 Task: Send an email with the signature Kelvin Lee with the subject Feedback on a website and the message Could you please clarify the timeline for the project deliverables? from softage.9@softage.net to softage.7@softage.net and move the email from Sent Items to the folder Chemicals
Action: Mouse moved to (992, 69)
Screenshot: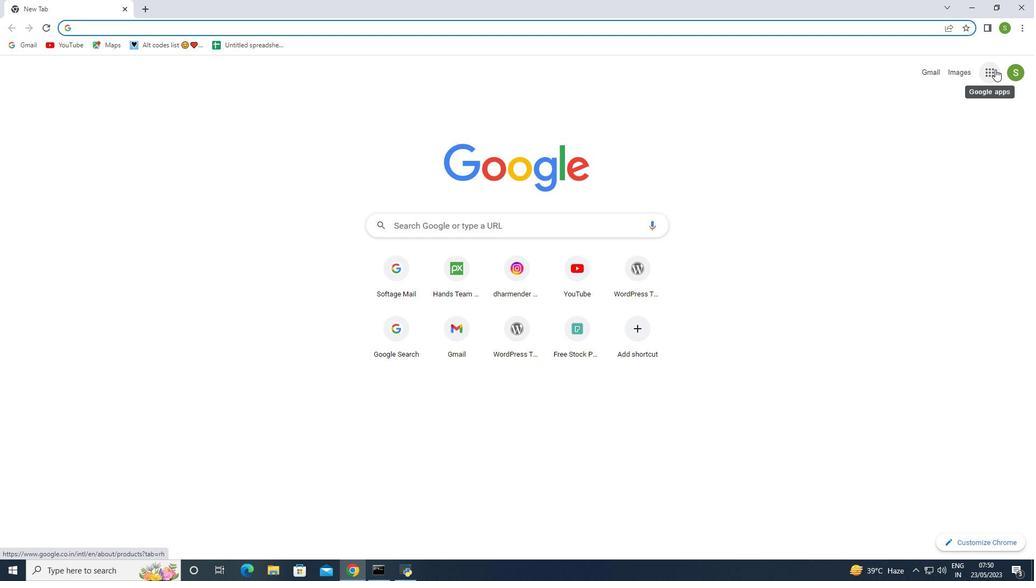 
Action: Mouse pressed left at (992, 69)
Screenshot: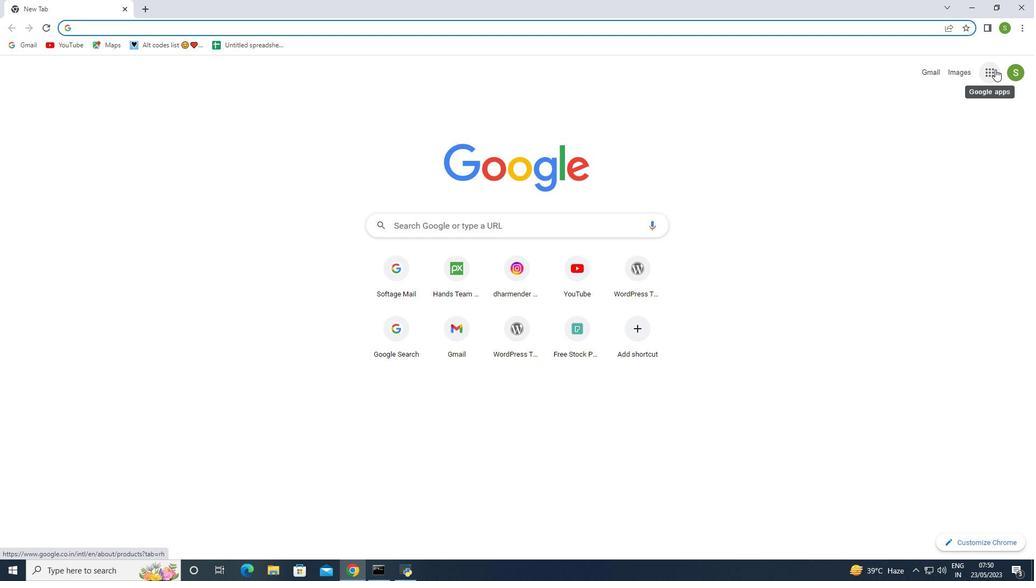 
Action: Mouse moved to (946, 111)
Screenshot: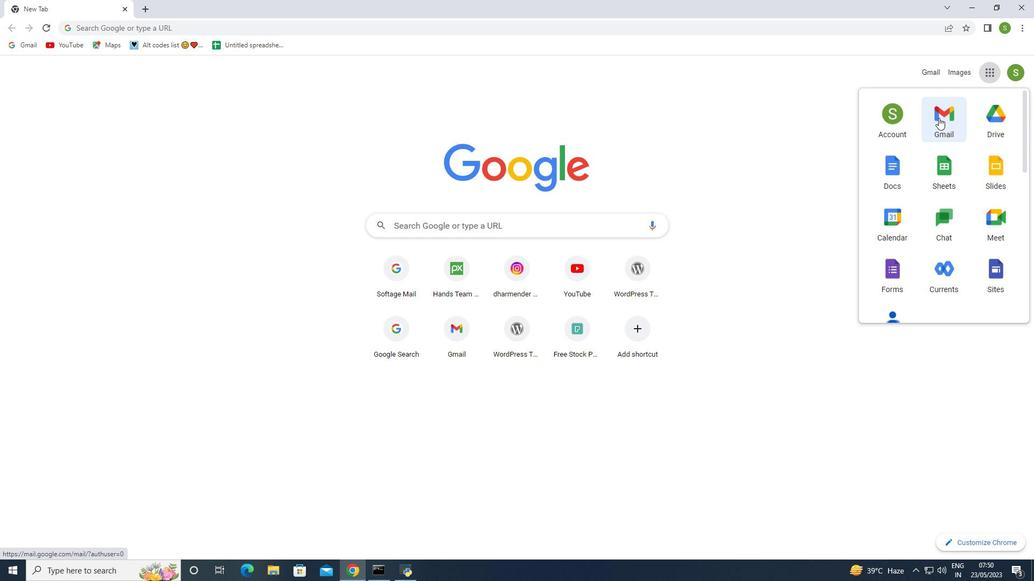 
Action: Mouse pressed left at (946, 111)
Screenshot: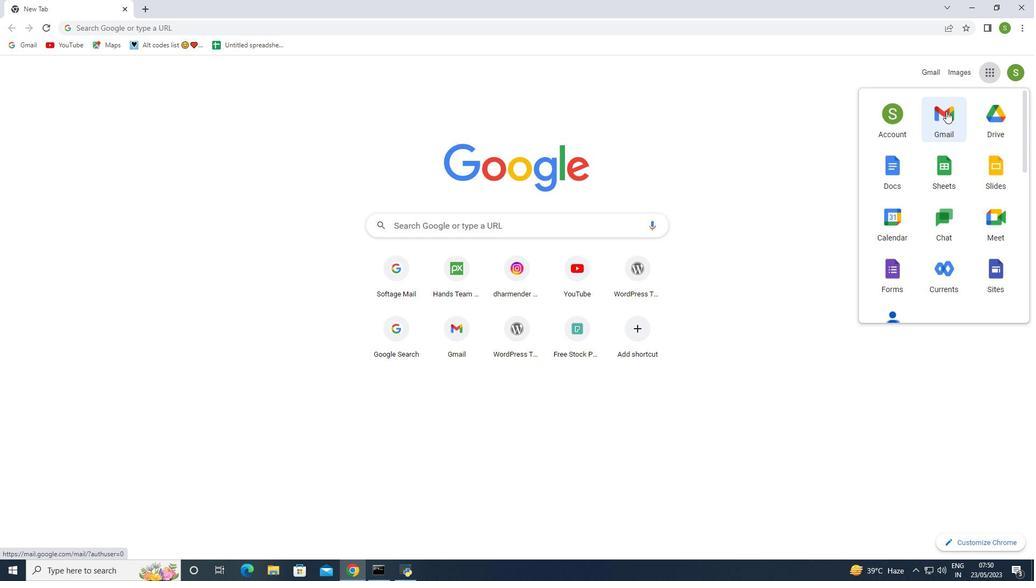 
Action: Mouse moved to (920, 75)
Screenshot: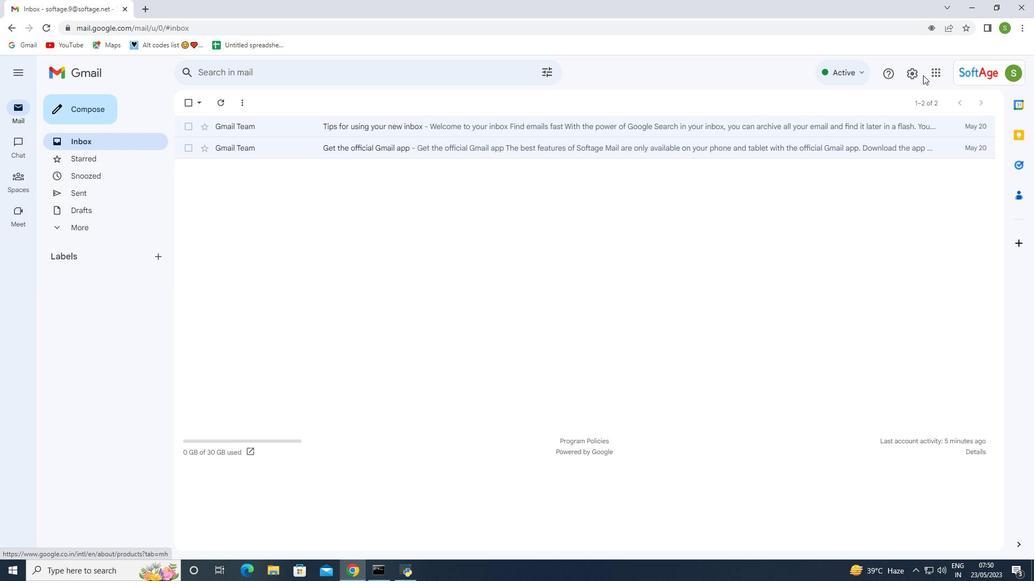 
Action: Mouse pressed left at (920, 75)
Screenshot: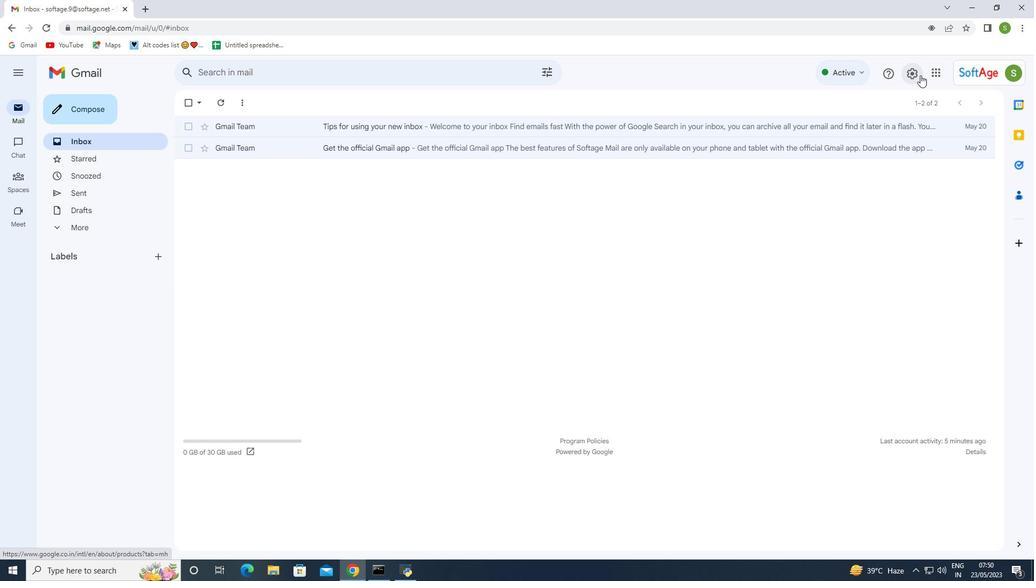 
Action: Mouse moved to (913, 124)
Screenshot: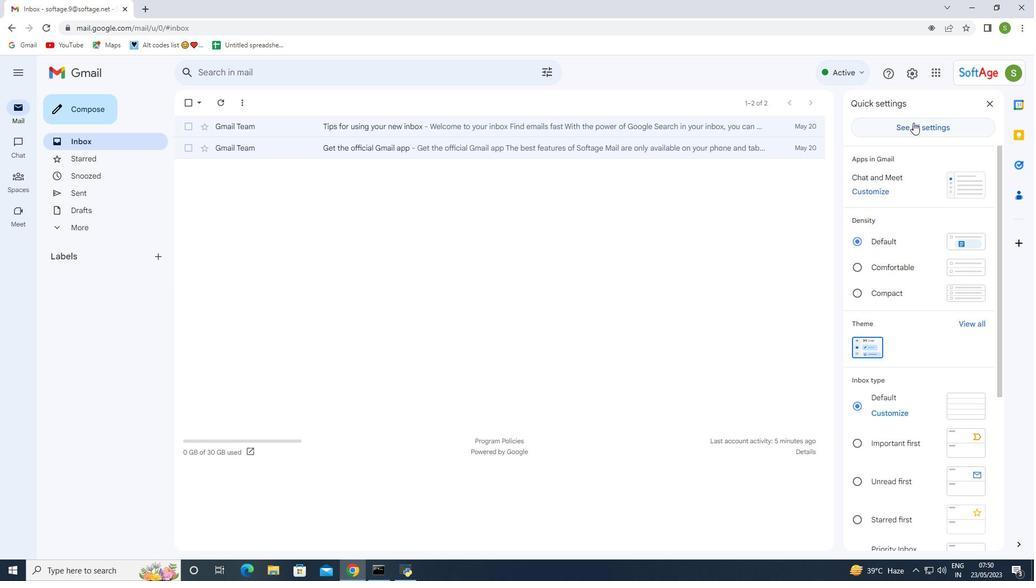 
Action: Mouse pressed left at (913, 124)
Screenshot: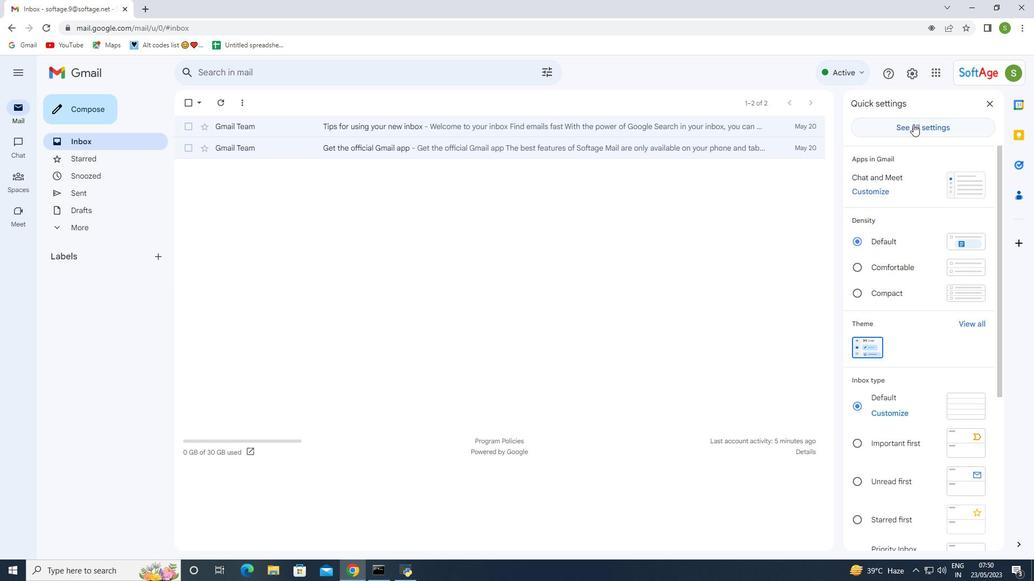 
Action: Mouse moved to (207, 146)
Screenshot: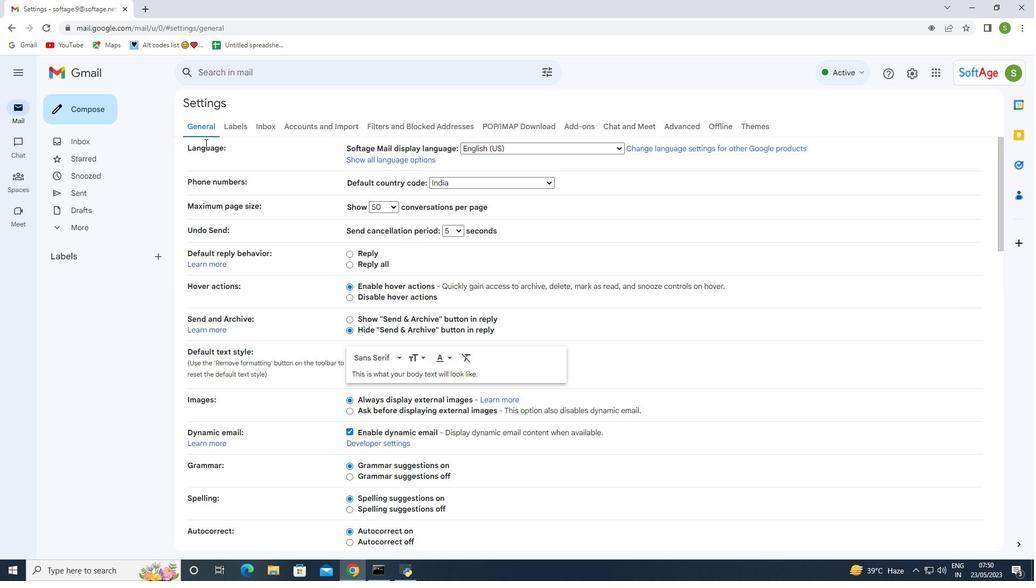 
Action: Mouse scrolled (207, 145) with delta (0, 0)
Screenshot: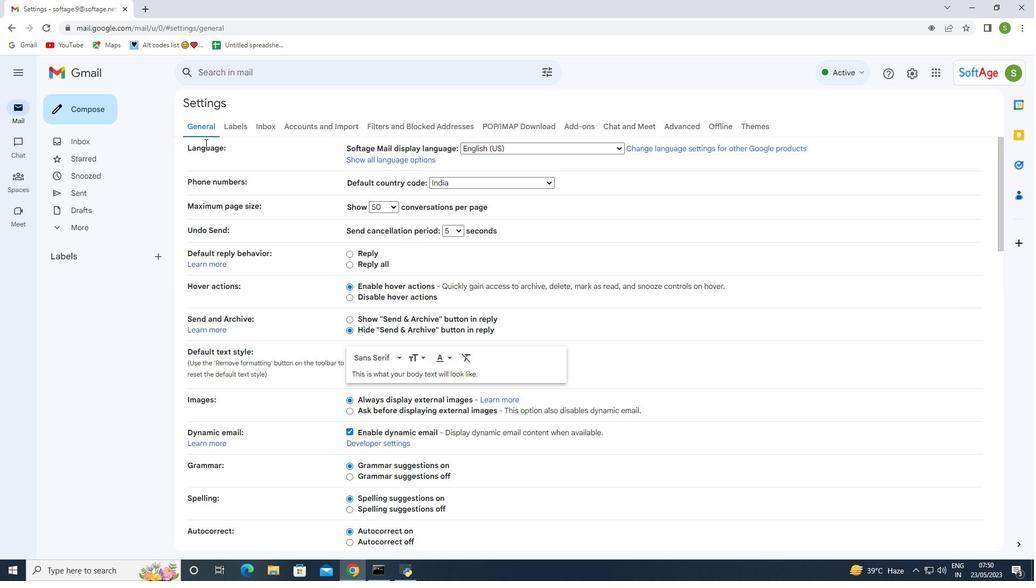 
Action: Mouse moved to (212, 154)
Screenshot: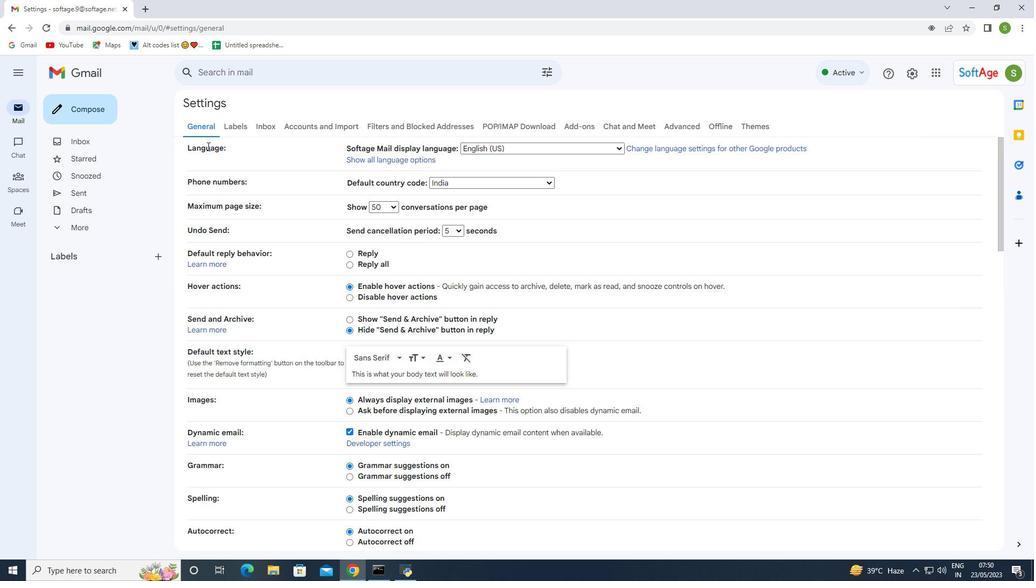 
Action: Mouse scrolled (211, 152) with delta (0, 0)
Screenshot: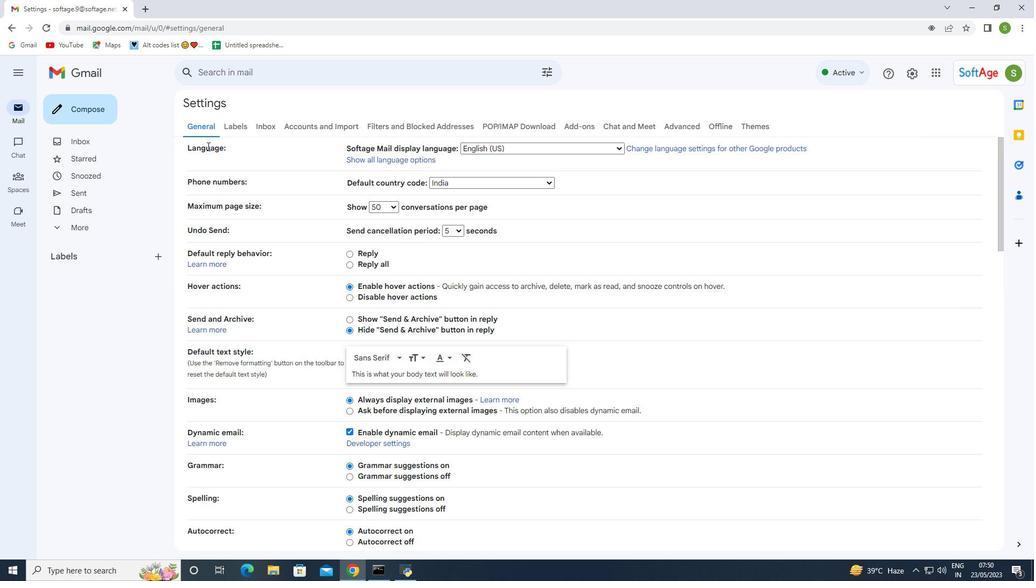 
Action: Mouse moved to (212, 156)
Screenshot: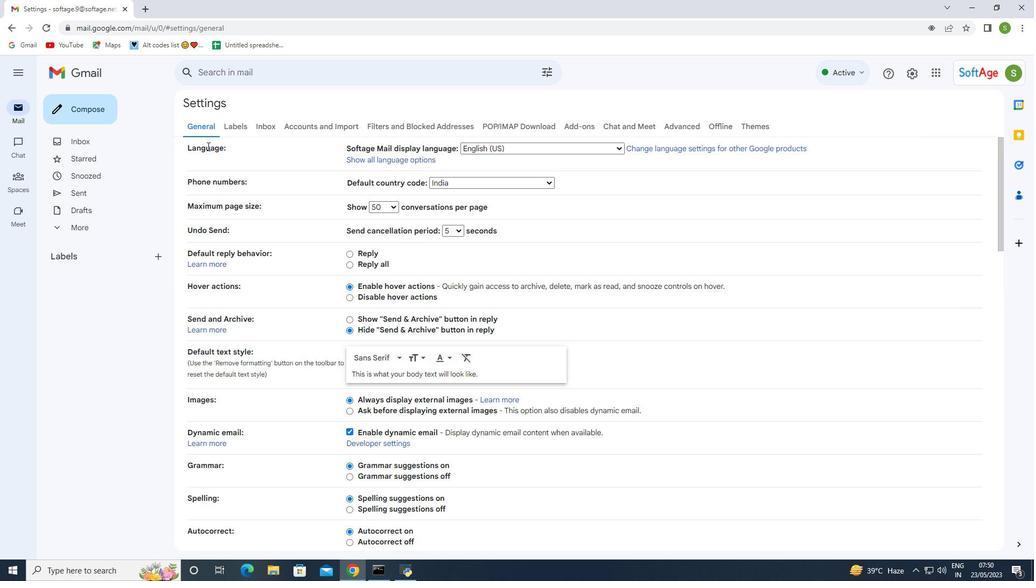 
Action: Mouse scrolled (212, 156) with delta (0, 0)
Screenshot: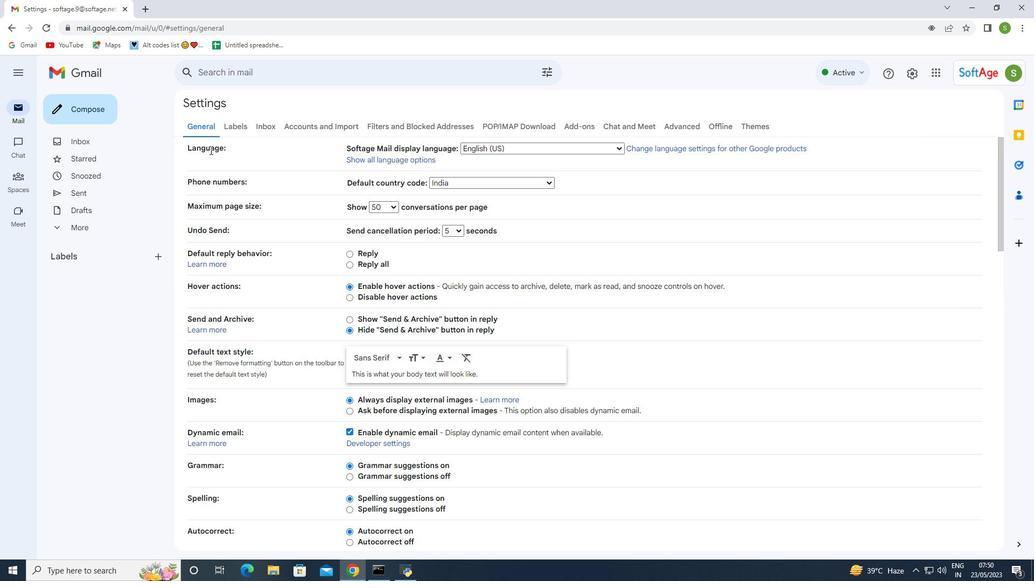 
Action: Mouse moved to (214, 159)
Screenshot: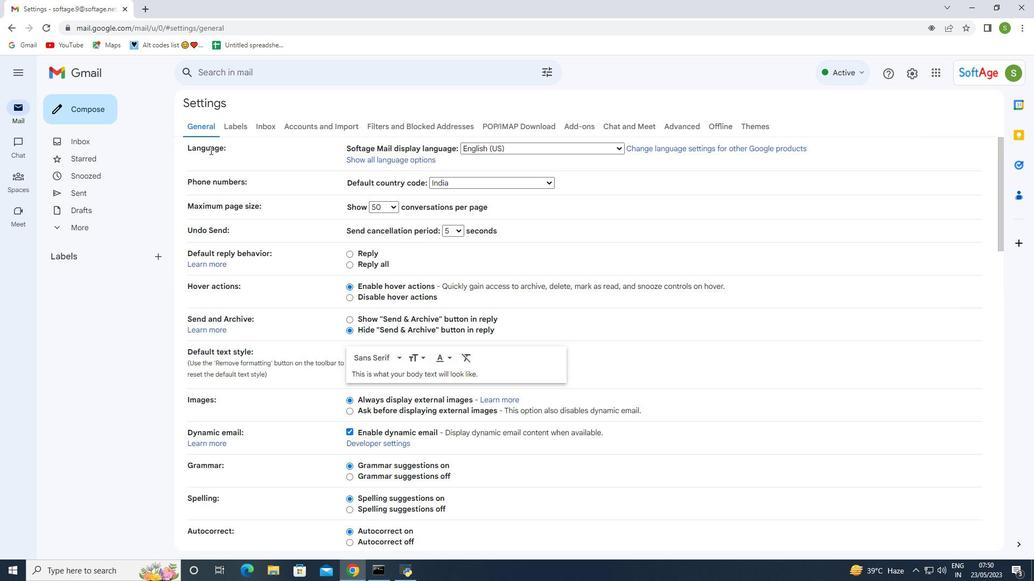 
Action: Mouse scrolled (213, 158) with delta (0, 0)
Screenshot: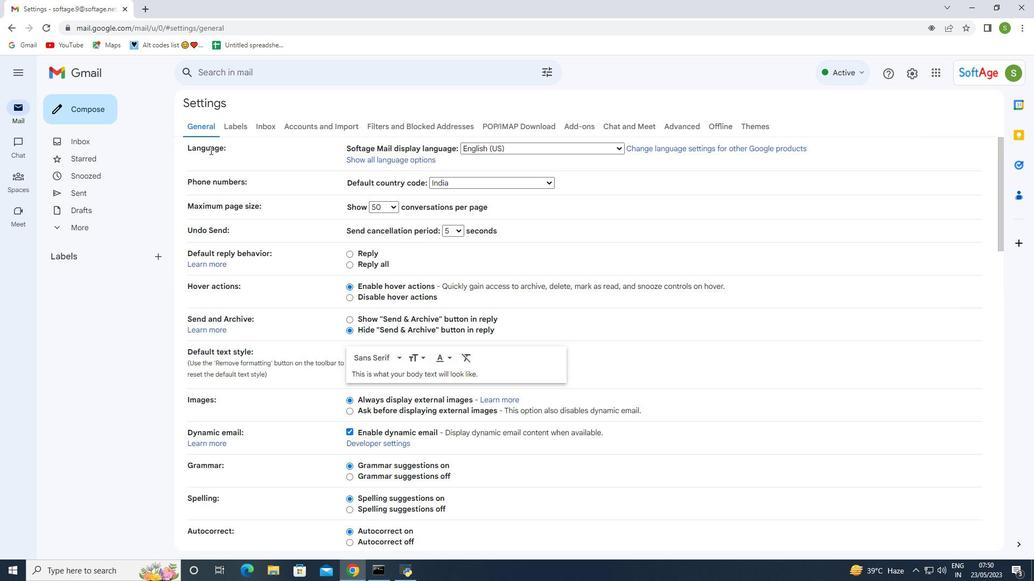 
Action: Mouse moved to (215, 162)
Screenshot: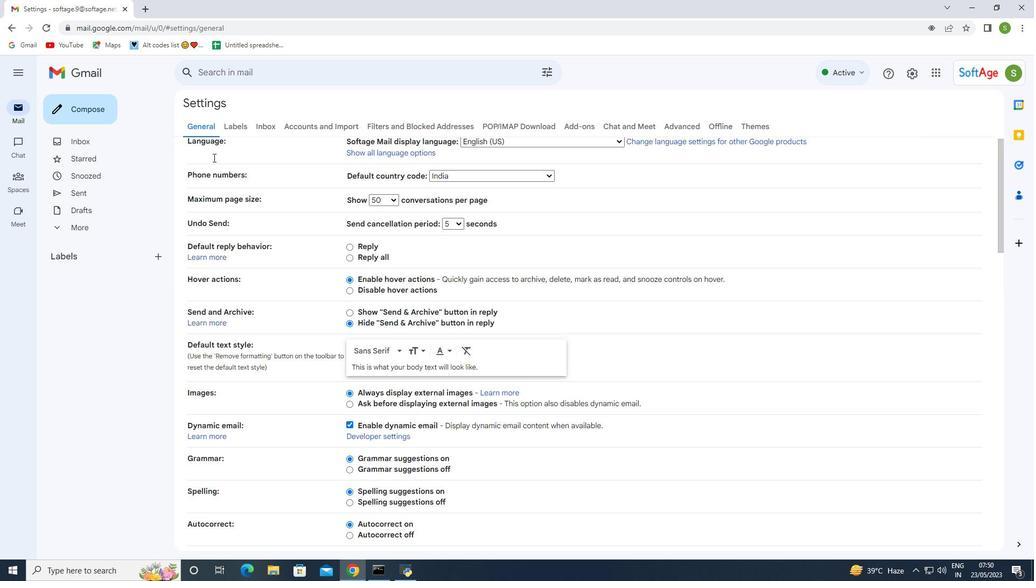 
Action: Mouse scrolled (215, 161) with delta (0, 0)
Screenshot: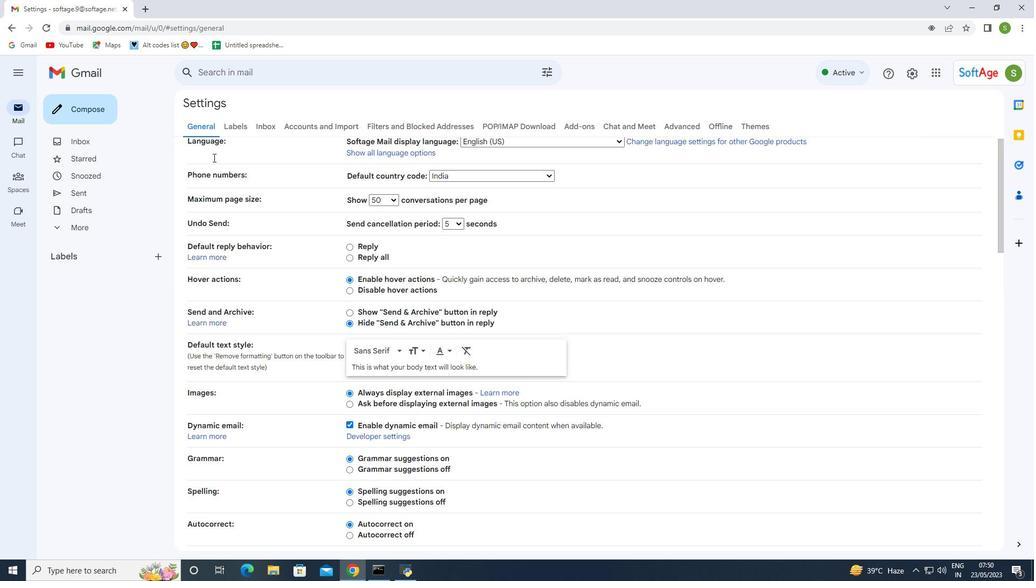 
Action: Mouse moved to (325, 273)
Screenshot: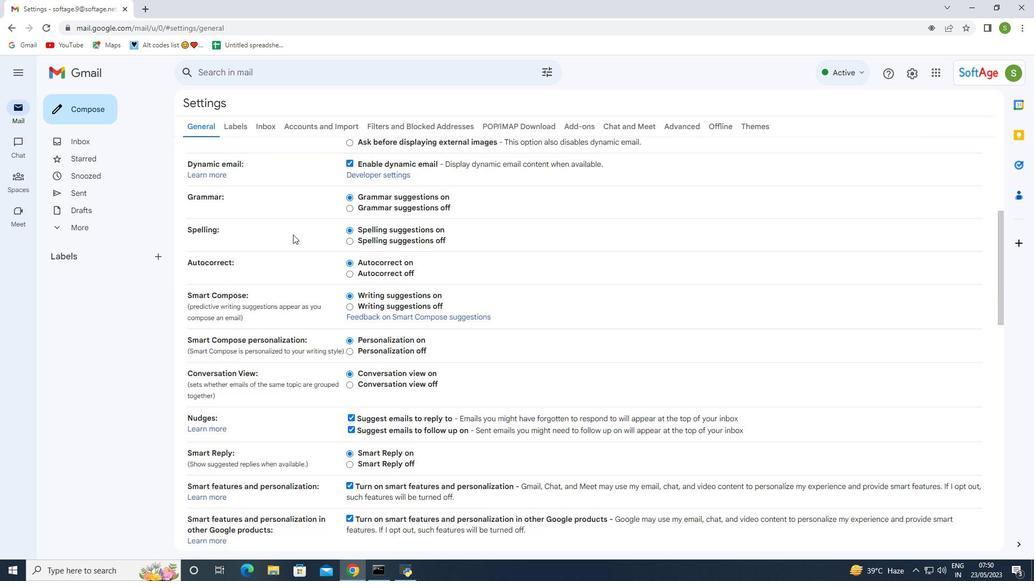 
Action: Mouse scrolled (325, 272) with delta (0, 0)
Screenshot: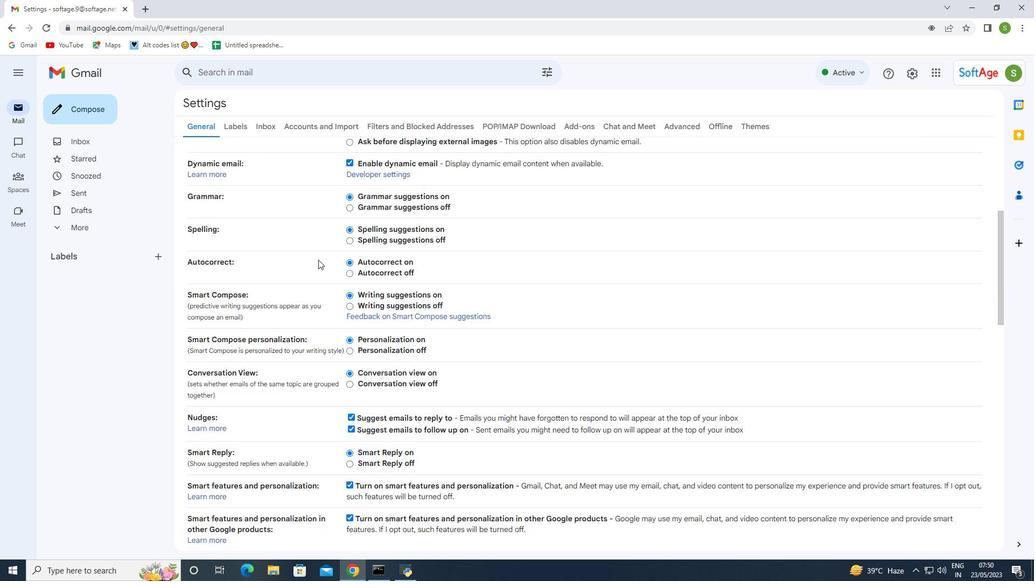 
Action: Mouse moved to (326, 279)
Screenshot: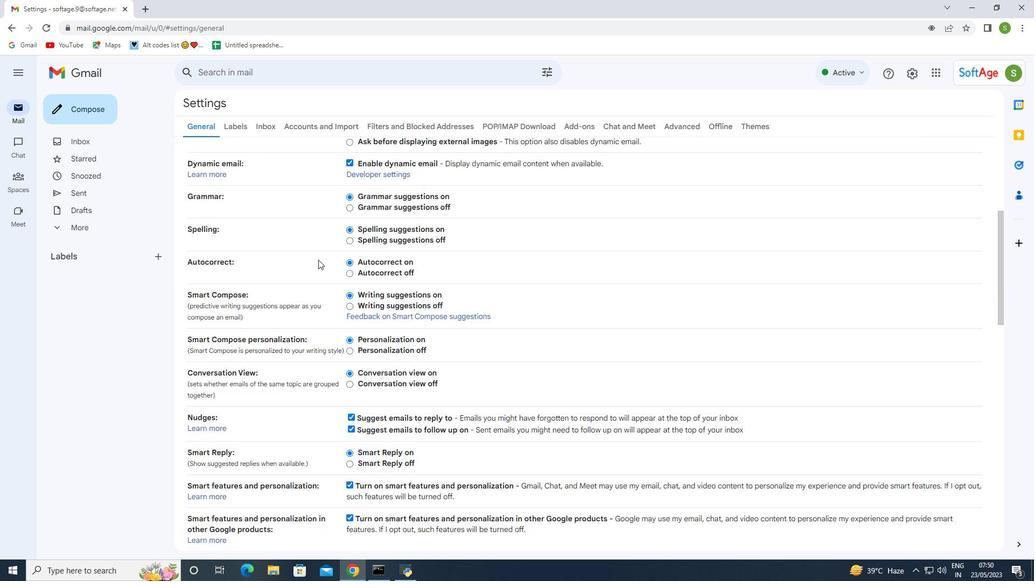 
Action: Mouse scrolled (326, 278) with delta (0, 0)
Screenshot: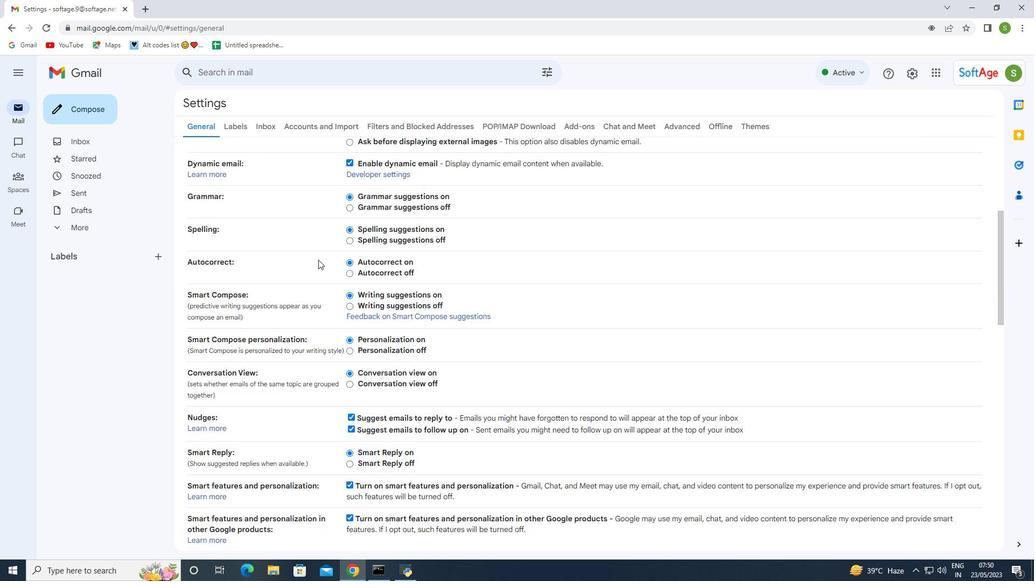 
Action: Mouse moved to (327, 285)
Screenshot: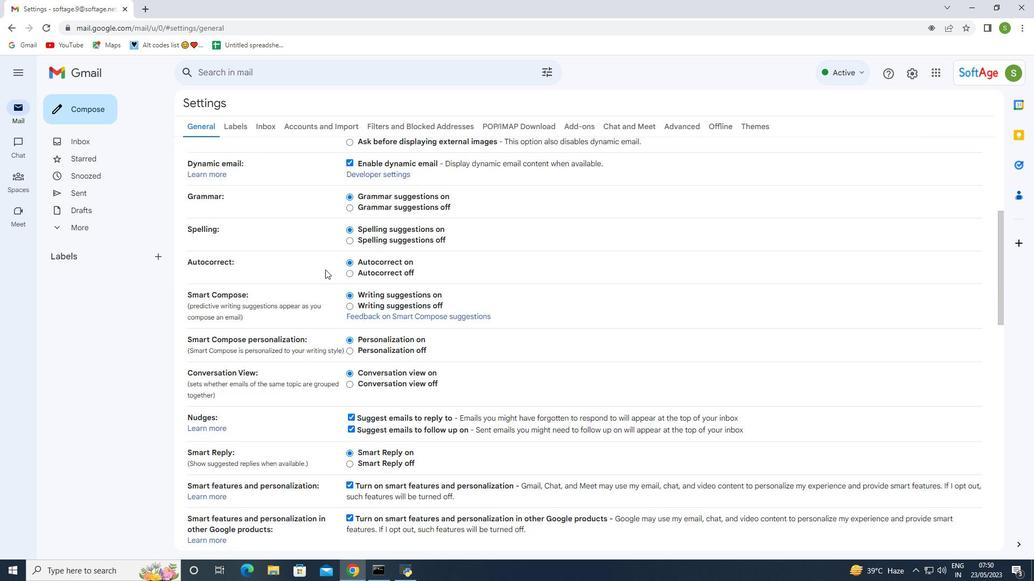 
Action: Mouse scrolled (327, 284) with delta (0, 0)
Screenshot: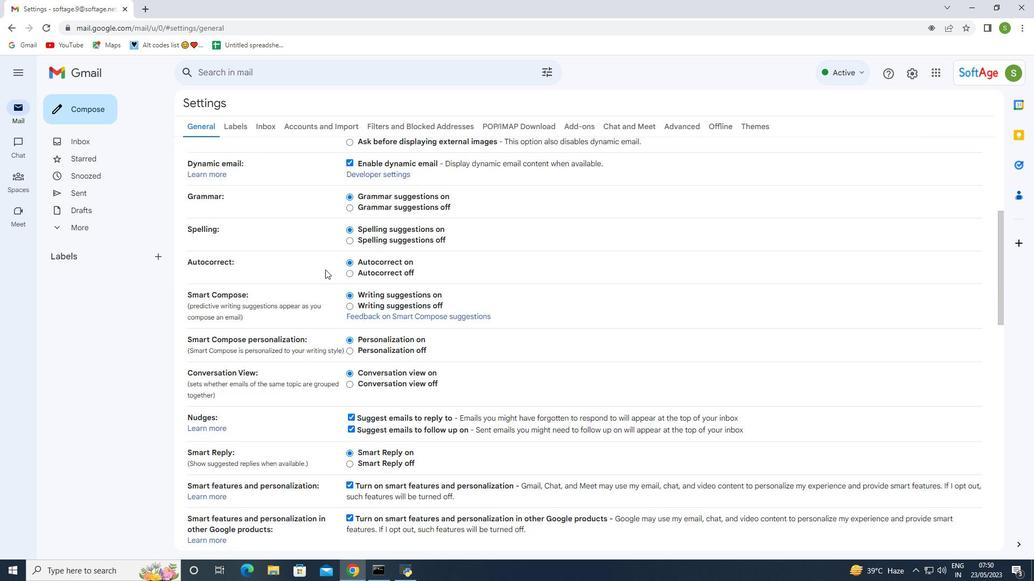 
Action: Mouse moved to (329, 288)
Screenshot: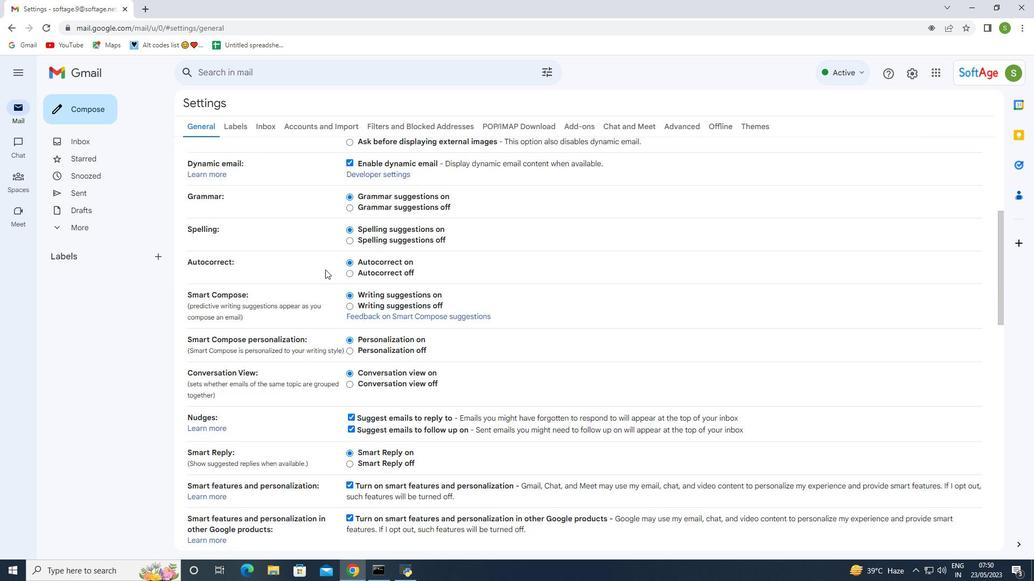 
Action: Mouse scrolled (329, 288) with delta (0, 0)
Screenshot: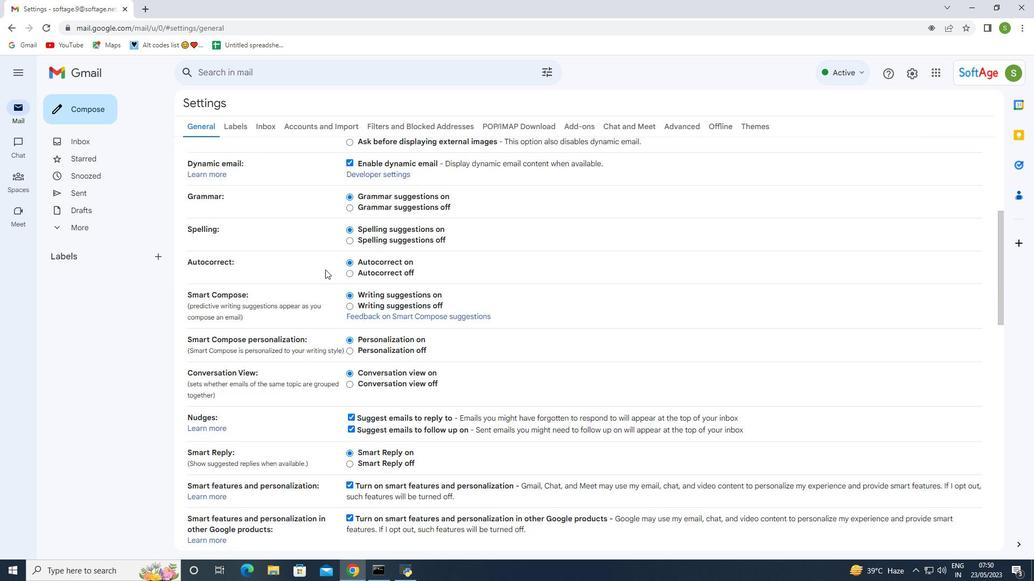 
Action: Mouse moved to (330, 291)
Screenshot: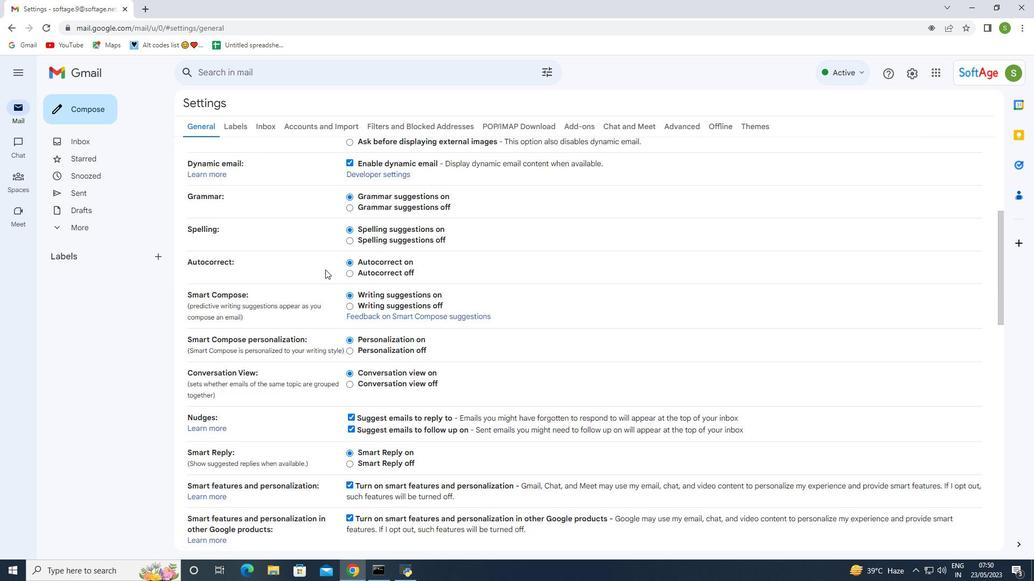 
Action: Mouse scrolled (330, 291) with delta (0, 0)
Screenshot: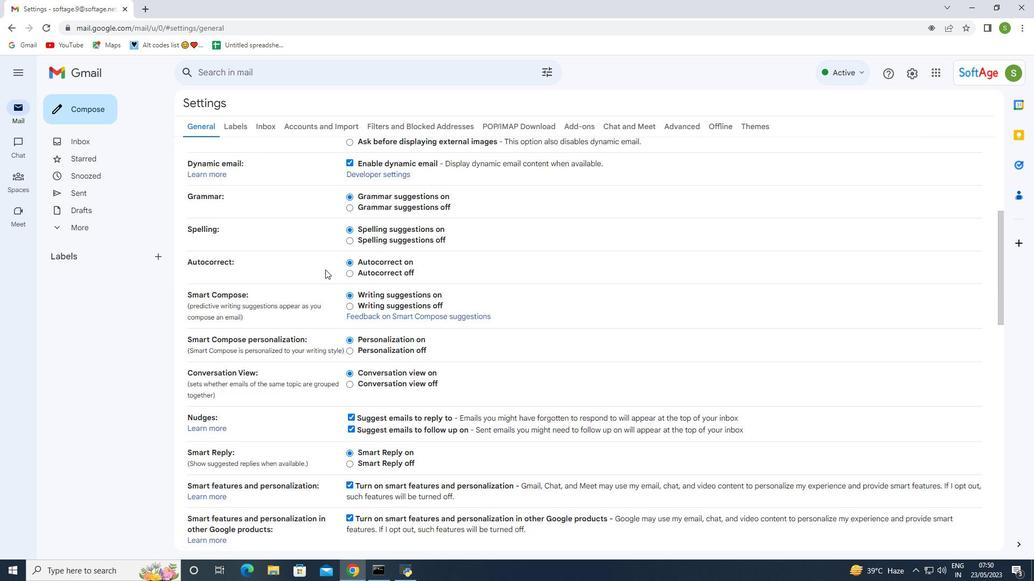 
Action: Mouse moved to (332, 298)
Screenshot: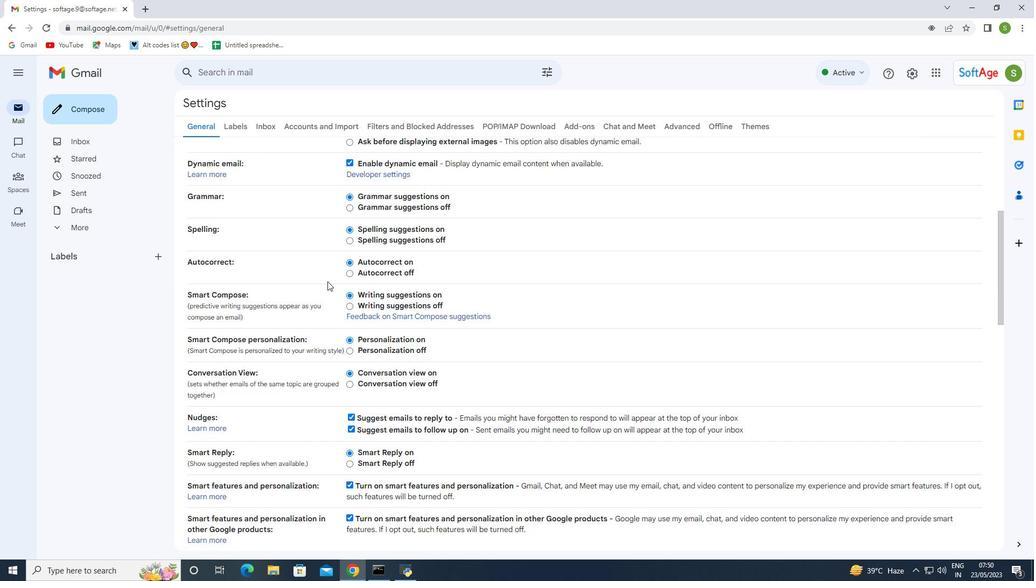 
Action: Mouse scrolled (332, 297) with delta (0, 0)
Screenshot: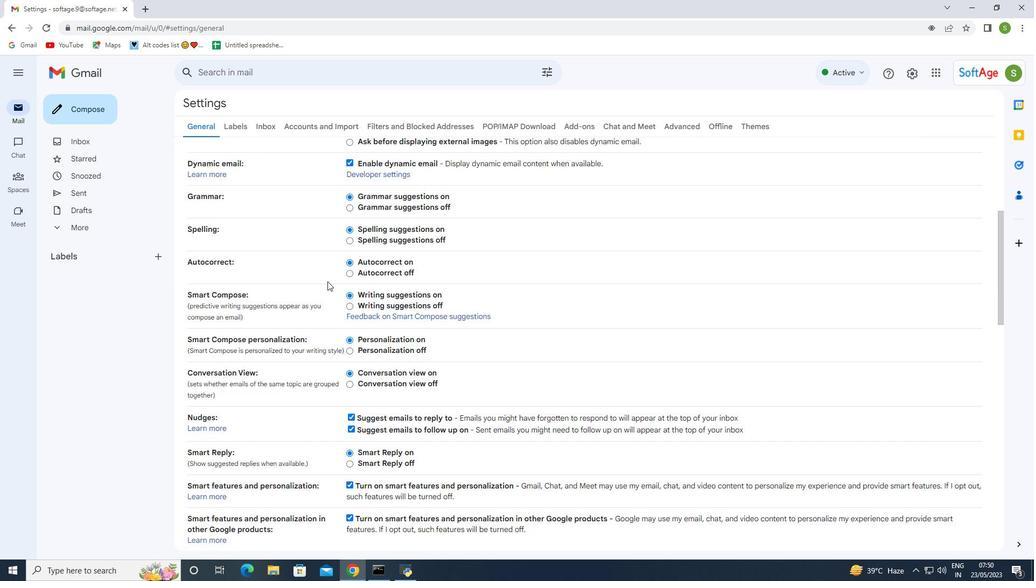 
Action: Mouse moved to (337, 322)
Screenshot: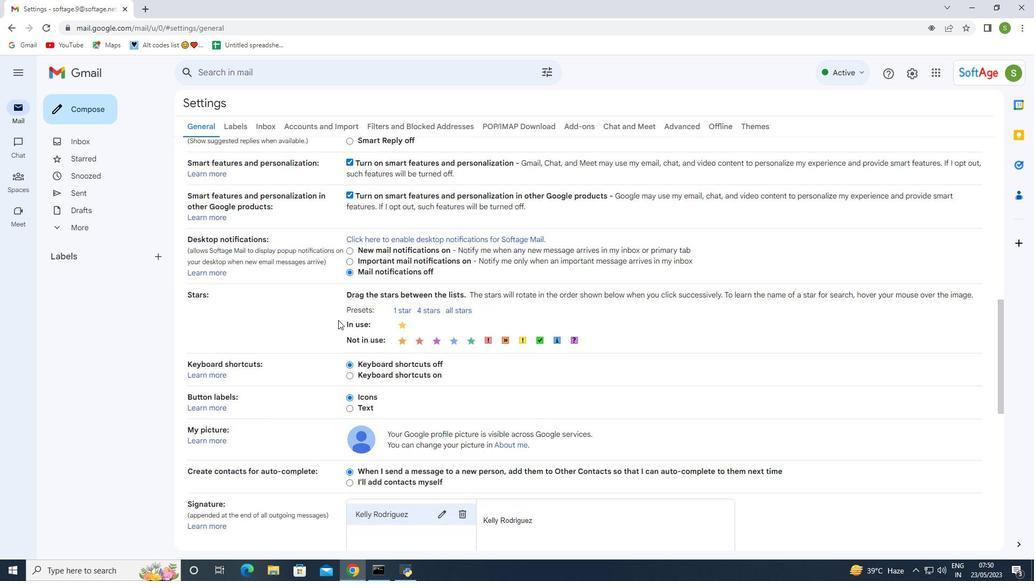 
Action: Mouse scrolled (337, 321) with delta (0, 0)
Screenshot: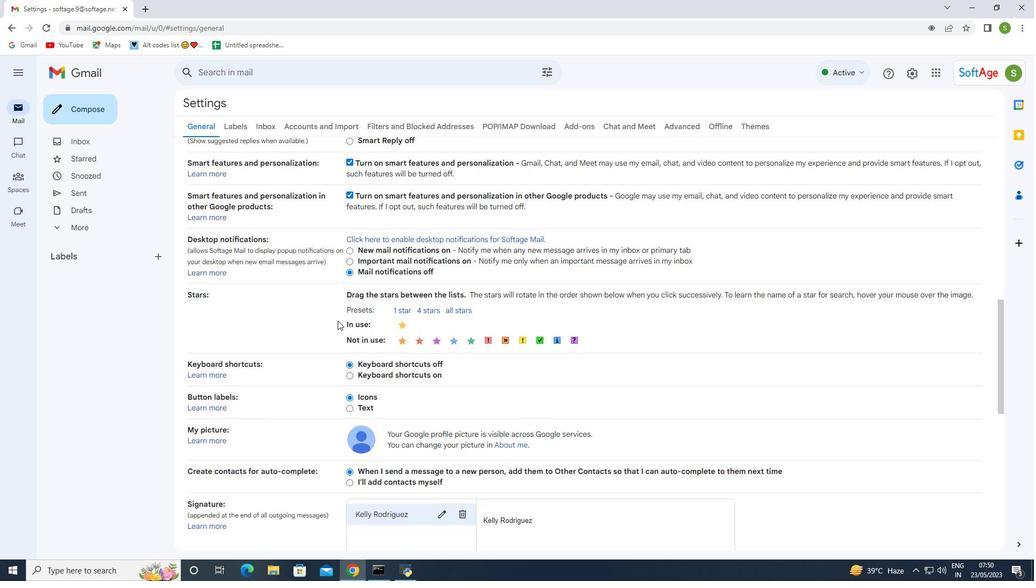
Action: Mouse moved to (337, 322)
Screenshot: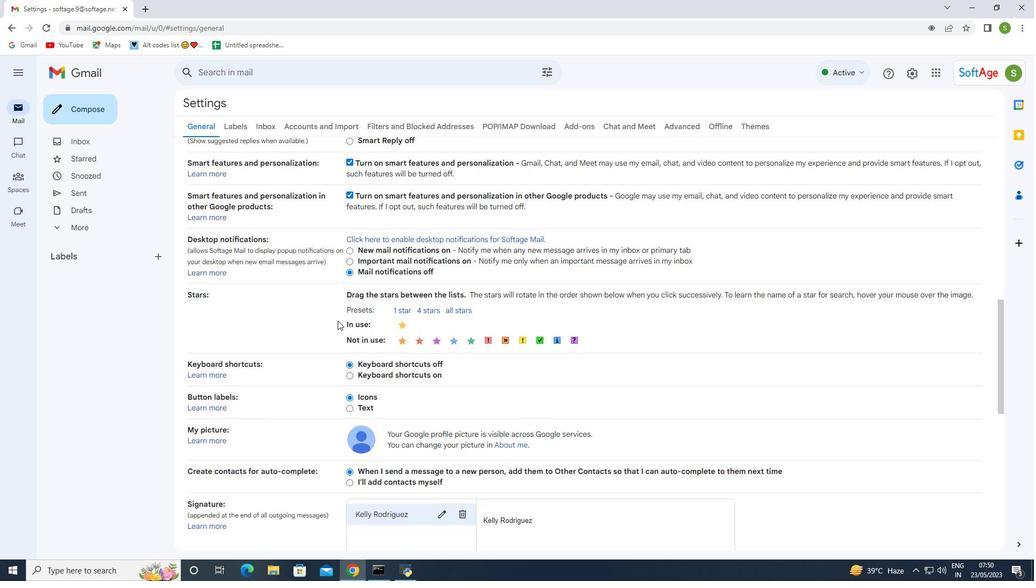 
Action: Mouse scrolled (337, 322) with delta (0, 0)
Screenshot: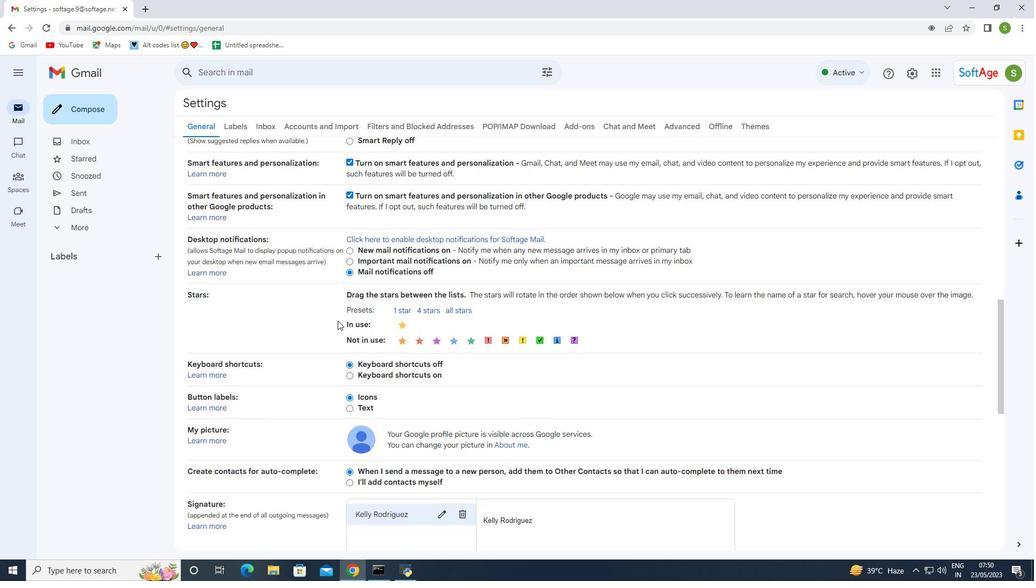 
Action: Mouse moved to (337, 322)
Screenshot: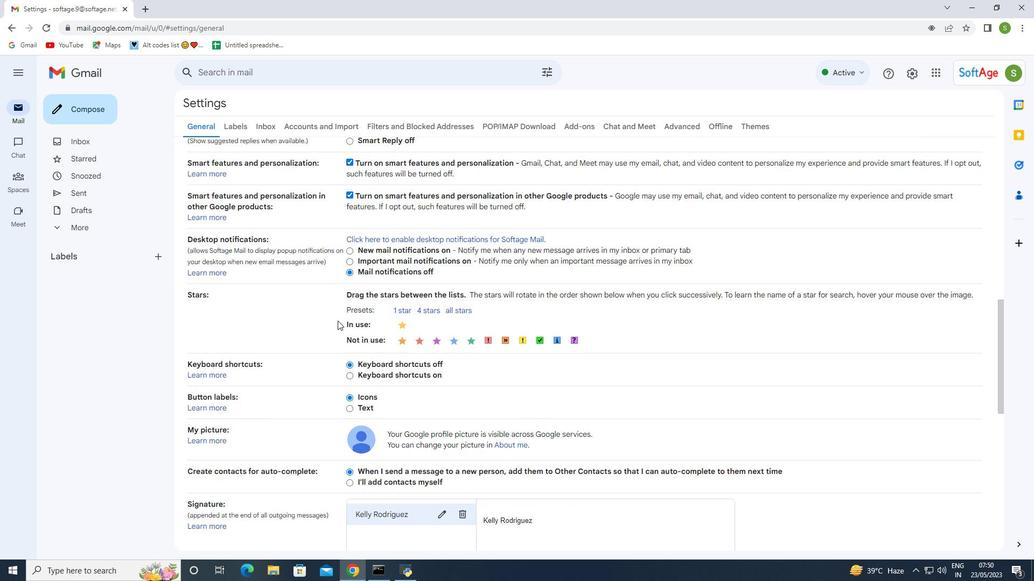 
Action: Mouse scrolled (337, 322) with delta (0, 0)
Screenshot: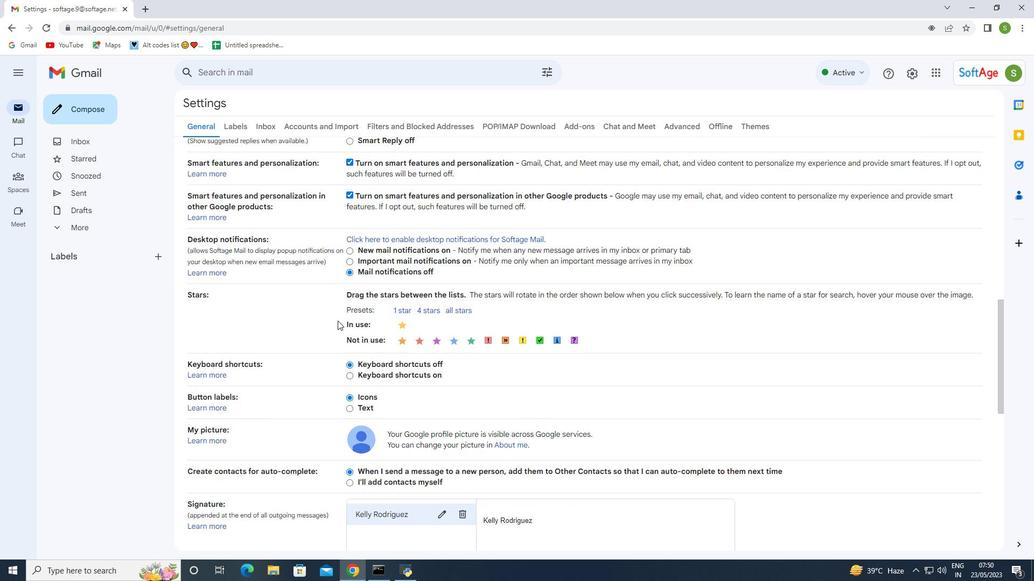 
Action: Mouse scrolled (337, 322) with delta (0, 0)
Screenshot: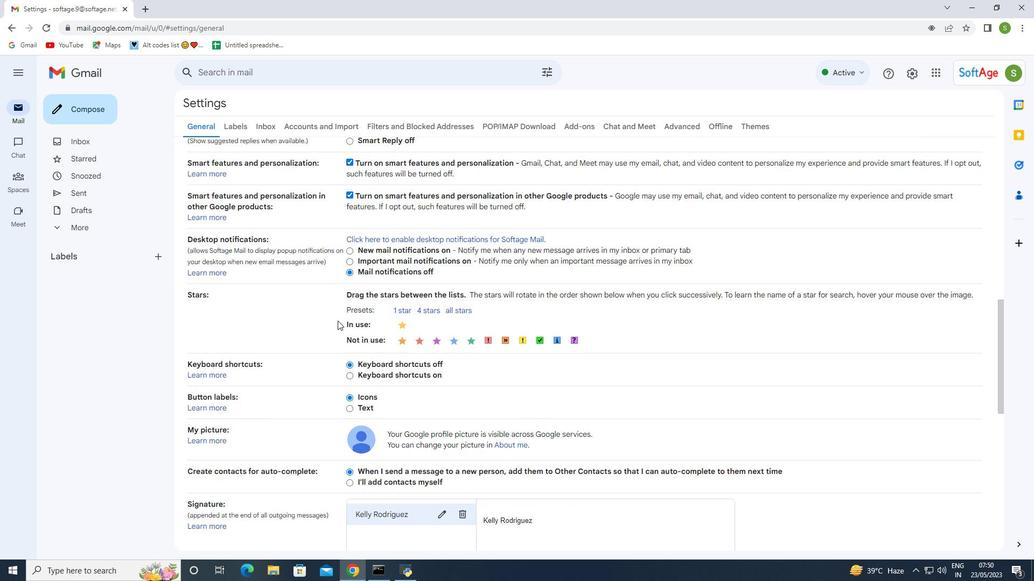 
Action: Mouse moved to (337, 323)
Screenshot: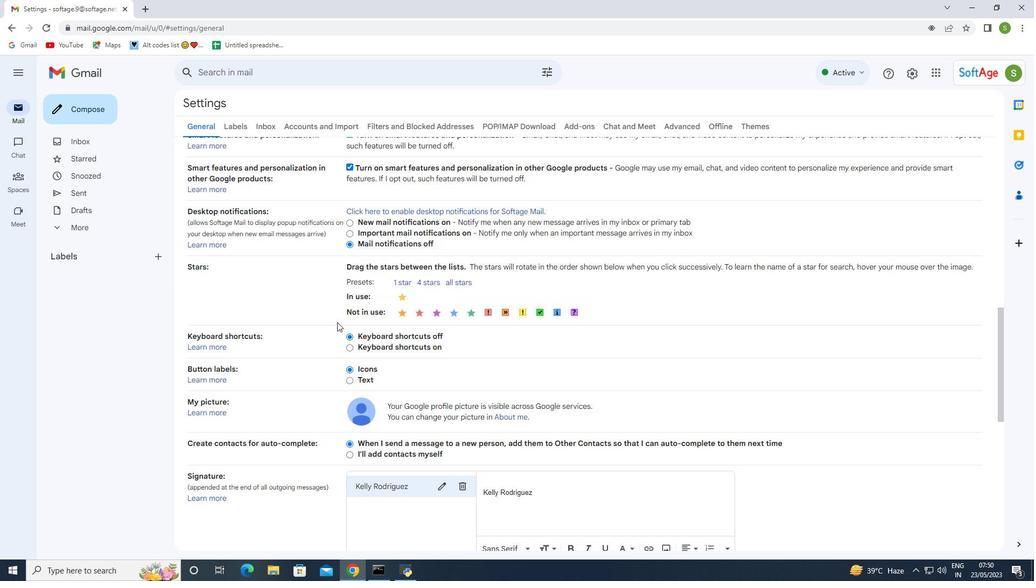 
Action: Mouse scrolled (337, 322) with delta (0, 0)
Screenshot: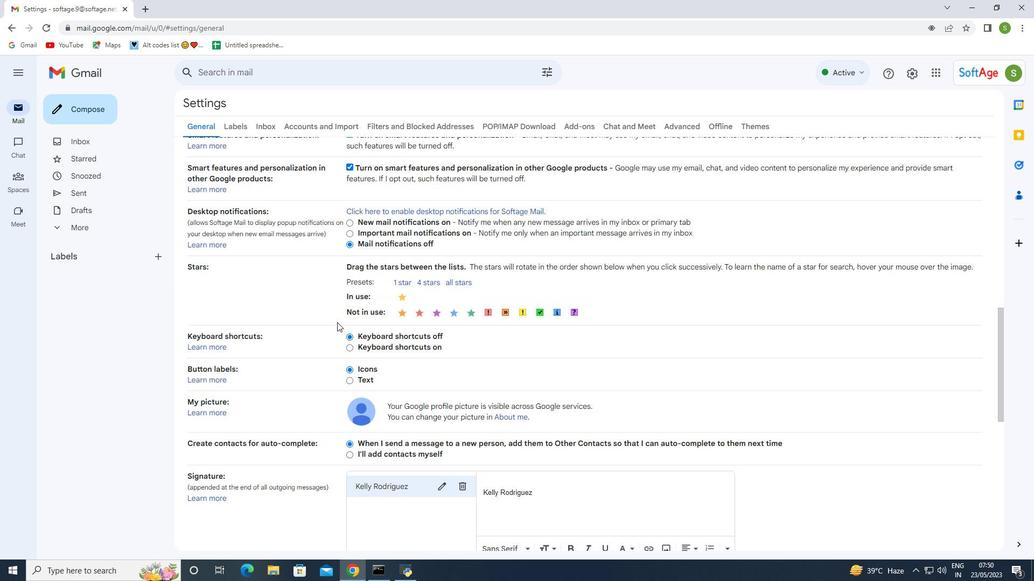 
Action: Mouse moved to (457, 243)
Screenshot: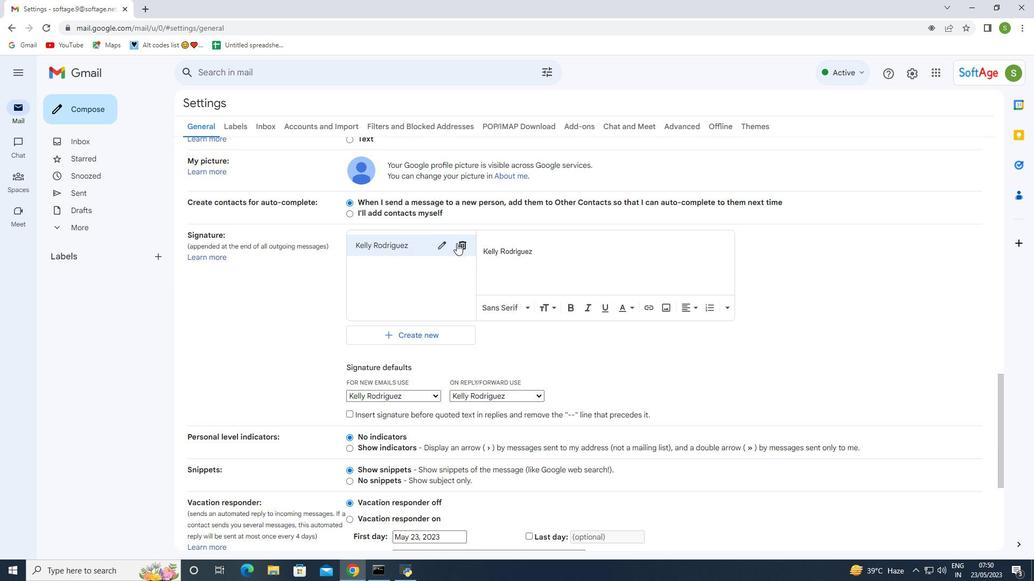 
Action: Mouse pressed left at (457, 243)
Screenshot: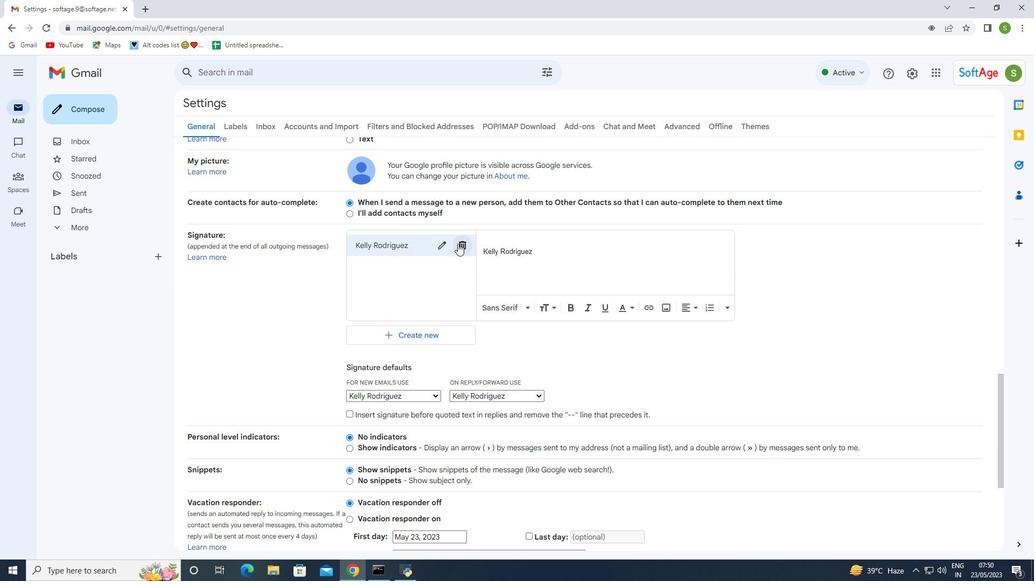 
Action: Mouse moved to (630, 330)
Screenshot: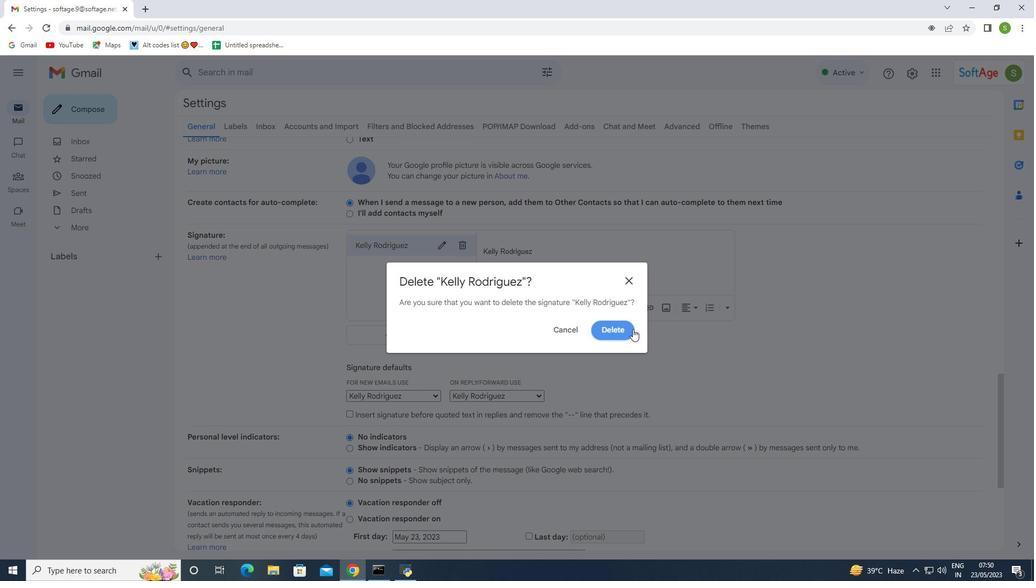 
Action: Mouse pressed left at (630, 330)
Screenshot: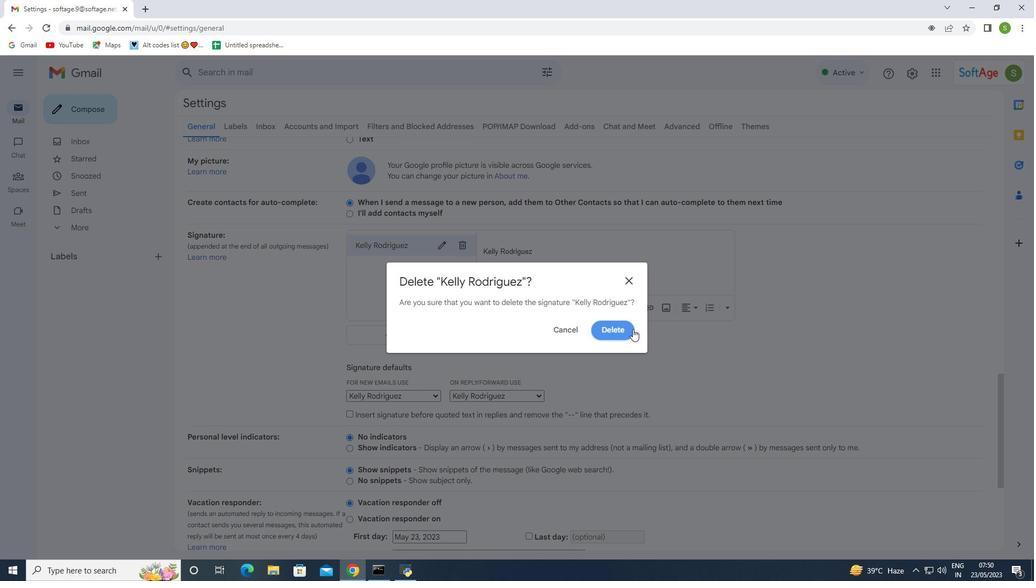 
Action: Mouse moved to (400, 255)
Screenshot: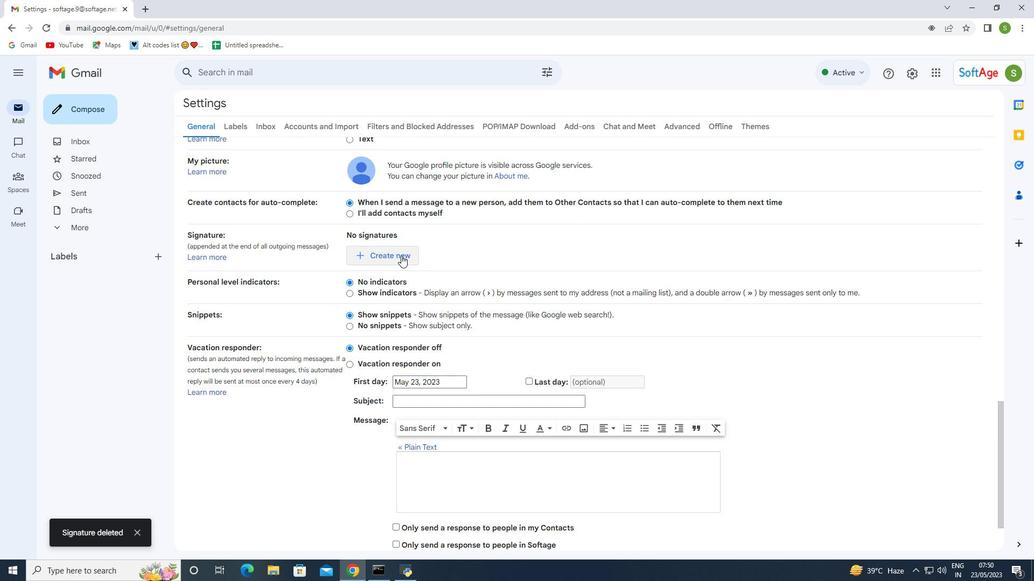 
Action: Mouse pressed left at (400, 255)
Screenshot: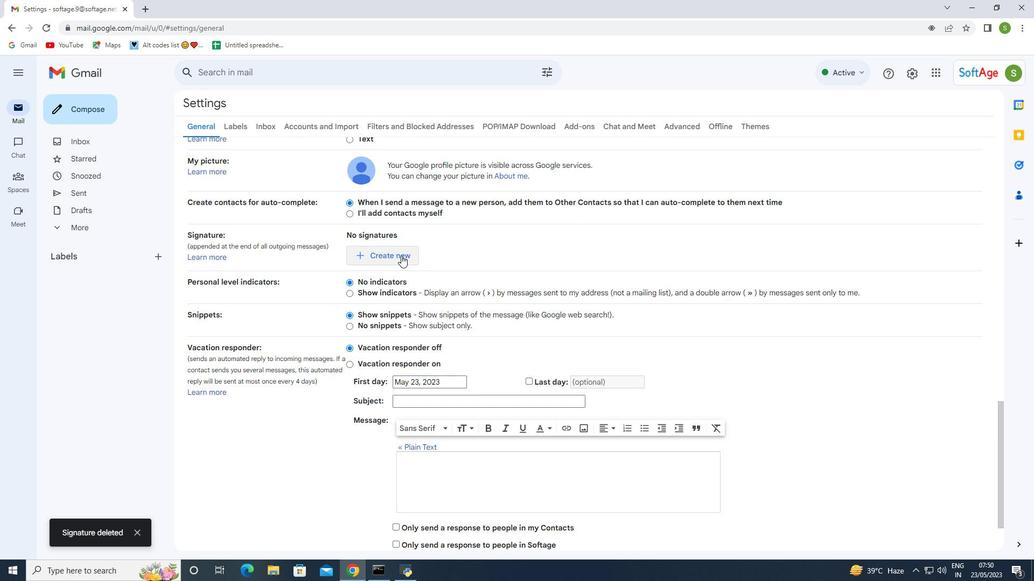 
Action: Mouse moved to (438, 307)
Screenshot: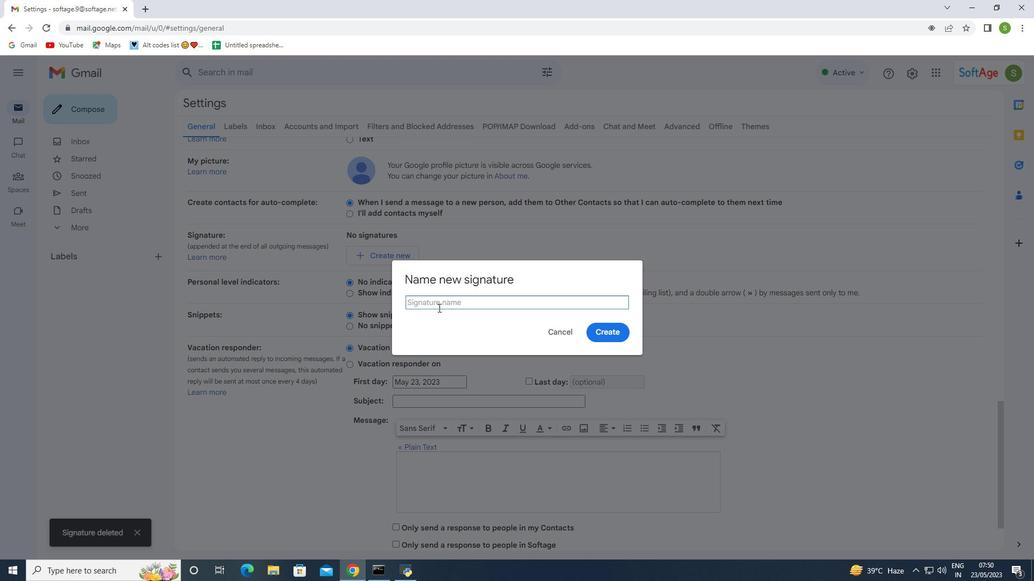 
Action: Mouse pressed left at (438, 307)
Screenshot: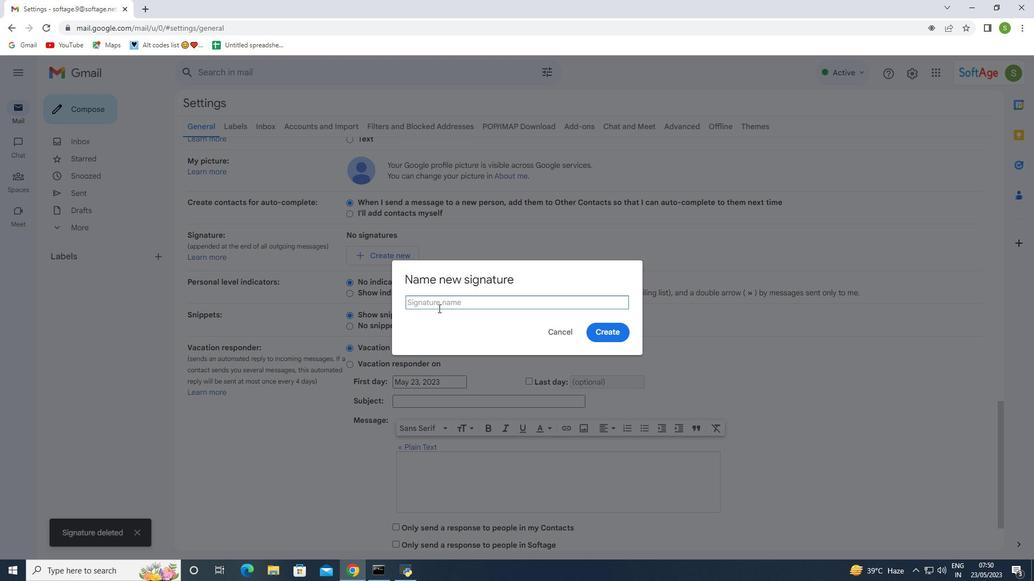 
Action: Key pressed <Key.caps_lock><Key.backspace><Key.shift>kELVIN<Key.backspace><Key.backspace><Key.backspace><Key.backspace><Key.backspace><Key.backspace><Key.backspace><Key.backspace><Key.shift><Key.caps_lock><Key.shift><Key.shift>Kelvin<Key.space><Key.shift>Lee
Screenshot: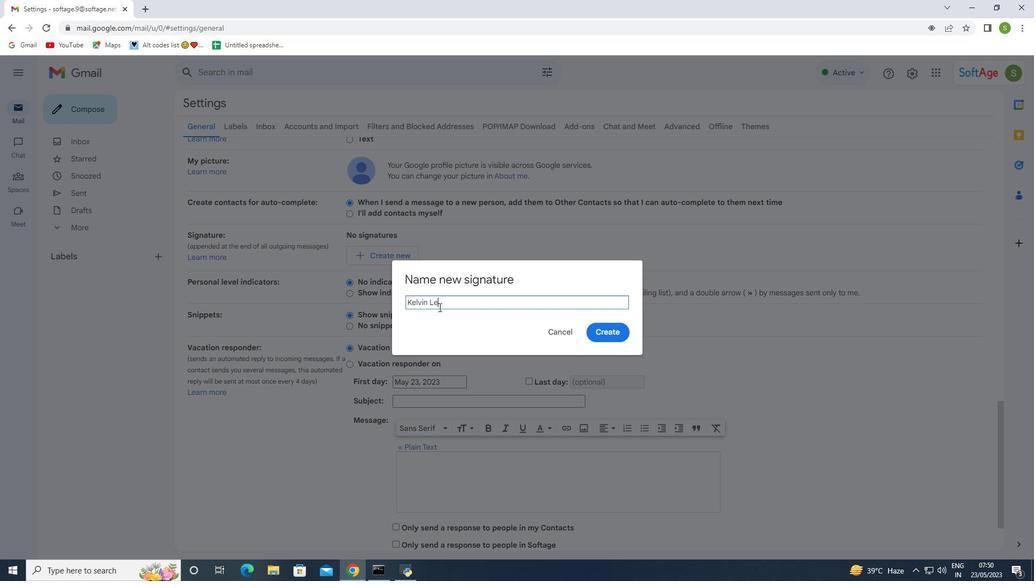 
Action: Mouse moved to (612, 337)
Screenshot: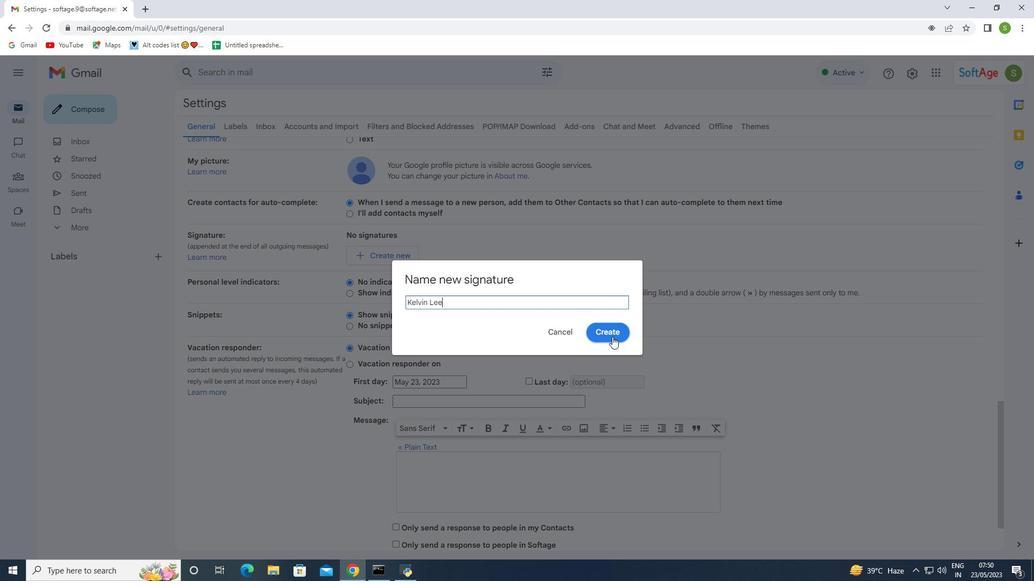 
Action: Mouse pressed left at (612, 337)
Screenshot: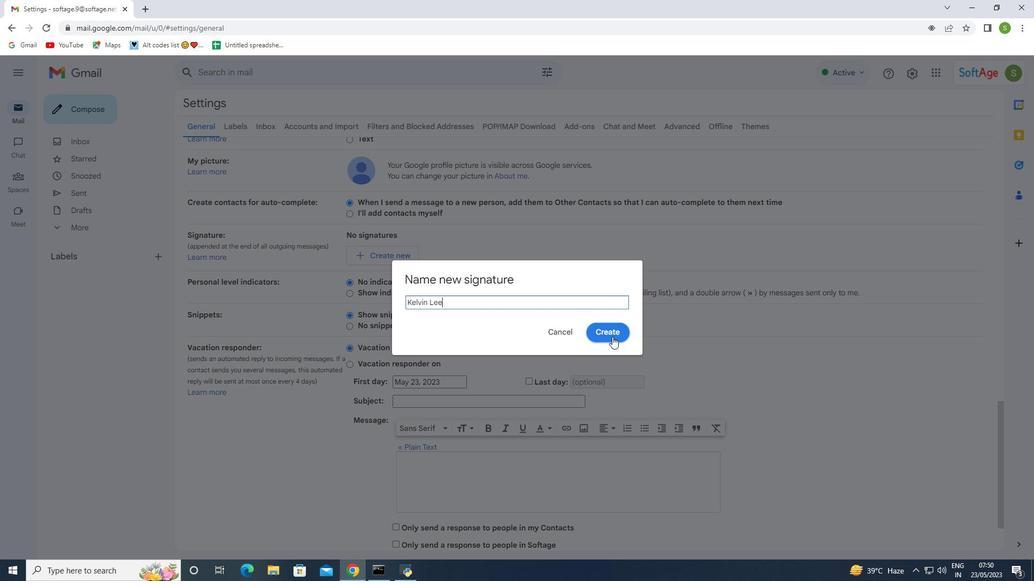 
Action: Mouse moved to (505, 264)
Screenshot: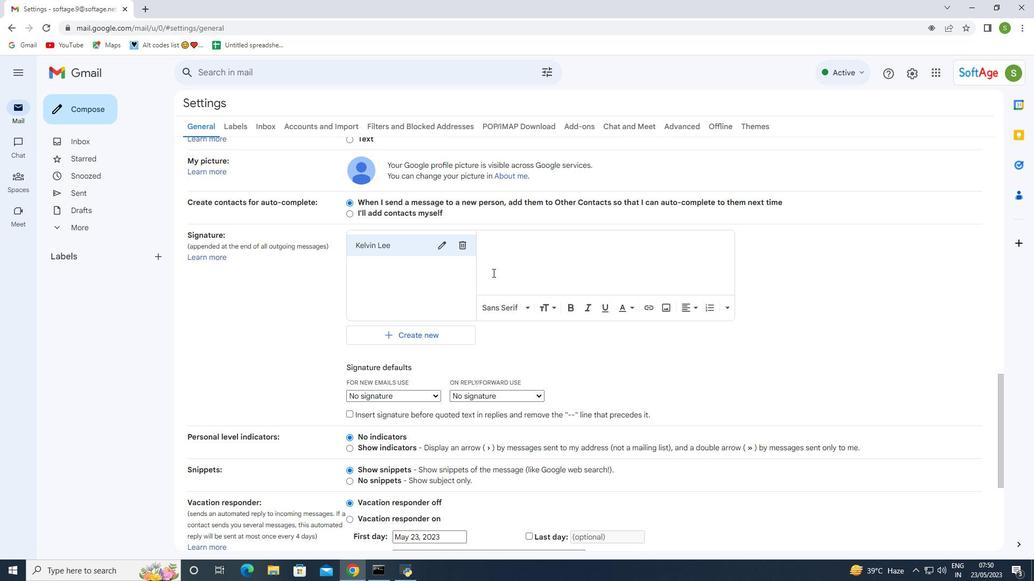 
Action: Mouse pressed left at (505, 264)
Screenshot: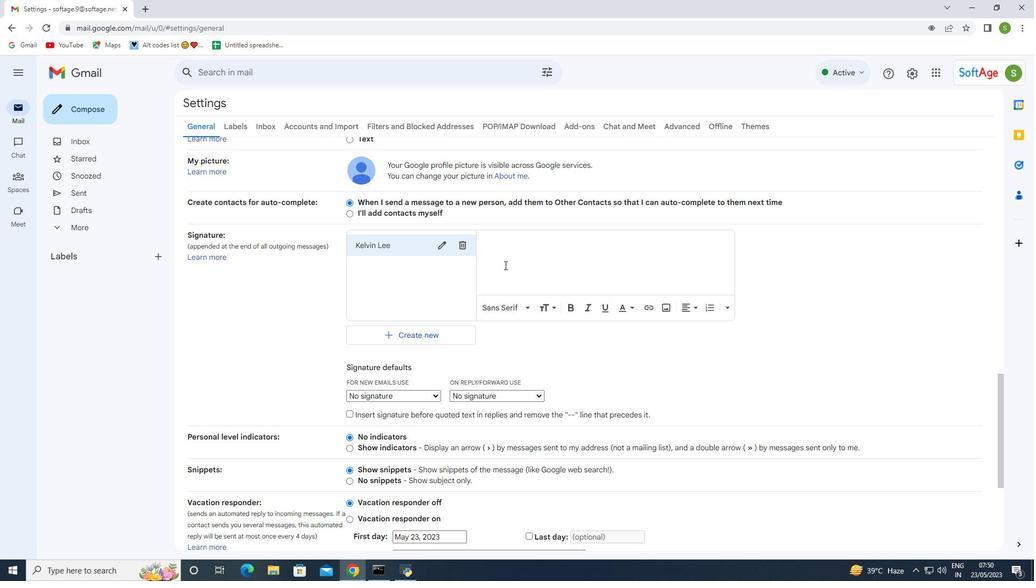 
Action: Mouse moved to (504, 265)
Screenshot: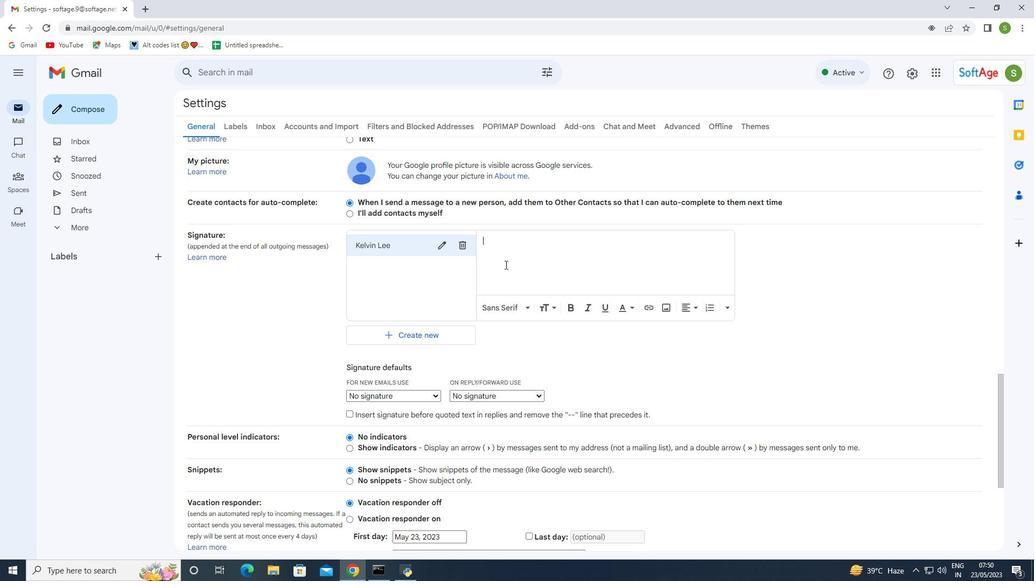 
Action: Key pressed <Key.enter><Key.shift>Kelvin<Key.space><Key.shift>Lee
Screenshot: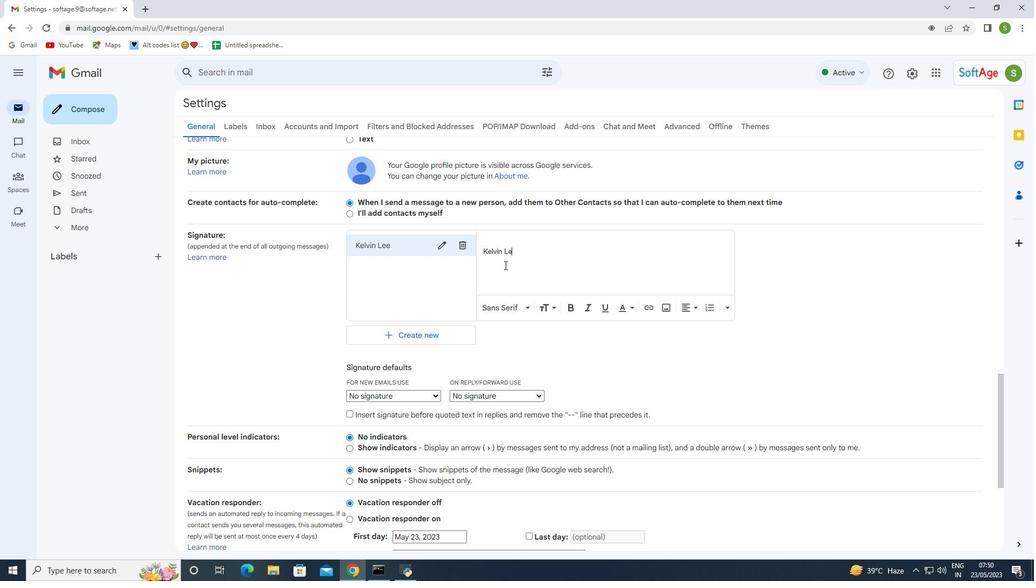
Action: Mouse moved to (412, 391)
Screenshot: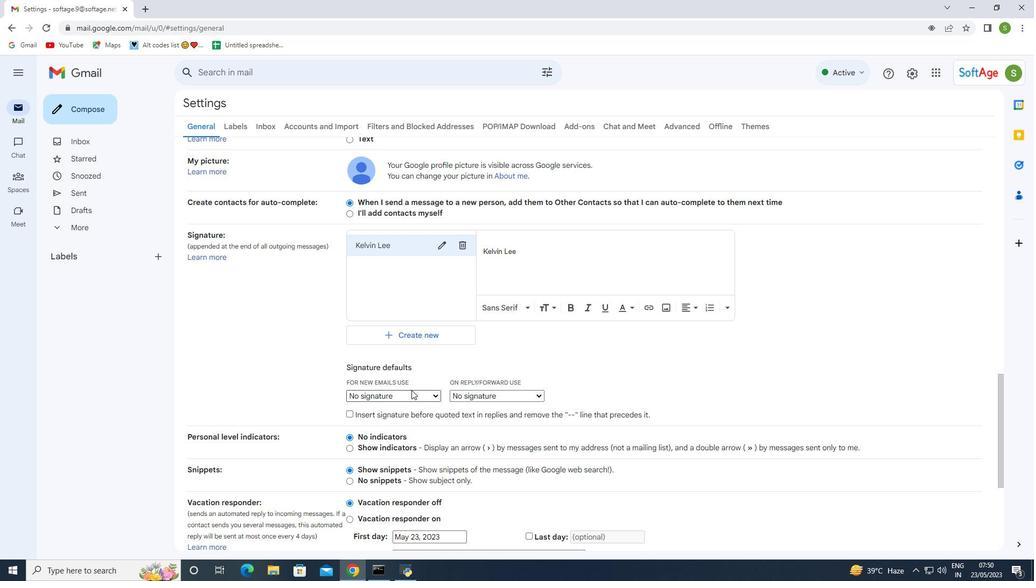 
Action: Mouse pressed left at (412, 391)
Screenshot: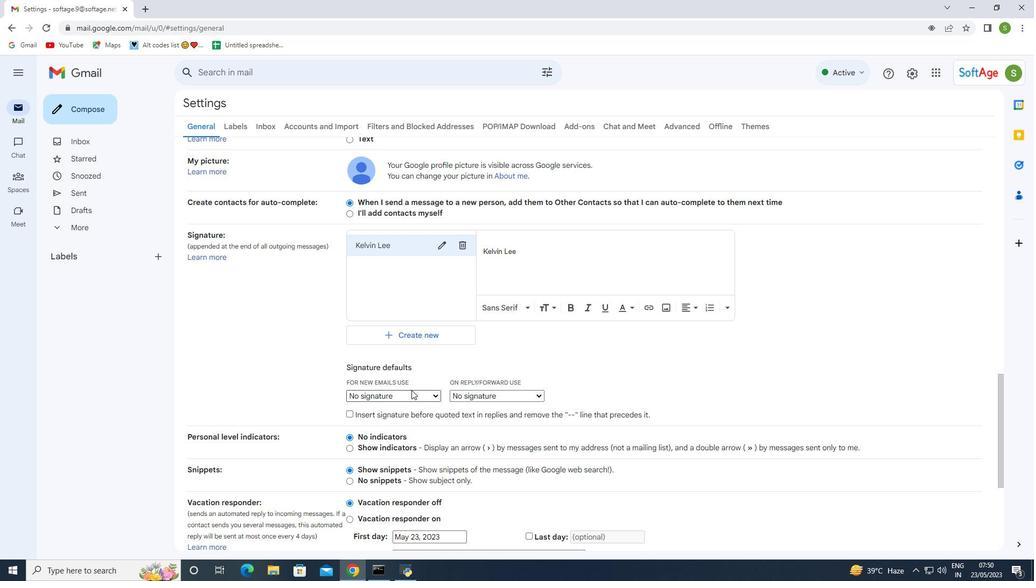 
Action: Mouse moved to (415, 410)
Screenshot: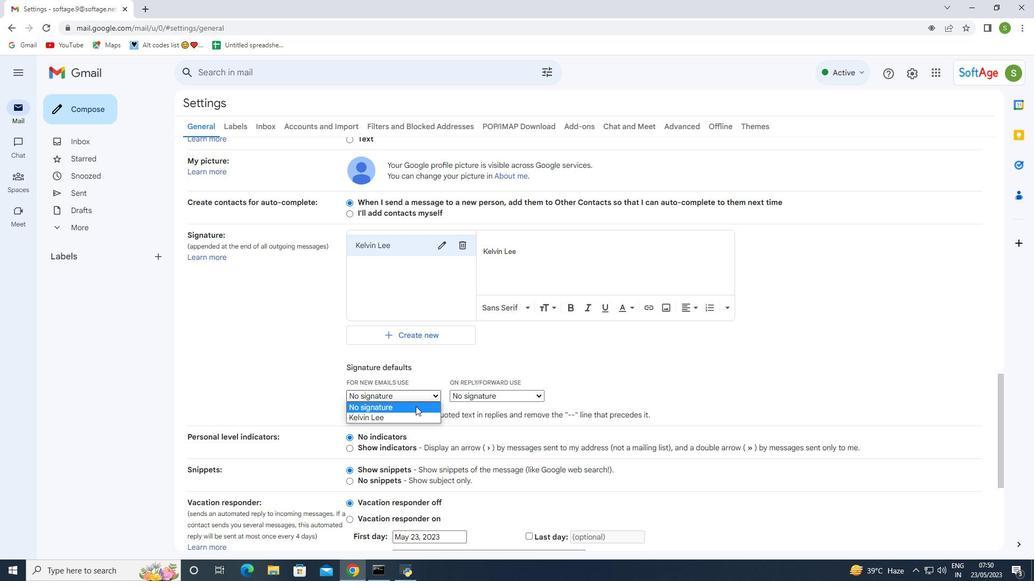 
Action: Mouse pressed left at (415, 410)
Screenshot: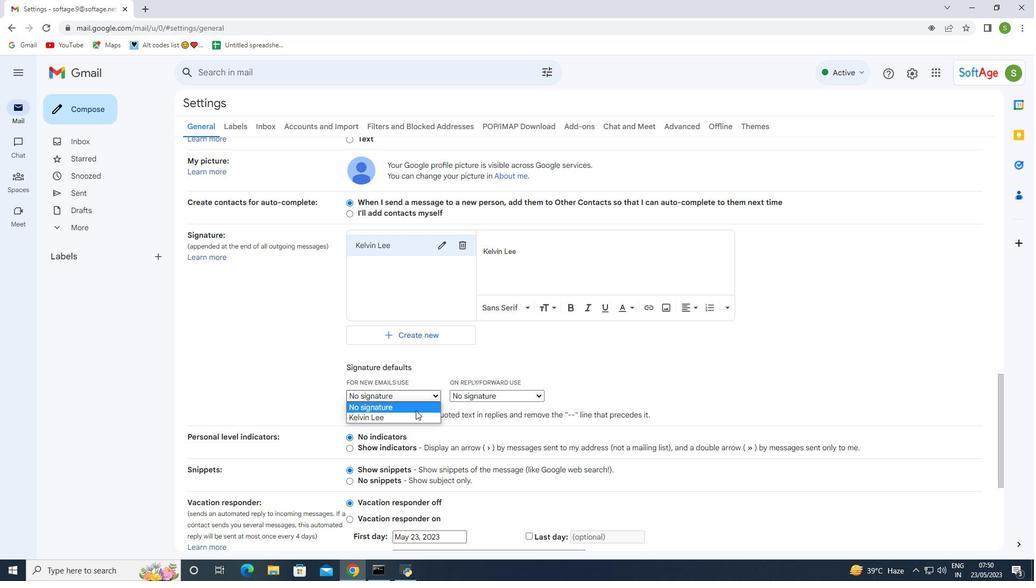 
Action: Mouse moved to (412, 392)
Screenshot: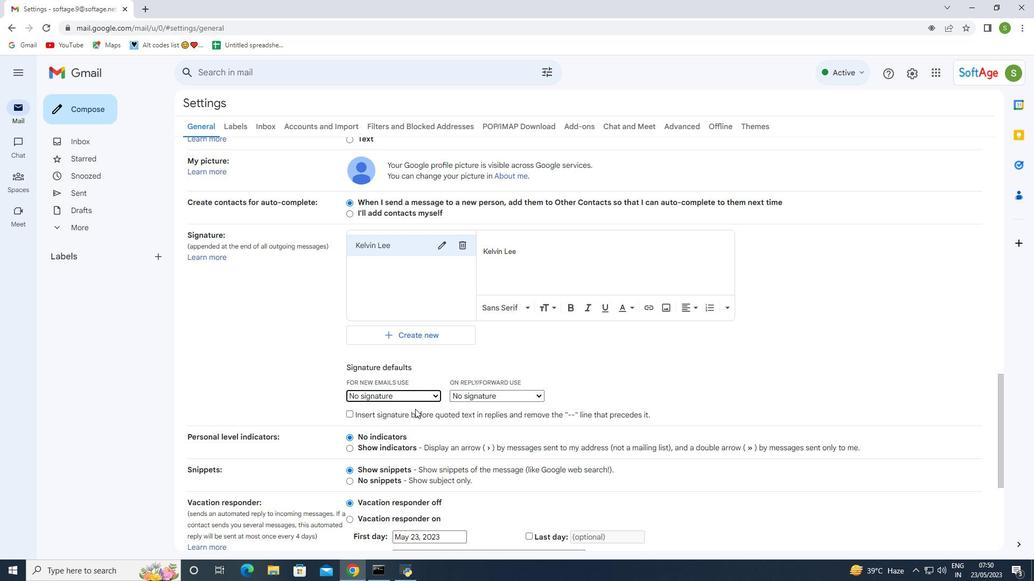 
Action: Mouse pressed left at (412, 392)
Screenshot: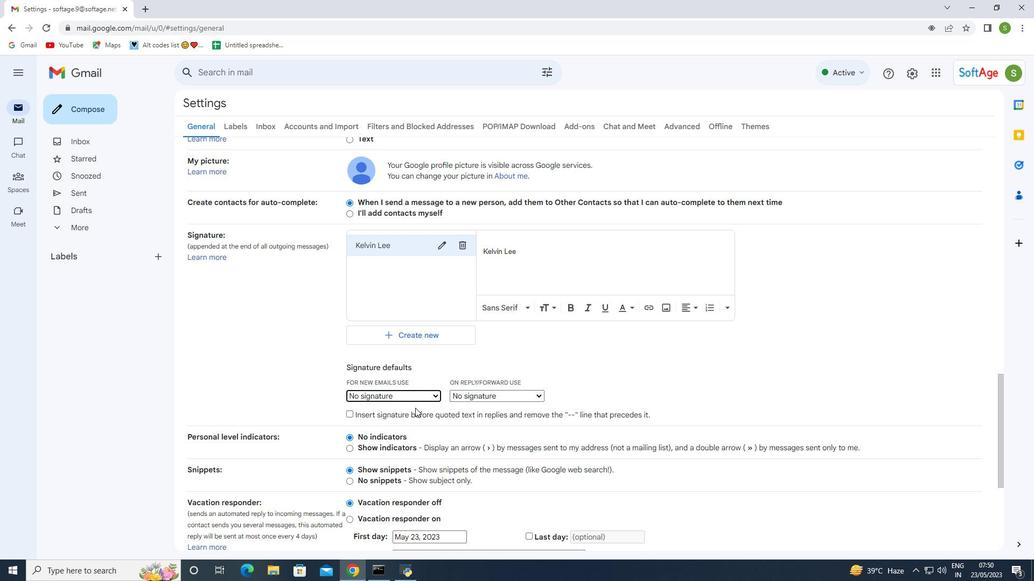 
Action: Mouse moved to (412, 419)
Screenshot: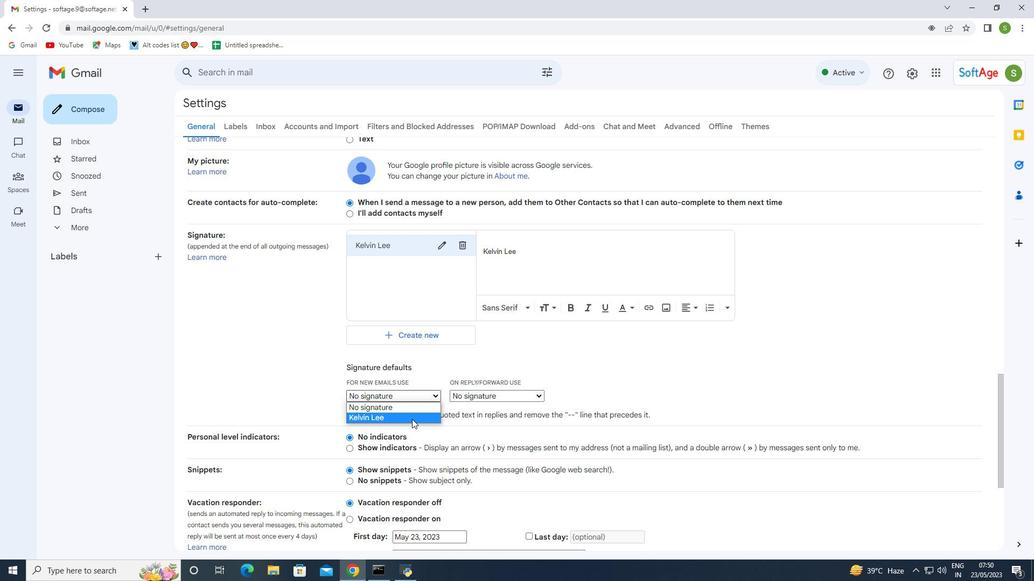 
Action: Mouse pressed left at (412, 419)
Screenshot: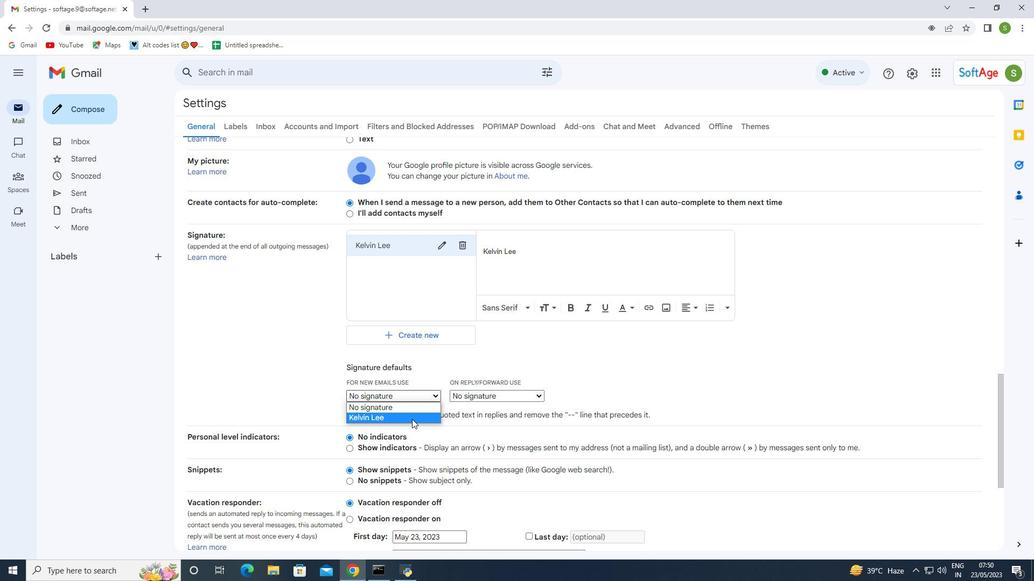 
Action: Mouse moved to (453, 392)
Screenshot: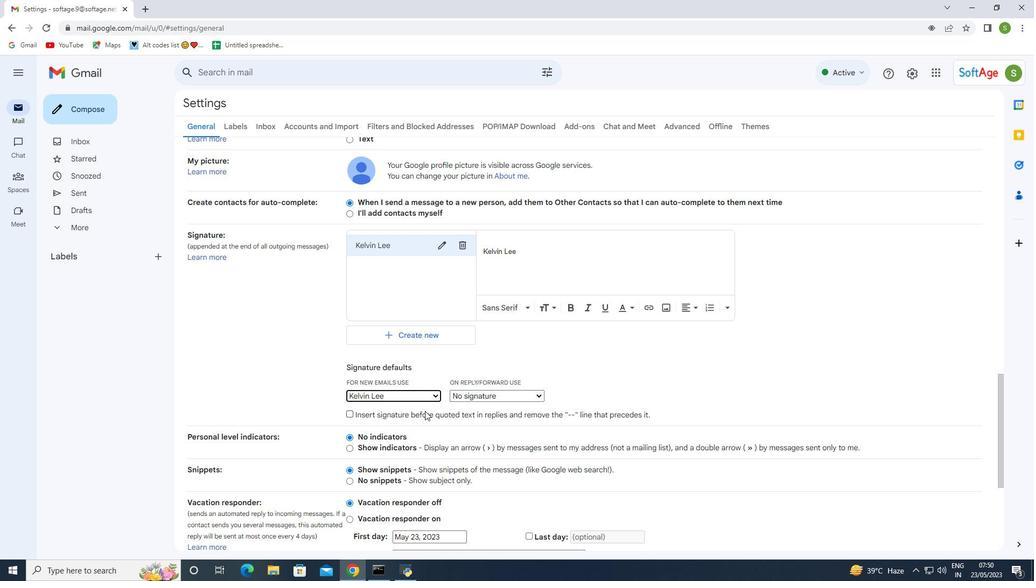 
Action: Mouse pressed left at (453, 392)
Screenshot: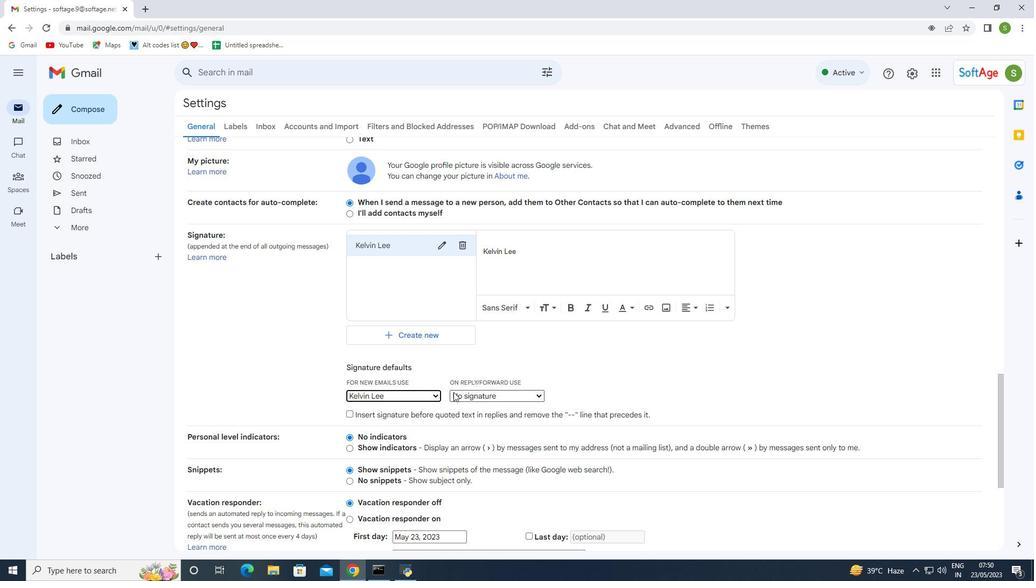 
Action: Mouse moved to (459, 417)
Screenshot: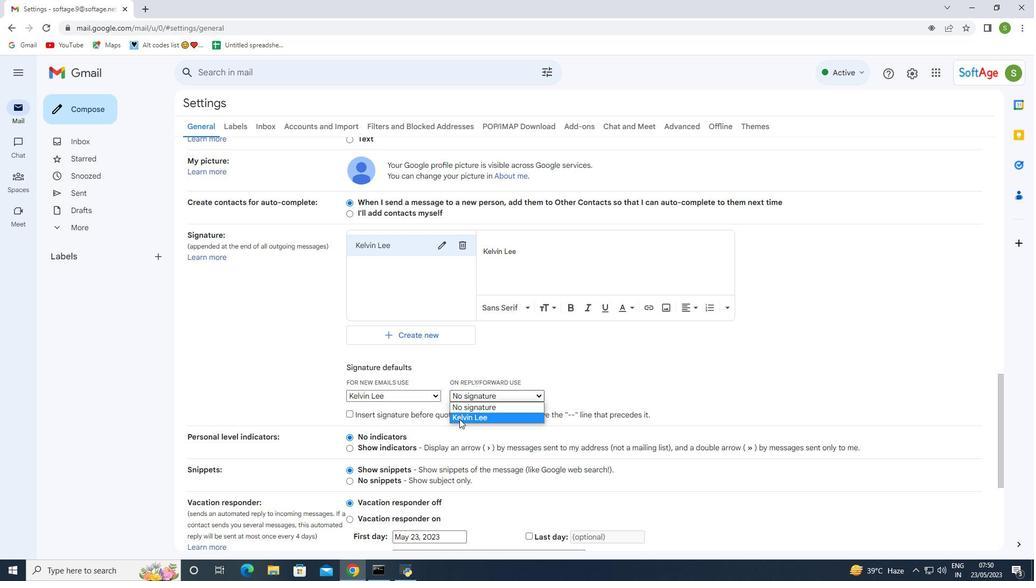 
Action: Mouse pressed left at (459, 417)
Screenshot: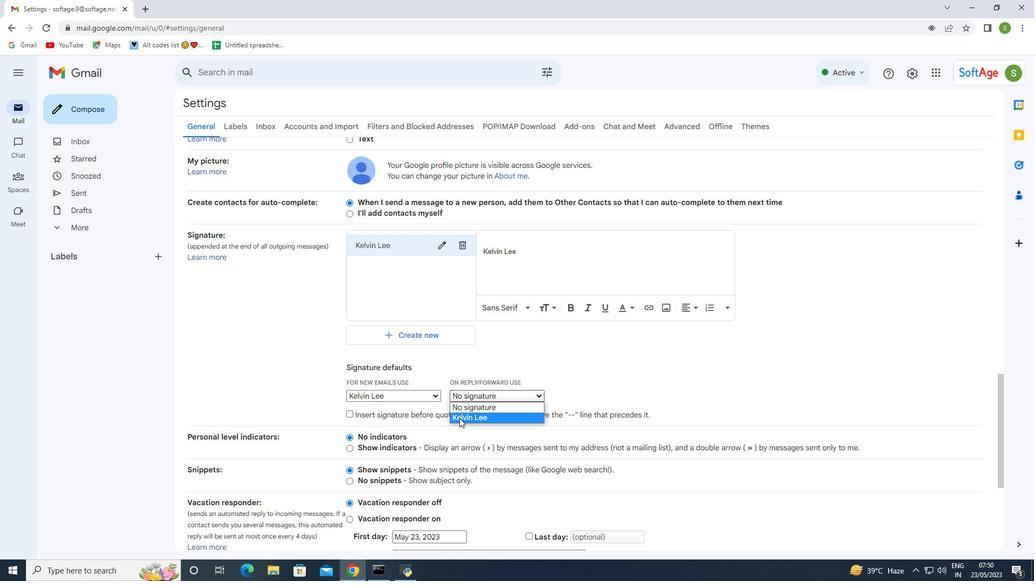 
Action: Mouse moved to (405, 373)
Screenshot: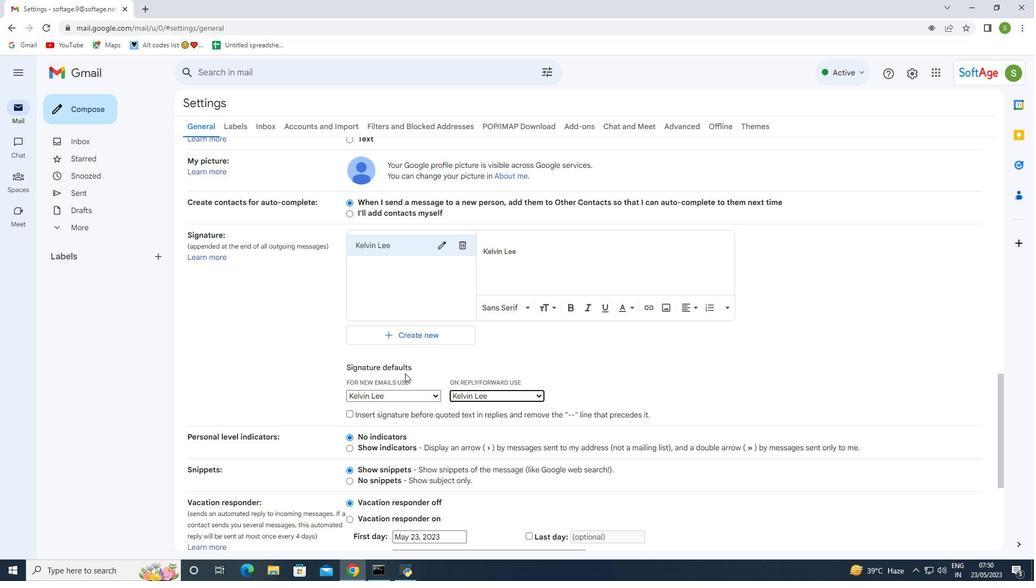 
Action: Mouse scrolled (405, 373) with delta (0, 0)
Screenshot: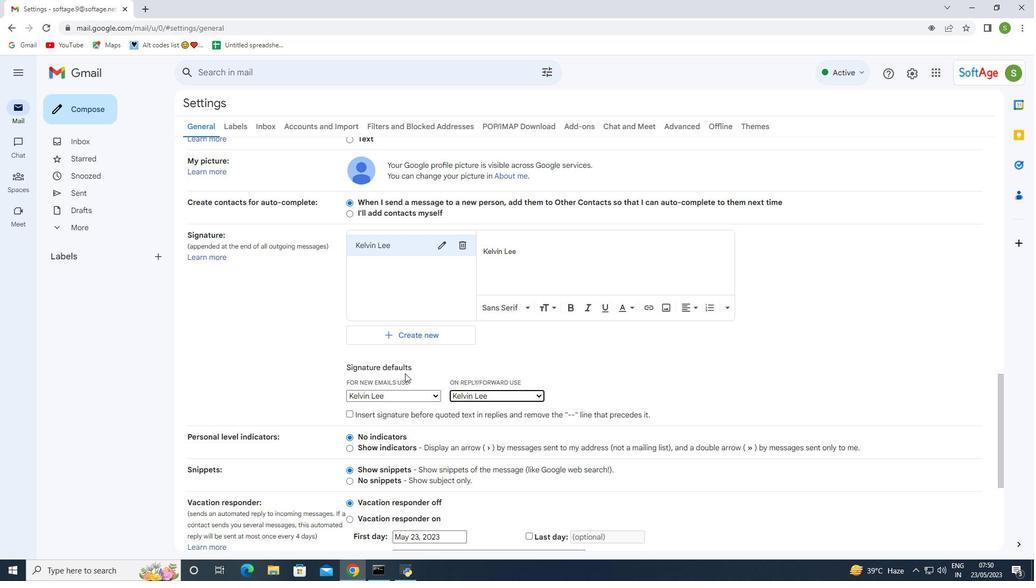 
Action: Mouse moved to (405, 373)
Screenshot: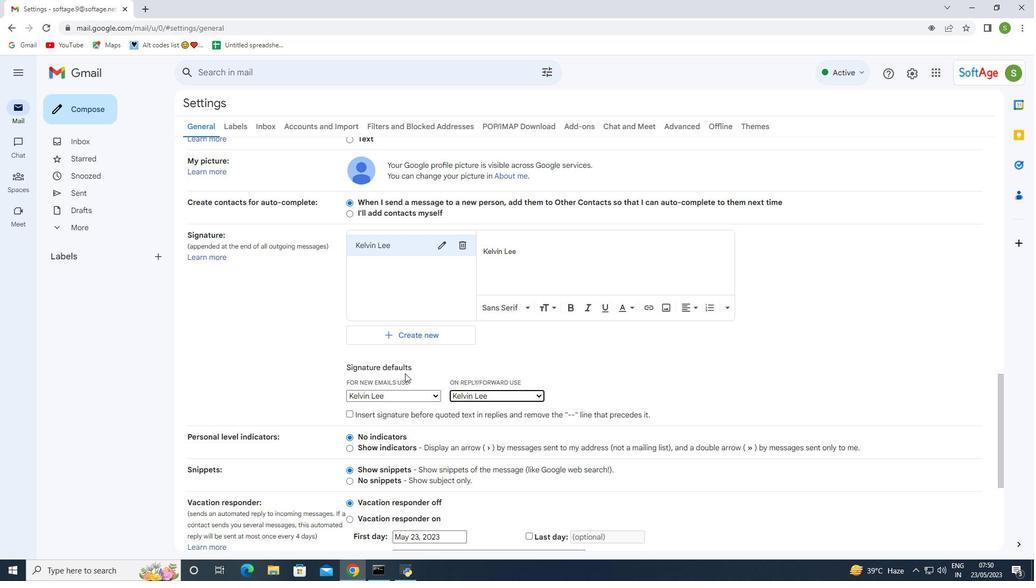 
Action: Mouse scrolled (405, 373) with delta (0, 0)
Screenshot: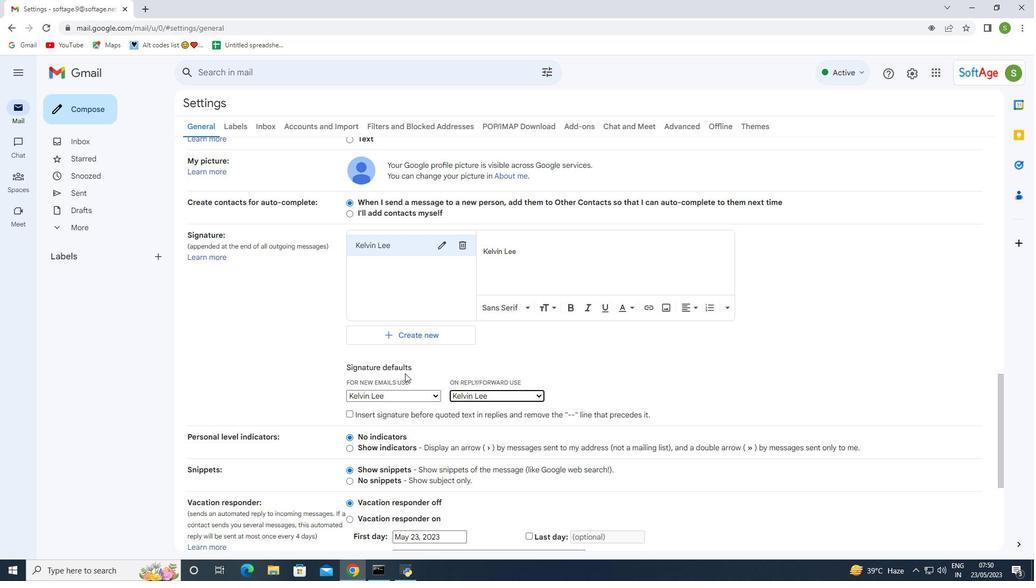 
Action: Mouse scrolled (405, 373) with delta (0, 0)
Screenshot: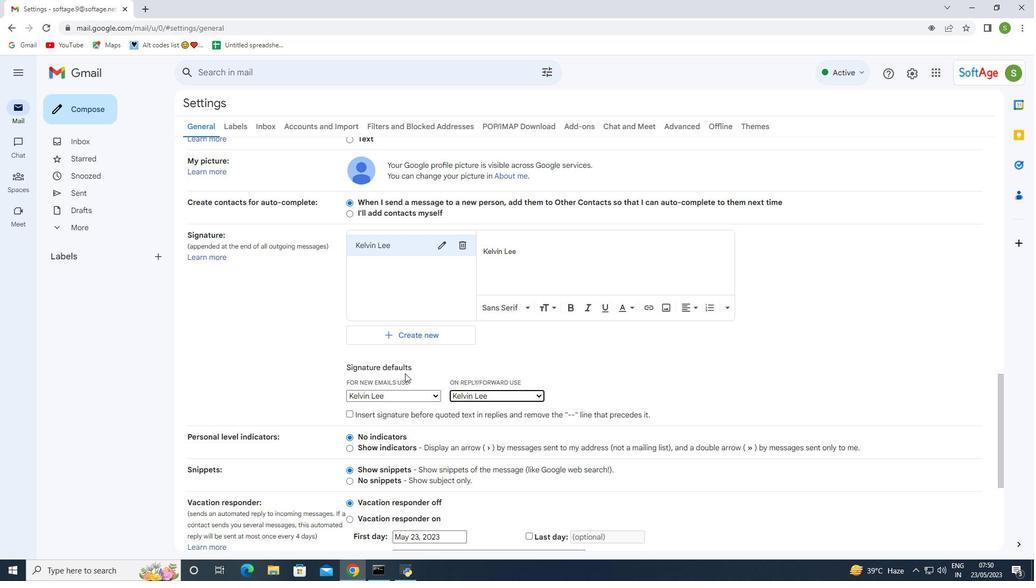 
Action: Mouse scrolled (405, 373) with delta (0, 0)
Screenshot: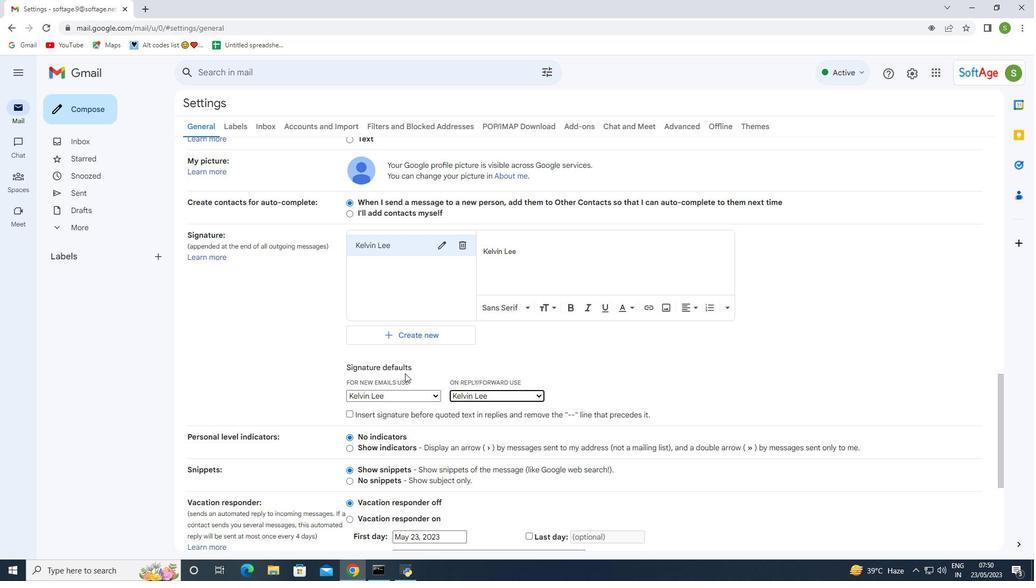 
Action: Mouse moved to (416, 386)
Screenshot: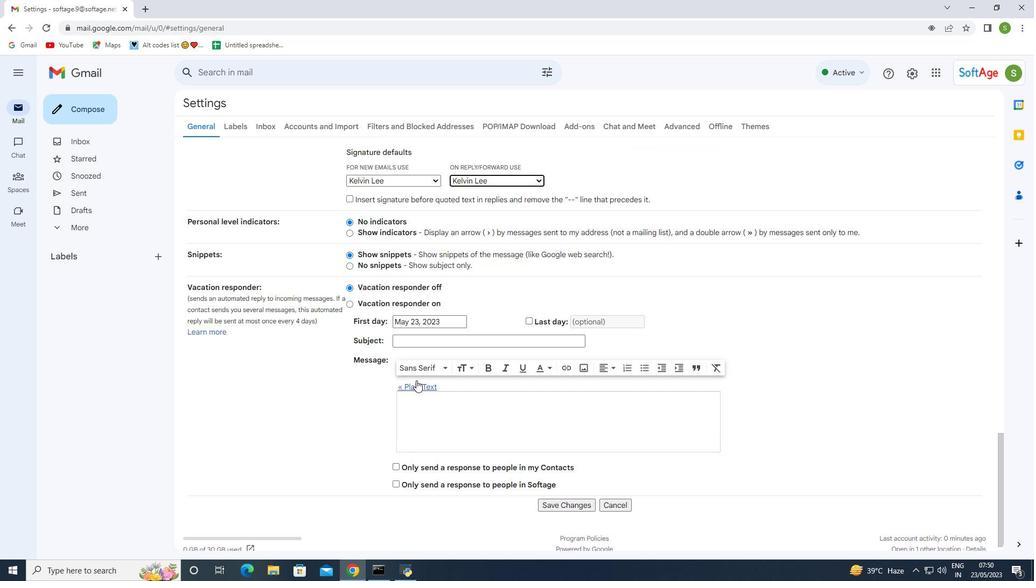 
Action: Mouse scrolled (416, 386) with delta (0, 0)
Screenshot: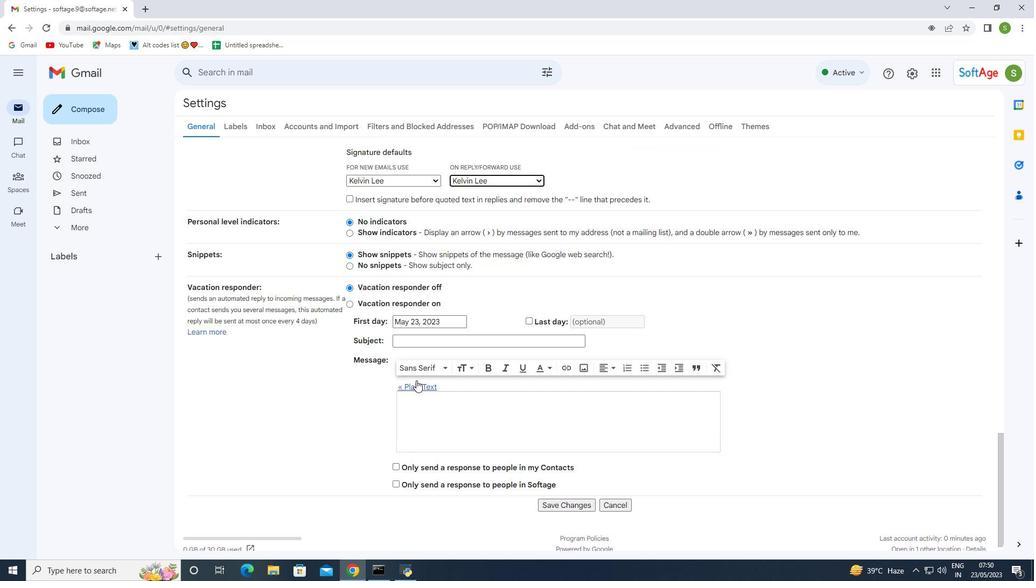 
Action: Mouse moved to (416, 388)
Screenshot: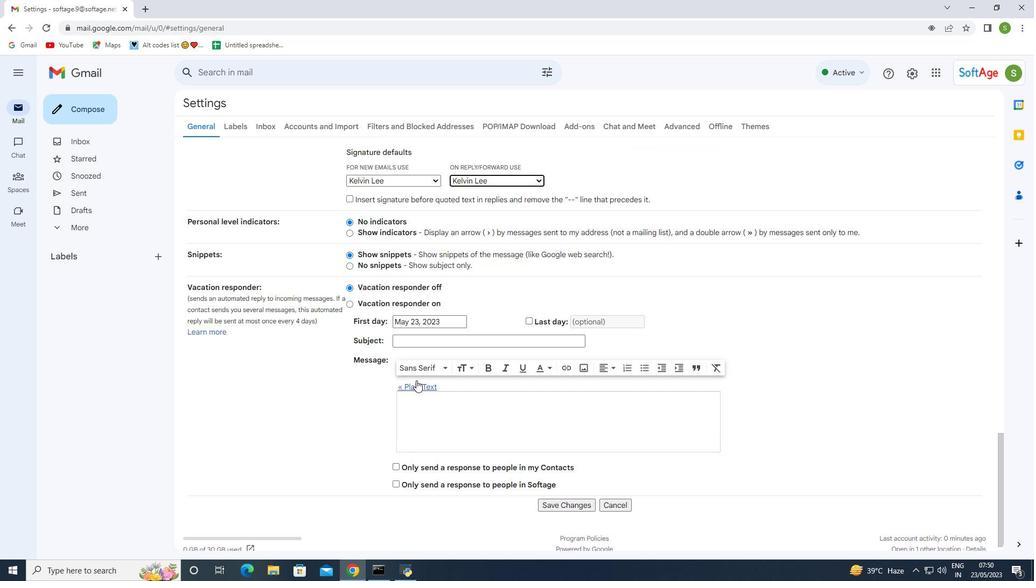 
Action: Mouse scrolled (416, 387) with delta (0, 0)
Screenshot: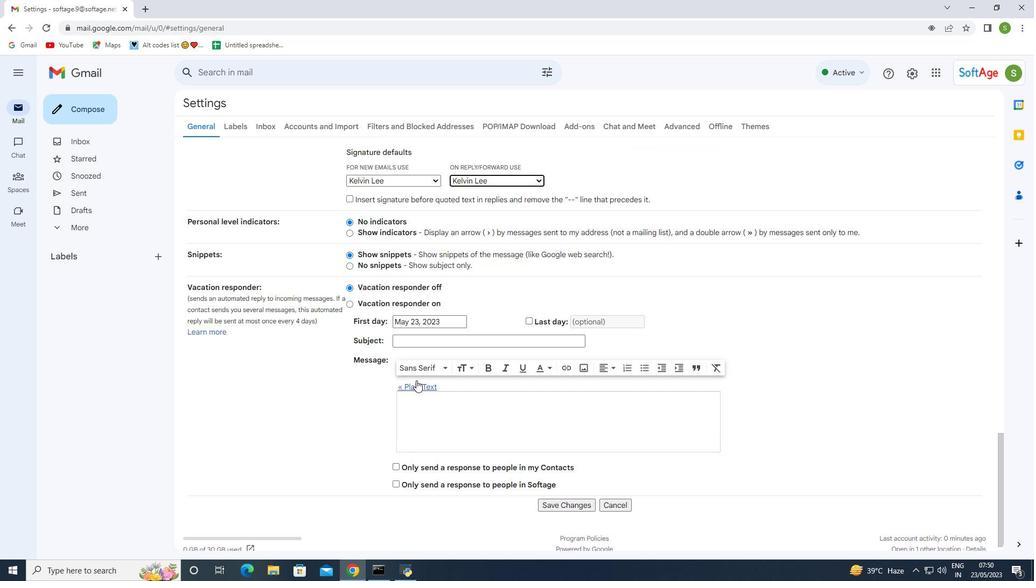 
Action: Mouse moved to (416, 390)
Screenshot: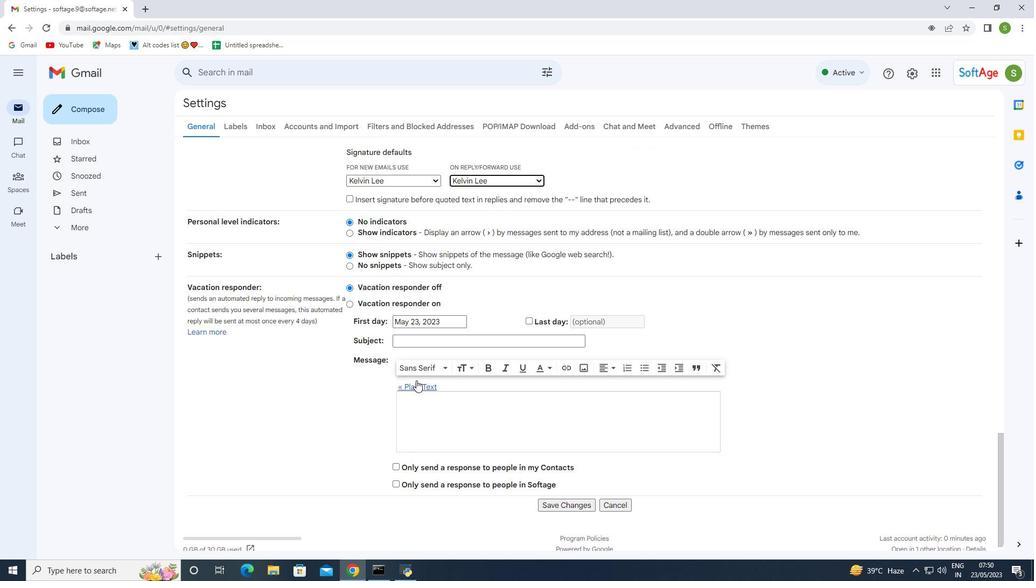 
Action: Mouse scrolled (416, 389) with delta (0, 0)
Screenshot: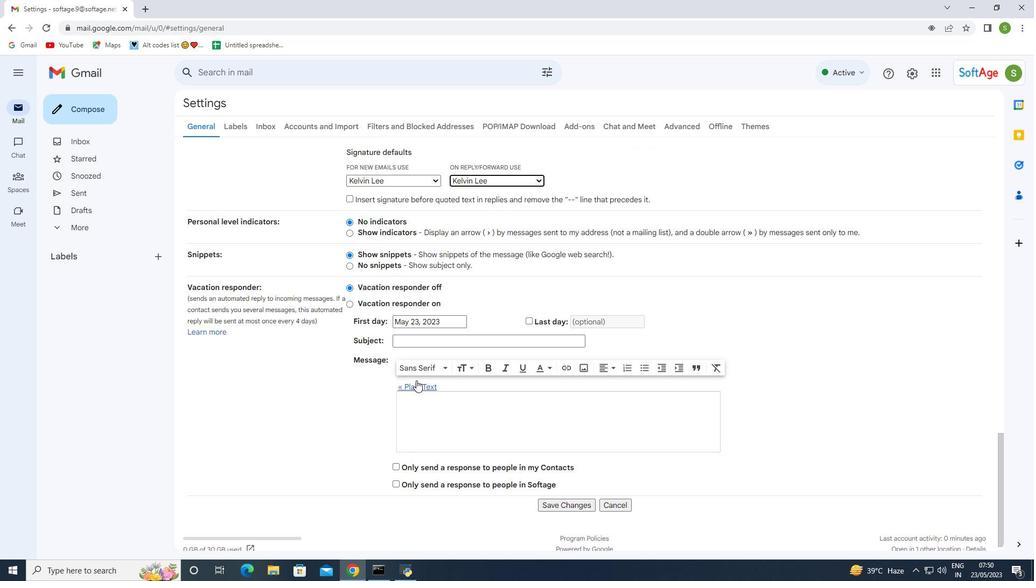 
Action: Mouse moved to (417, 393)
Screenshot: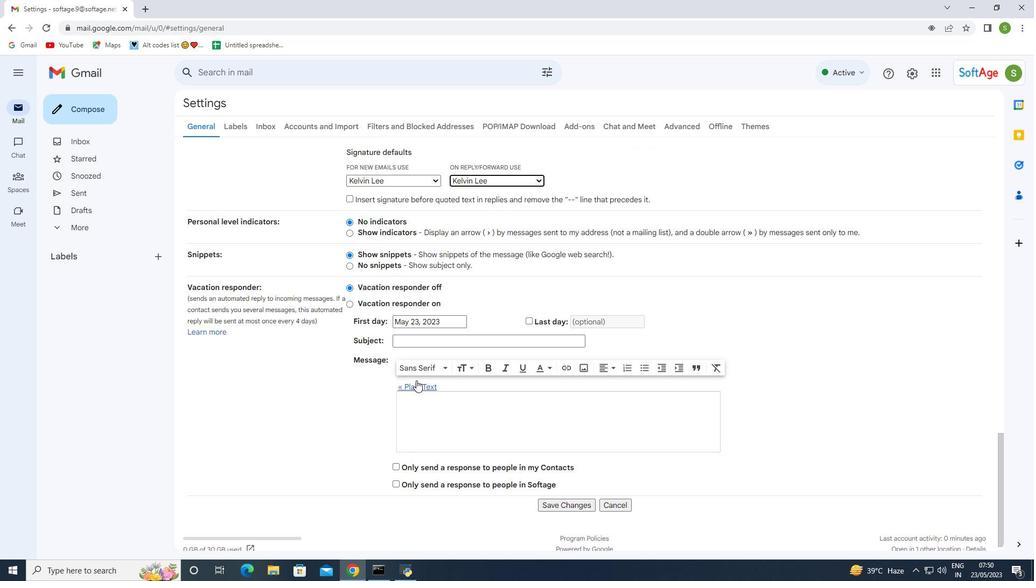 
Action: Mouse scrolled (417, 393) with delta (0, 0)
Screenshot: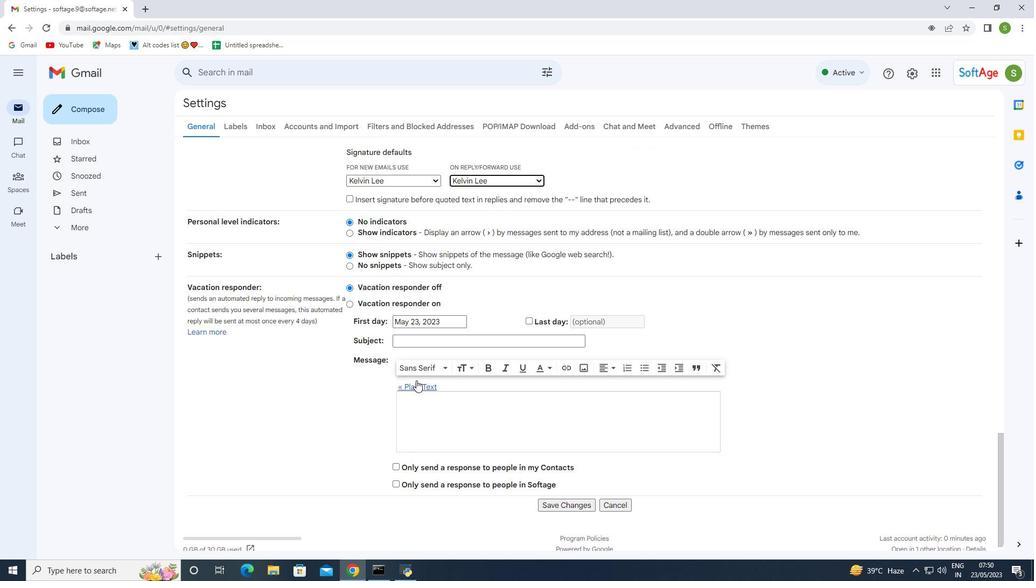 
Action: Mouse moved to (419, 400)
Screenshot: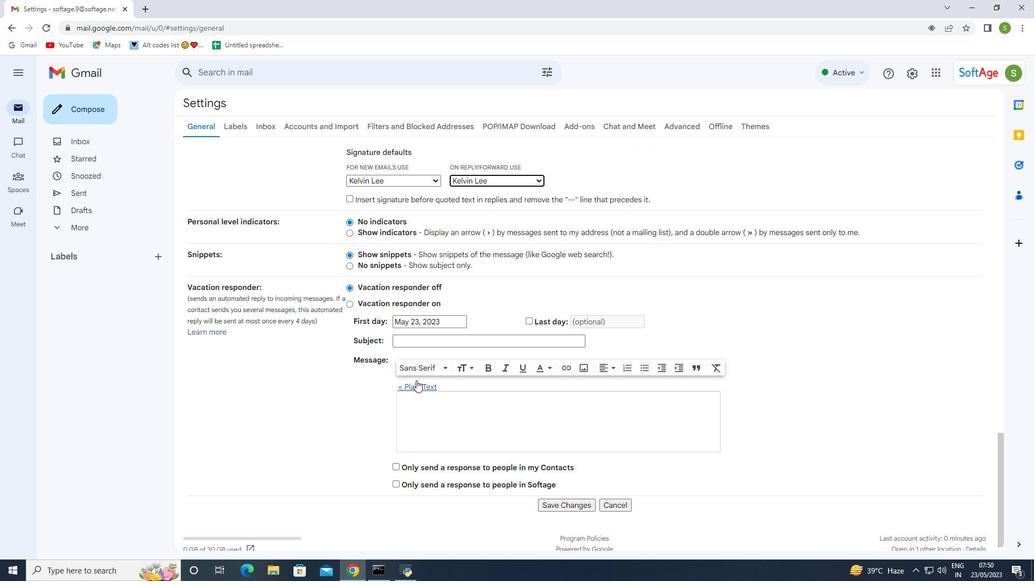 
Action: Mouse scrolled (418, 398) with delta (0, 0)
Screenshot: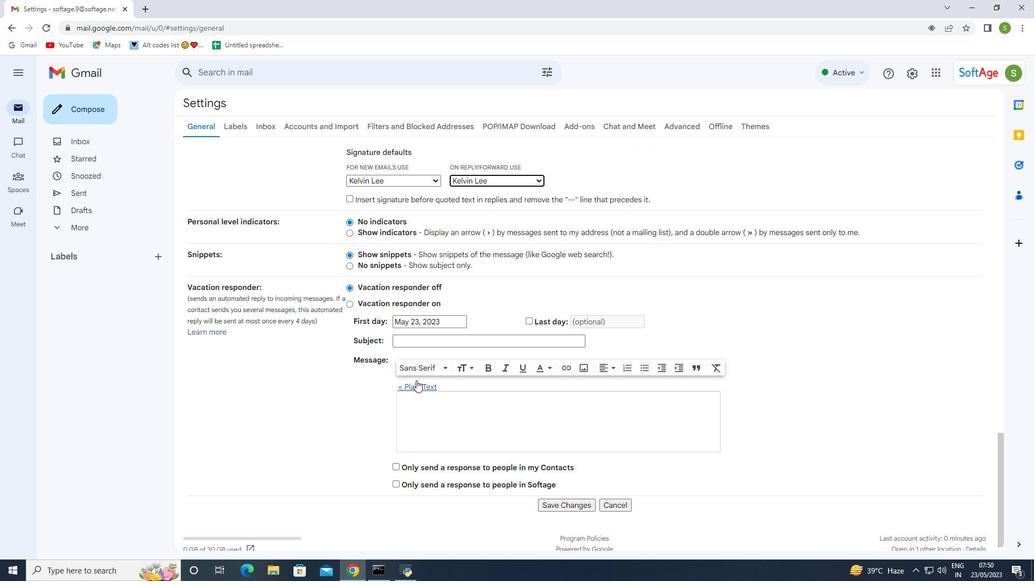 
Action: Mouse moved to (573, 496)
Screenshot: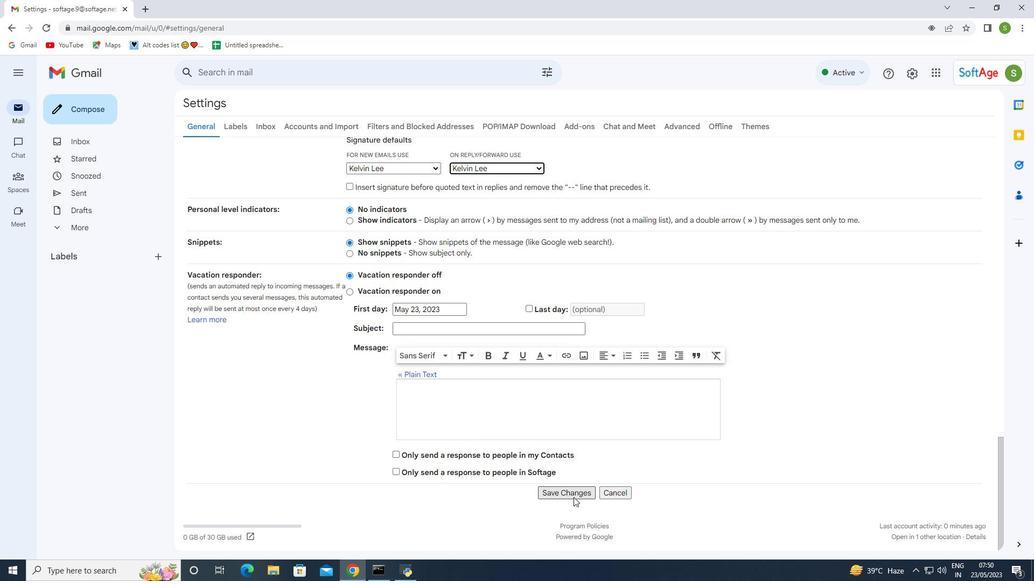 
Action: Mouse pressed left at (573, 496)
Screenshot: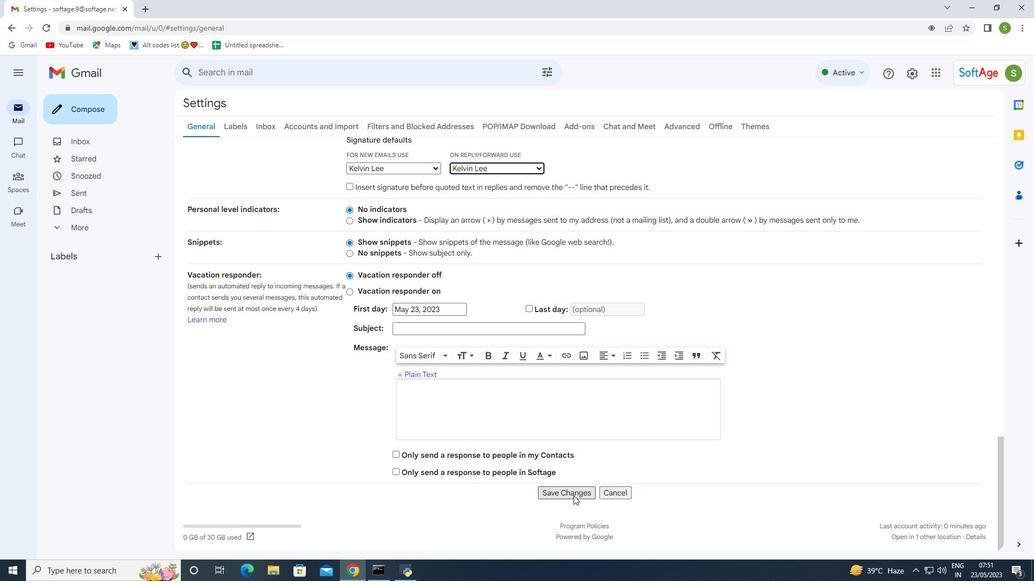 
Action: Mouse moved to (89, 100)
Screenshot: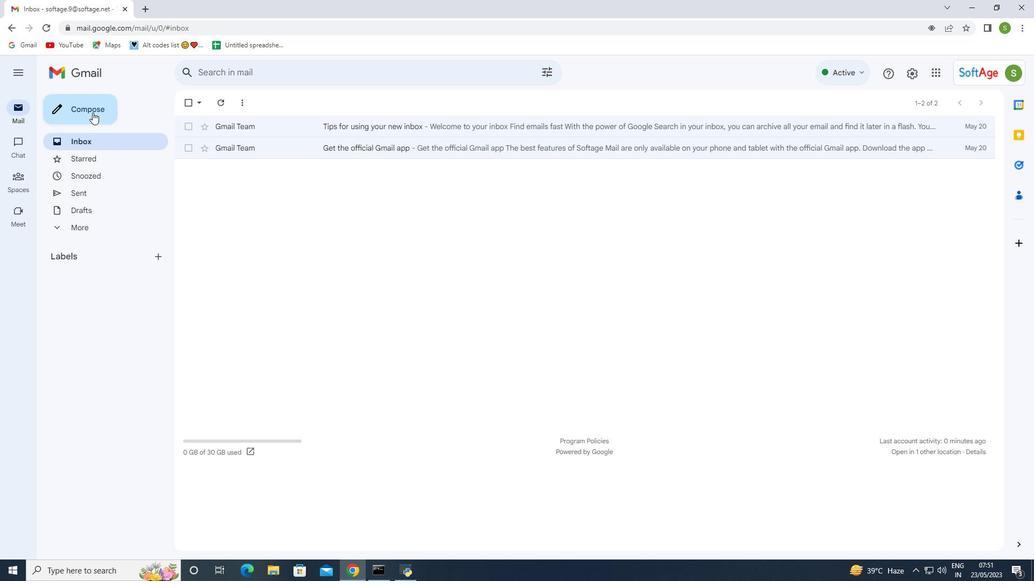 
Action: Mouse pressed left at (89, 100)
Screenshot: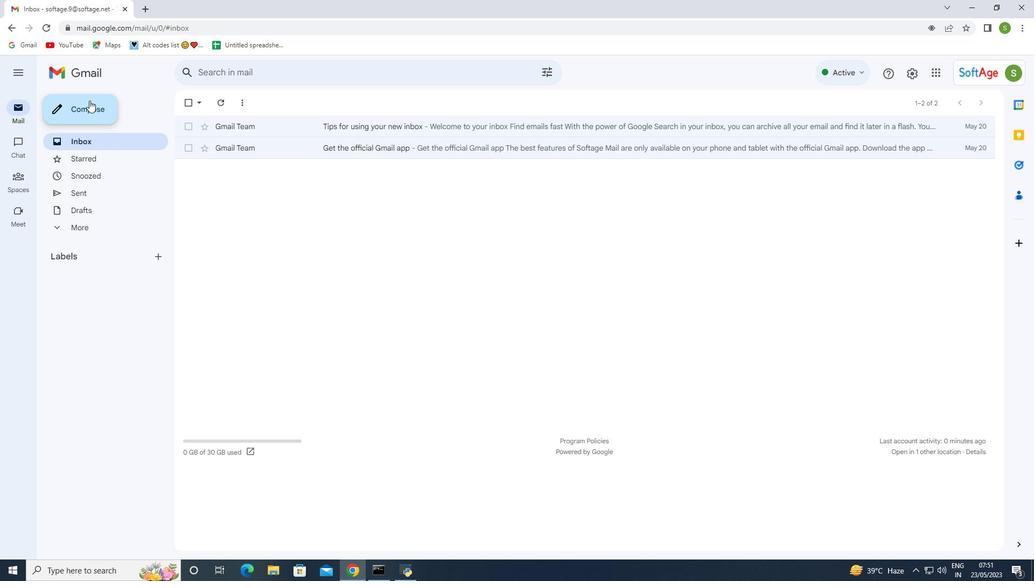 
Action: Mouse moved to (705, 283)
Screenshot: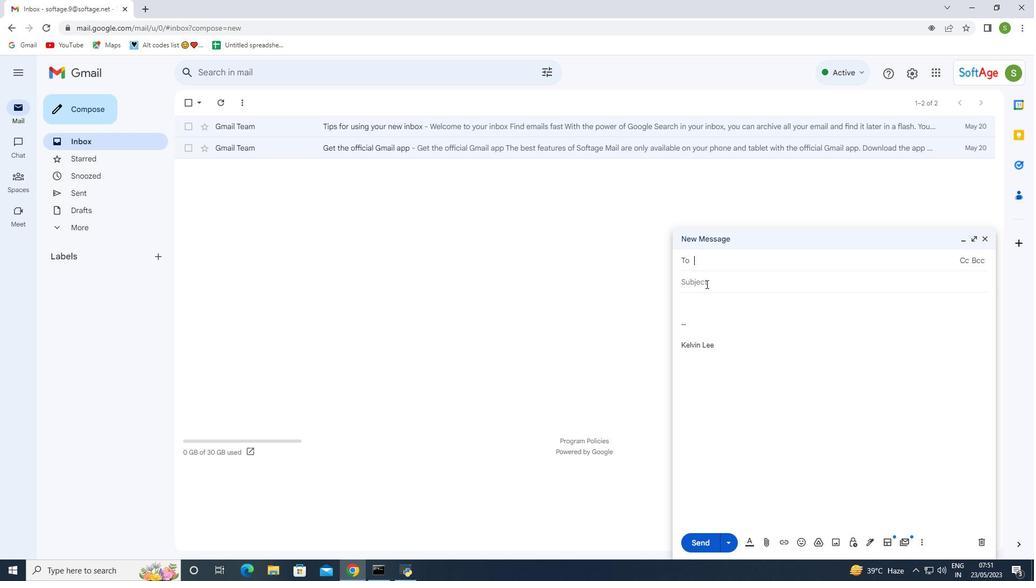 
Action: Mouse pressed left at (705, 283)
Screenshot: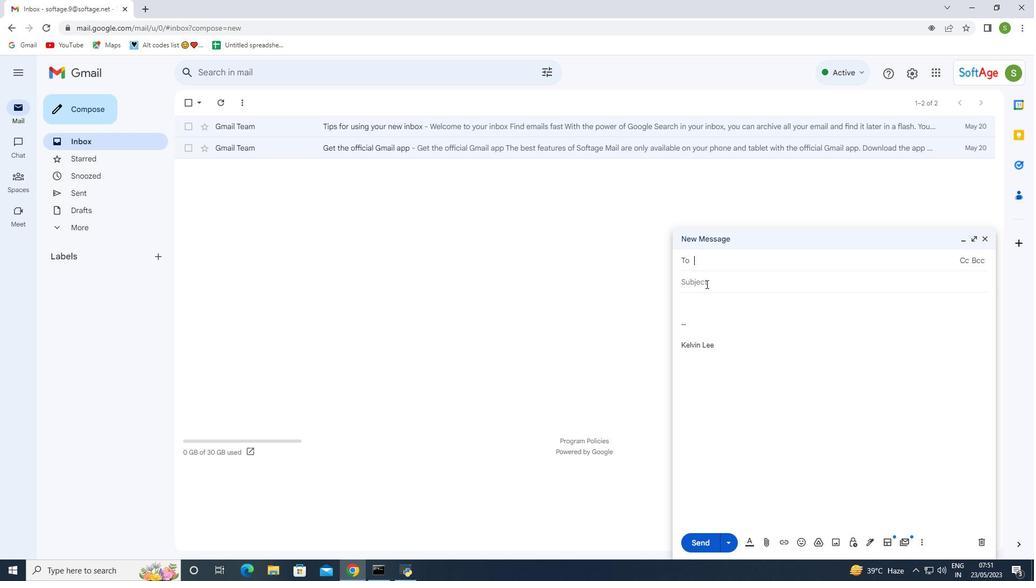 
Action: Mouse moved to (707, 259)
Screenshot: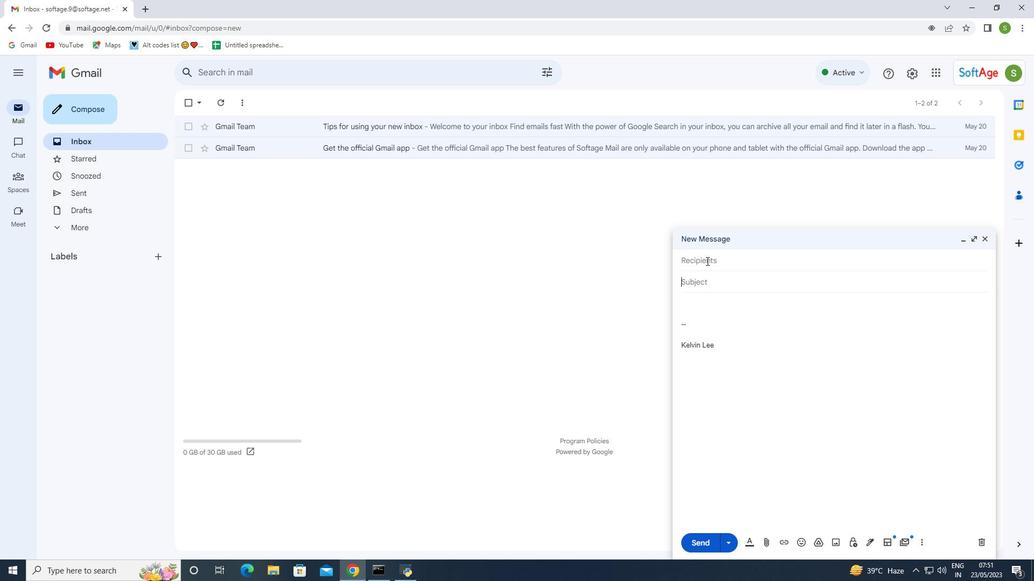 
Action: Mouse pressed left at (707, 259)
Screenshot: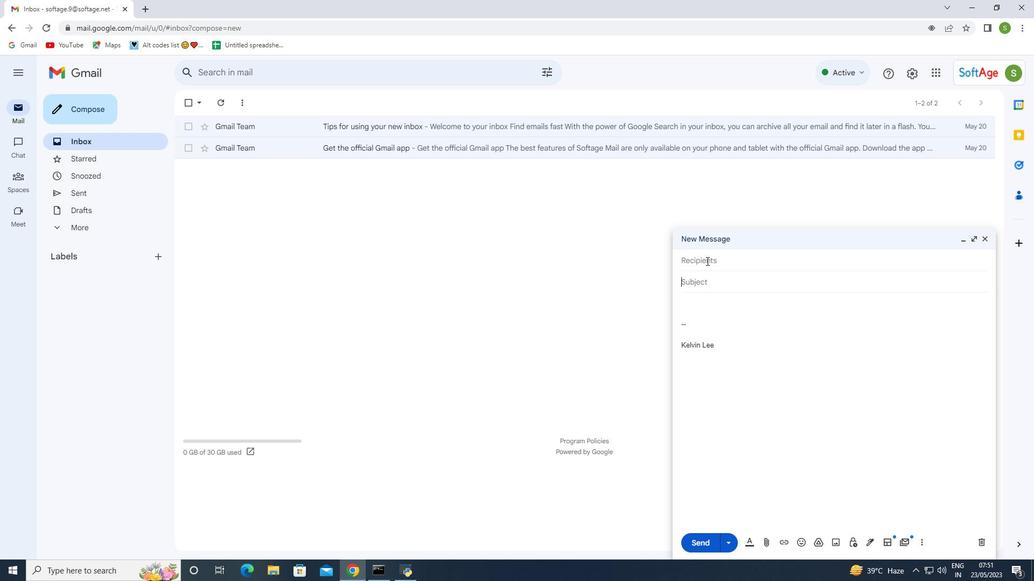 
Action: Mouse moved to (707, 276)
Screenshot: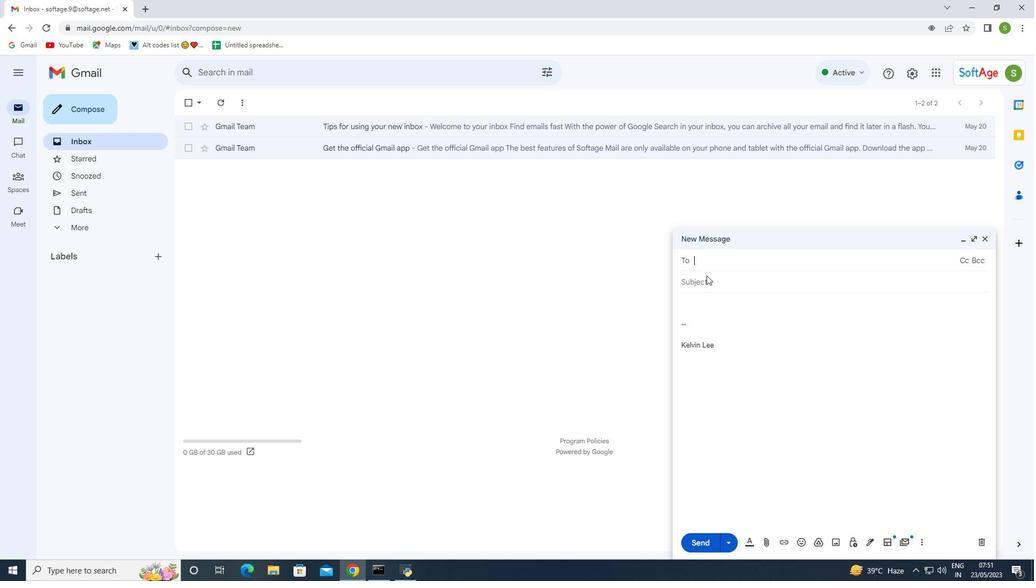 
Action: Mouse pressed left at (707, 276)
Screenshot: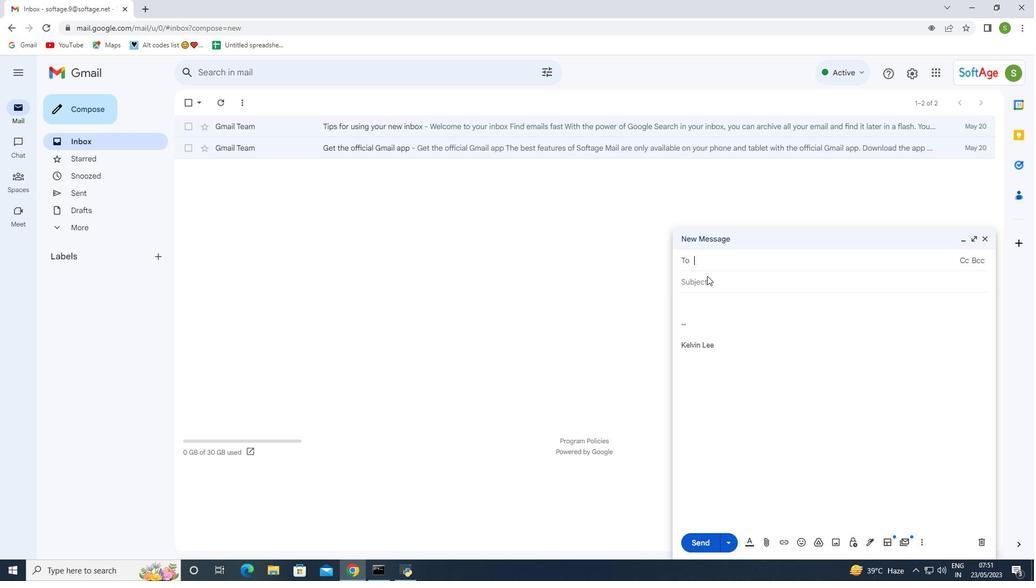 
Action: Mouse moved to (707, 280)
Screenshot: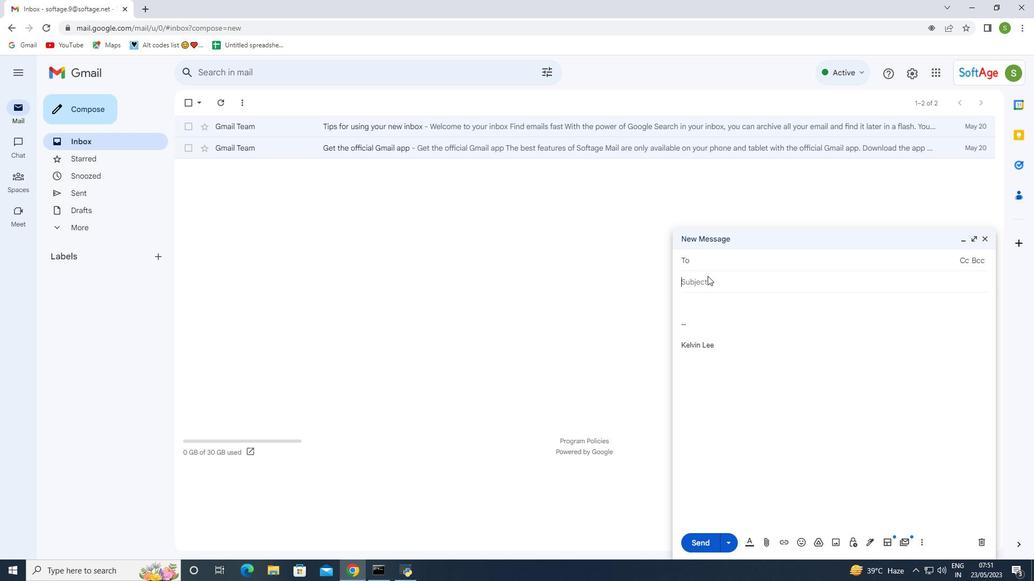 
Action: Mouse pressed left at (707, 280)
Screenshot: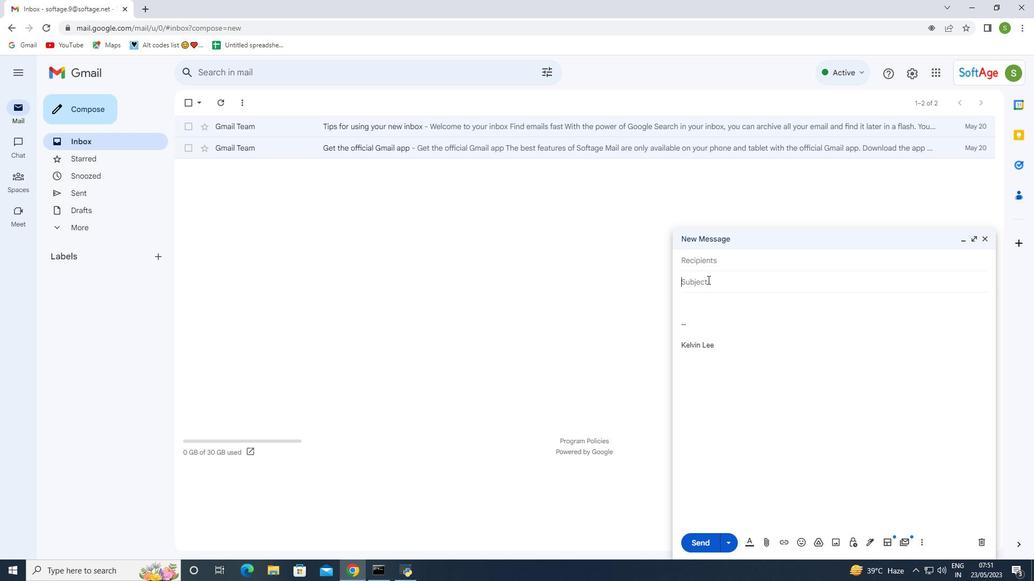 
Action: Key pressed <Key.shift><Key.shift>Feedback<Key.space>on<Key.space>a<Key.space>website<Key.space>
Screenshot: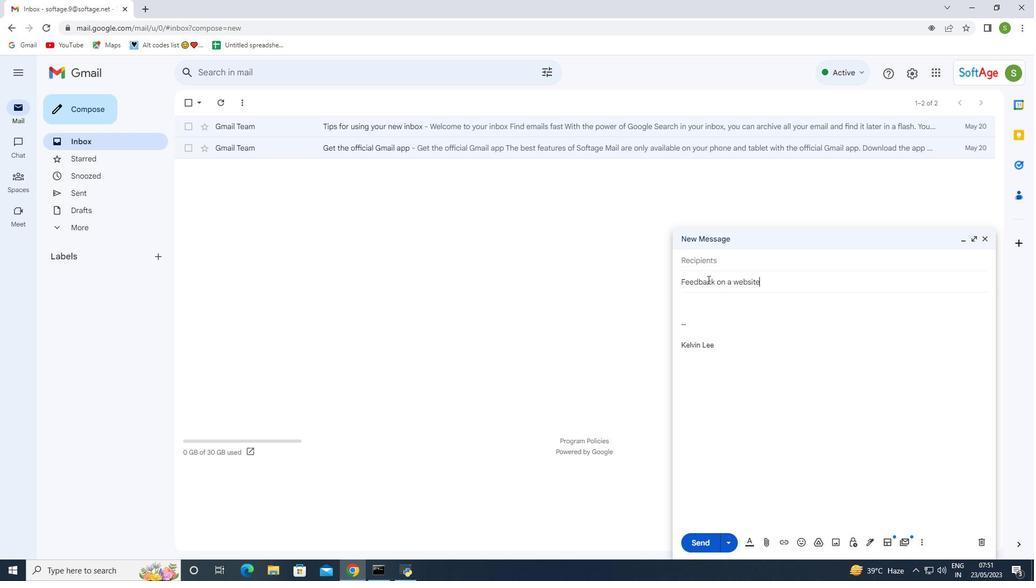 
Action: Mouse moved to (695, 322)
Screenshot: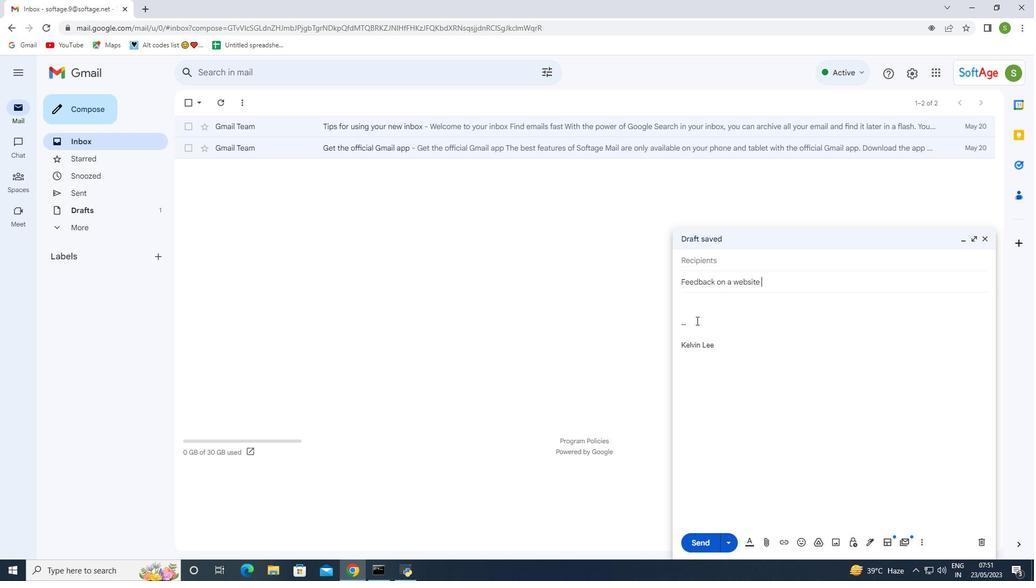 
Action: Mouse pressed left at (695, 322)
Screenshot: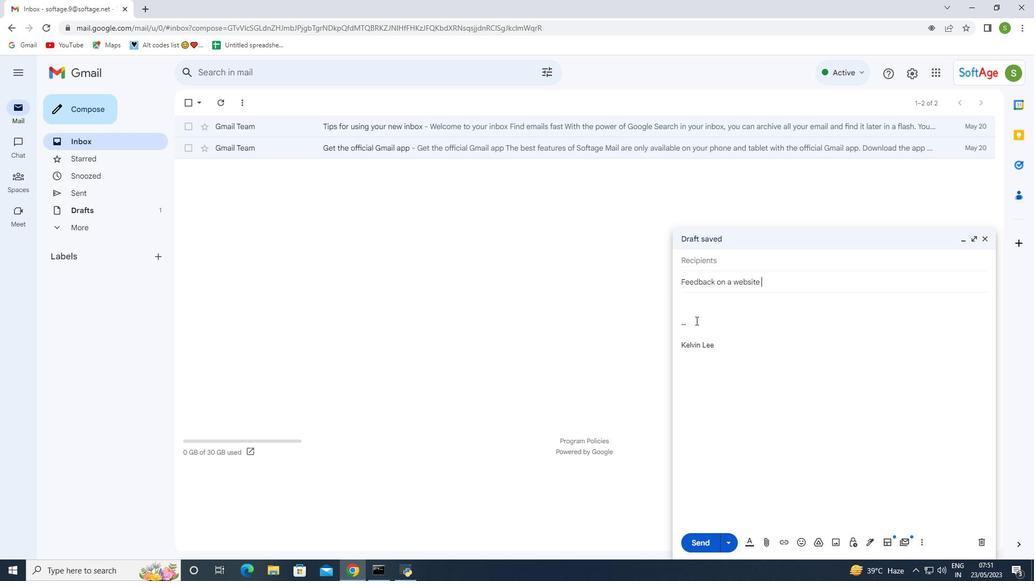 
Action: Key pressed <Key.backspace><Key.backspace><Key.backspace><Key.backspace><Key.enter><Key.shift>Could<Key.space>you<Key.space>please<Key.space>clarify<Key.space>the<Key.space>timr<Key.backspace>eline<Key.space>for<Key.space>the<Key.space>project<Key.space>deliverables<Key.shift_r>?
Screenshot: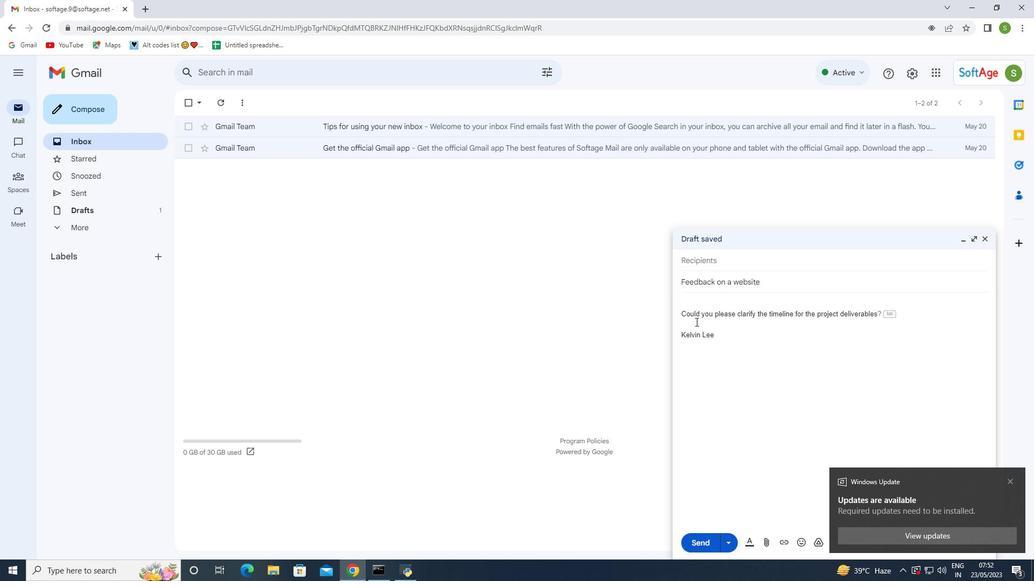 
Action: Mouse moved to (1013, 482)
Screenshot: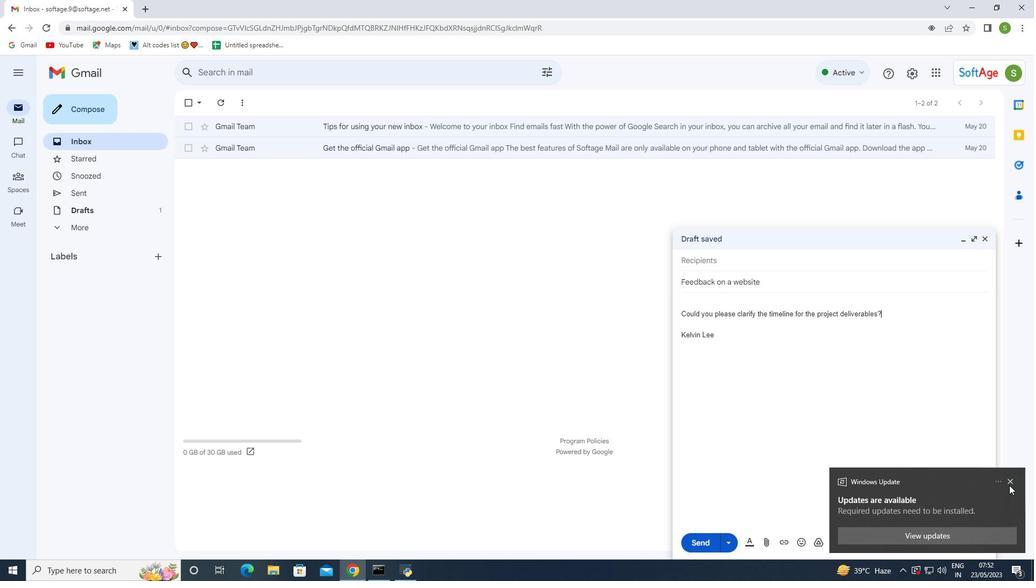 
Action: Mouse pressed left at (1013, 482)
Screenshot: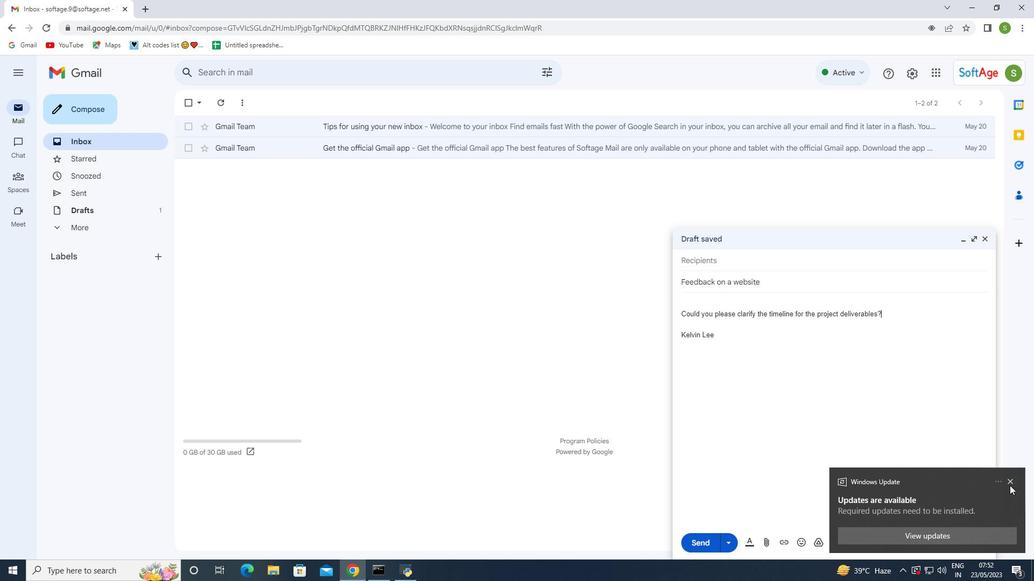 
Action: Mouse moved to (713, 263)
Screenshot: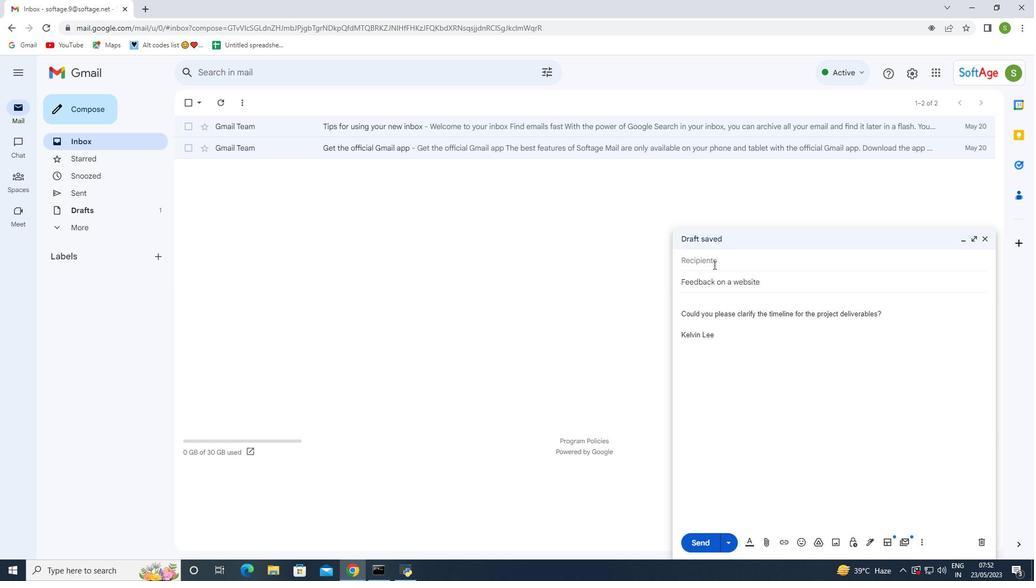 
Action: Mouse pressed left at (713, 263)
Screenshot: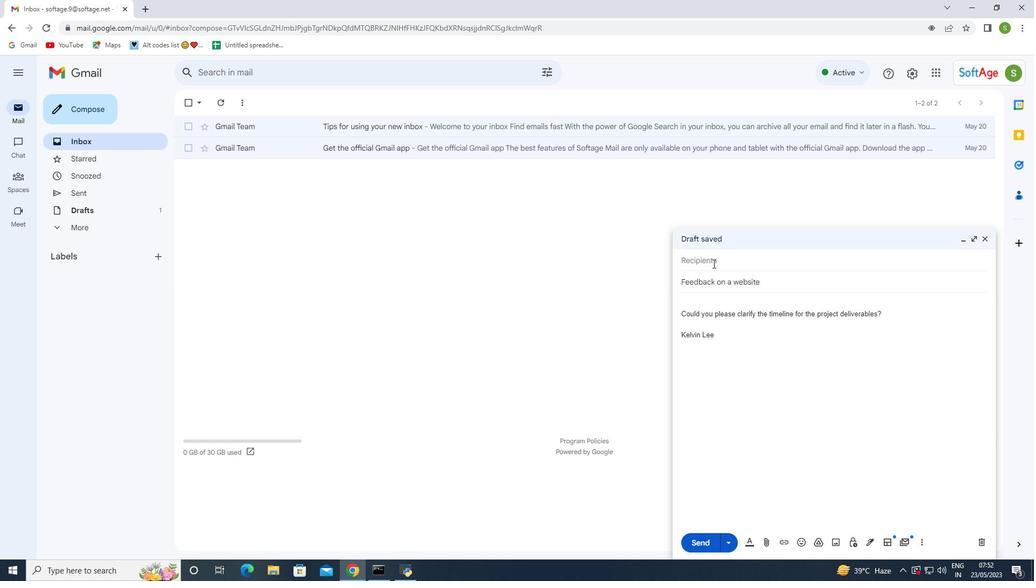 
Action: Mouse moved to (707, 264)
Screenshot: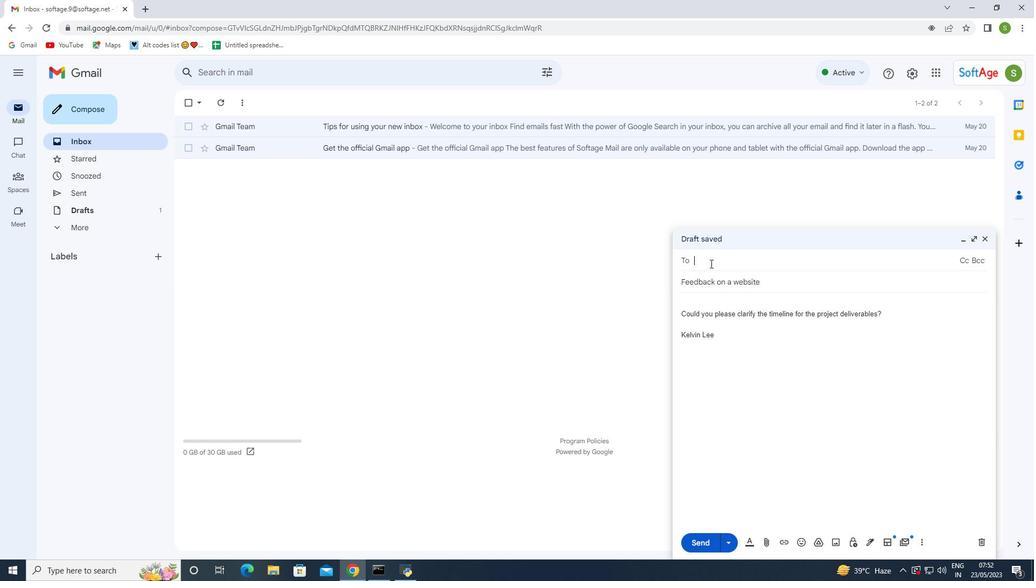 
Action: Key pressed softage.7<Key.shift><Key.shift><Key.shift><Key.shift><Key.shift>@softage.net
Screenshot: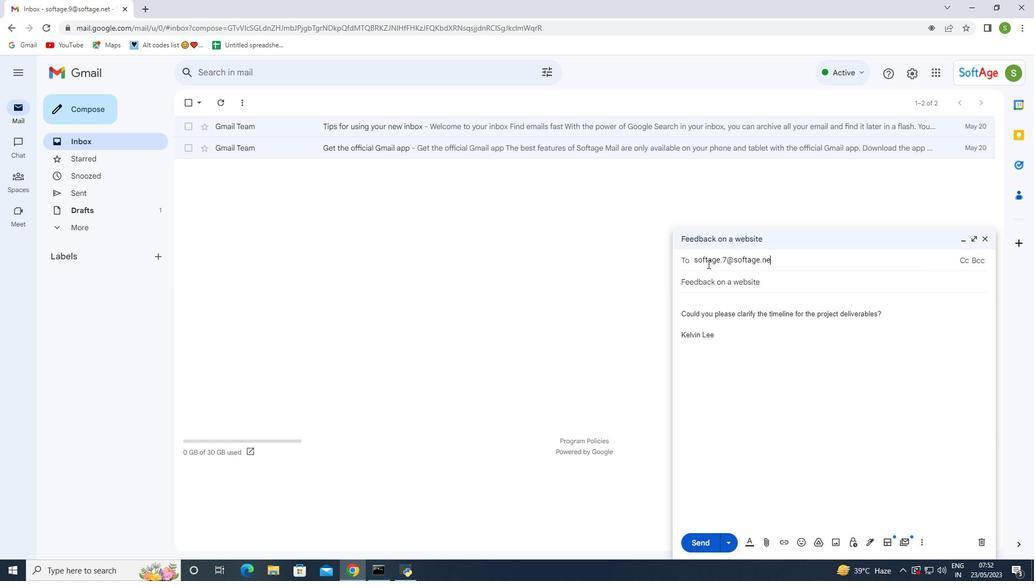 
Action: Mouse moved to (715, 285)
Screenshot: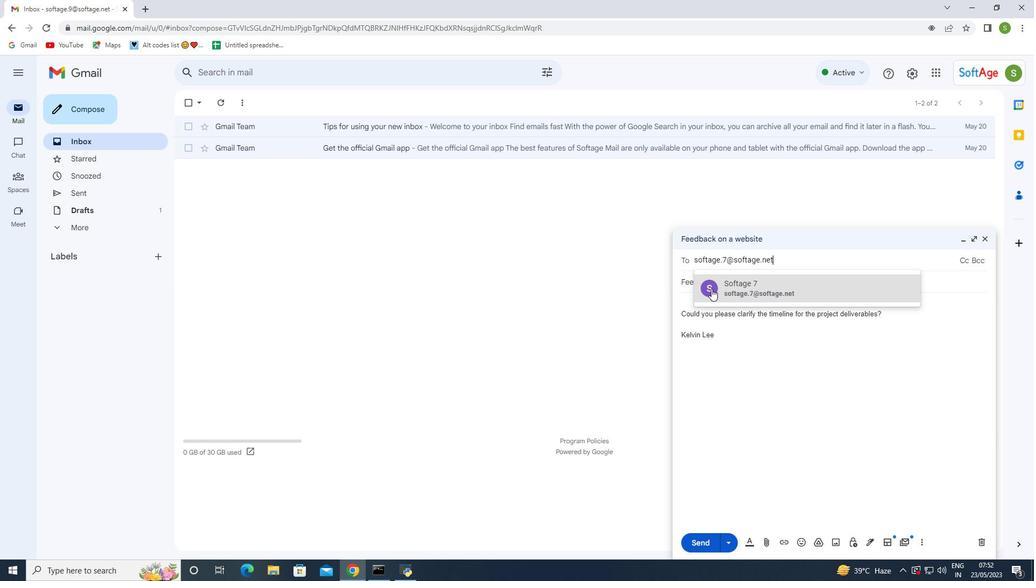 
Action: Mouse pressed left at (715, 285)
Screenshot: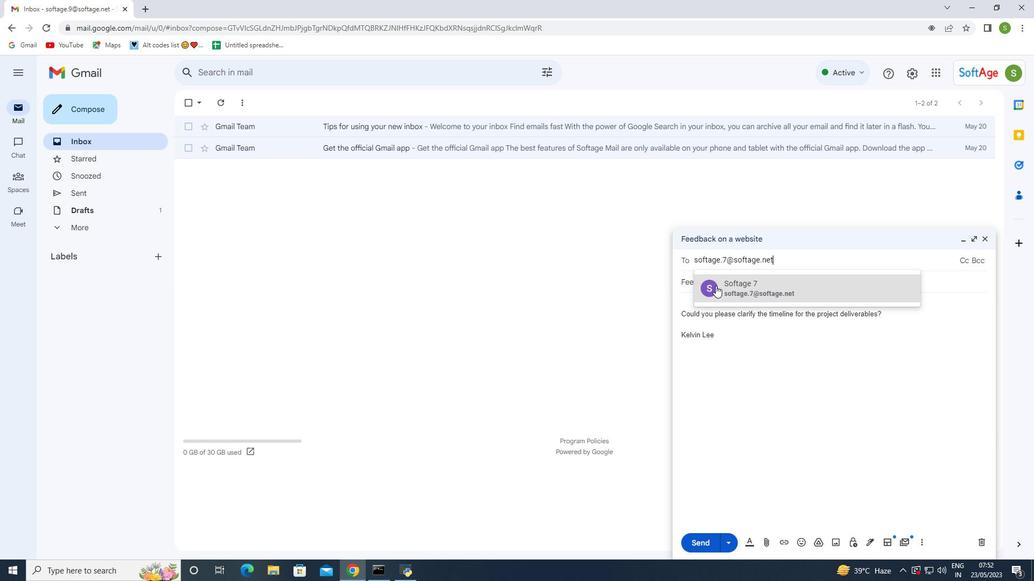 
Action: Mouse moved to (708, 537)
Screenshot: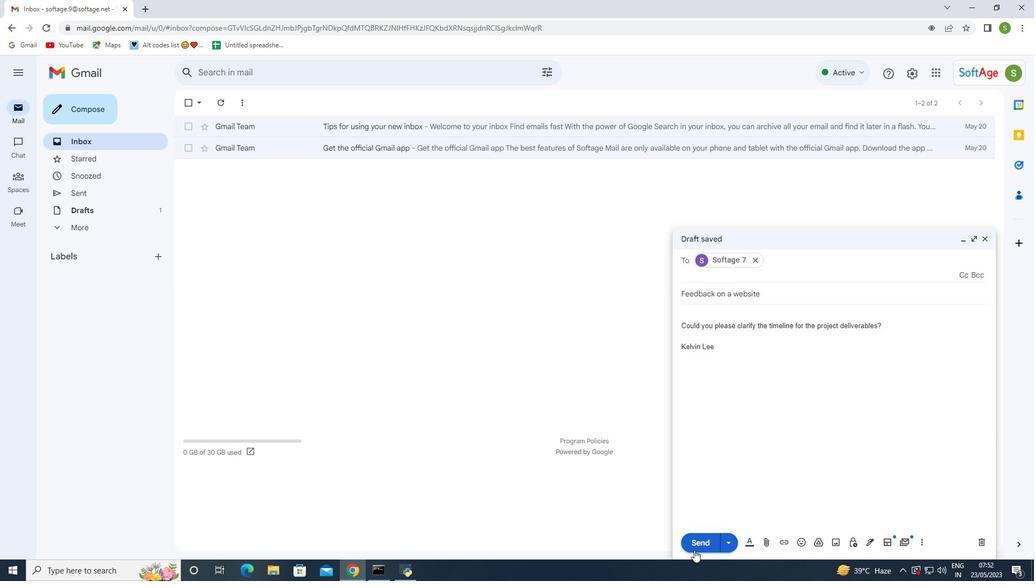 
Action: Mouse pressed left at (708, 537)
Screenshot: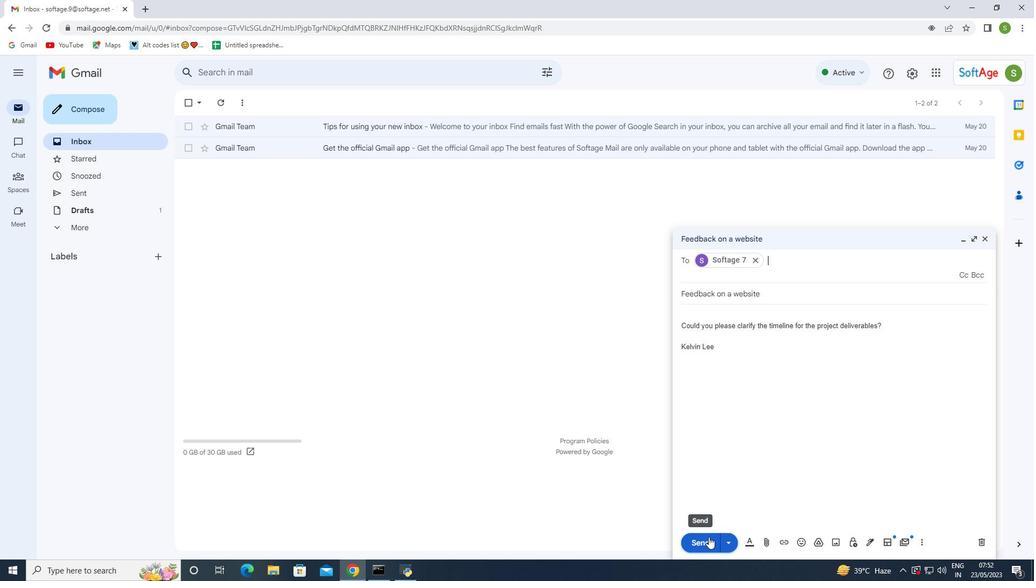 
Action: Mouse moved to (84, 188)
Screenshot: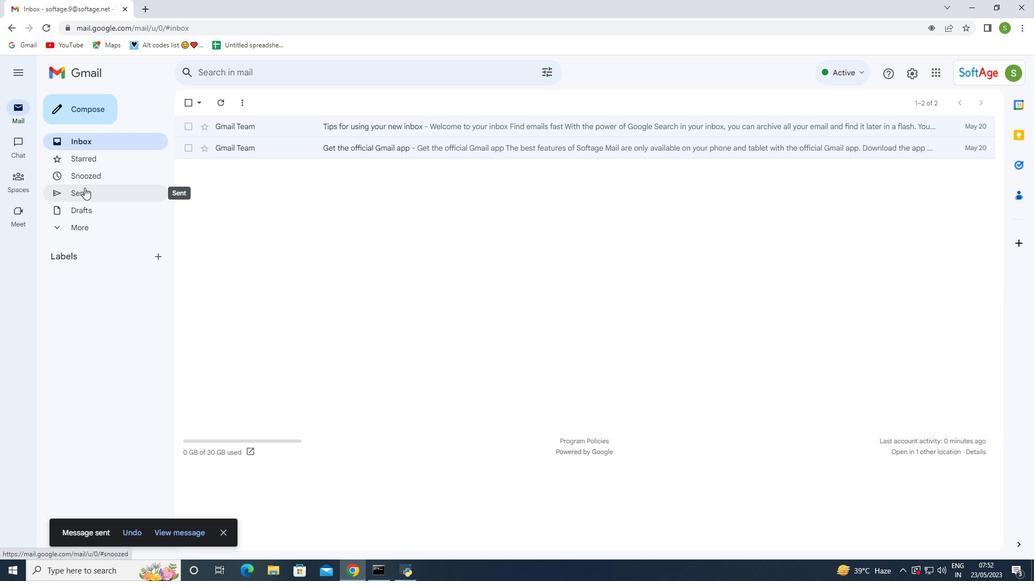 
Action: Mouse pressed left at (84, 188)
Screenshot: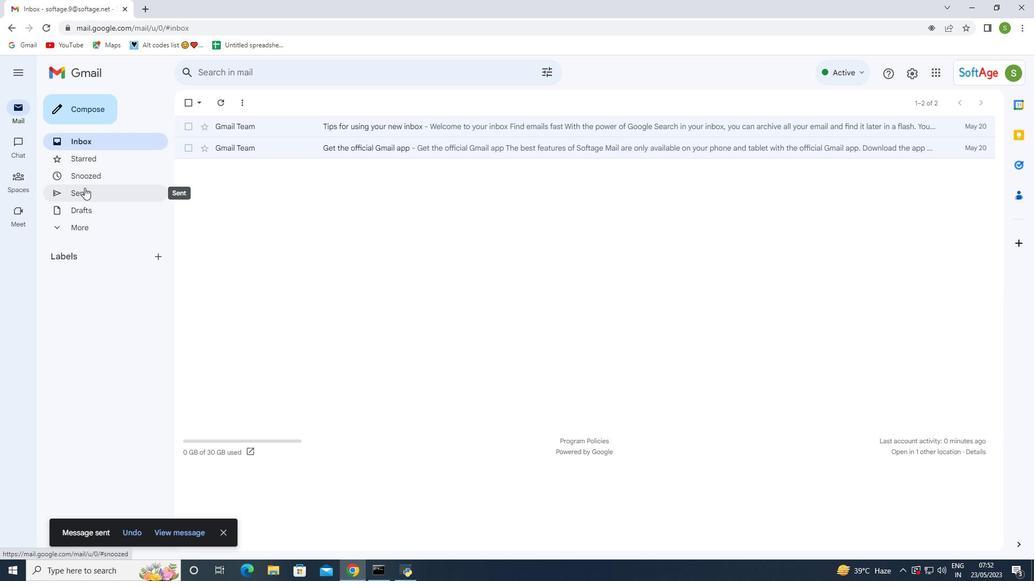 
Action: Mouse moved to (189, 156)
Screenshot: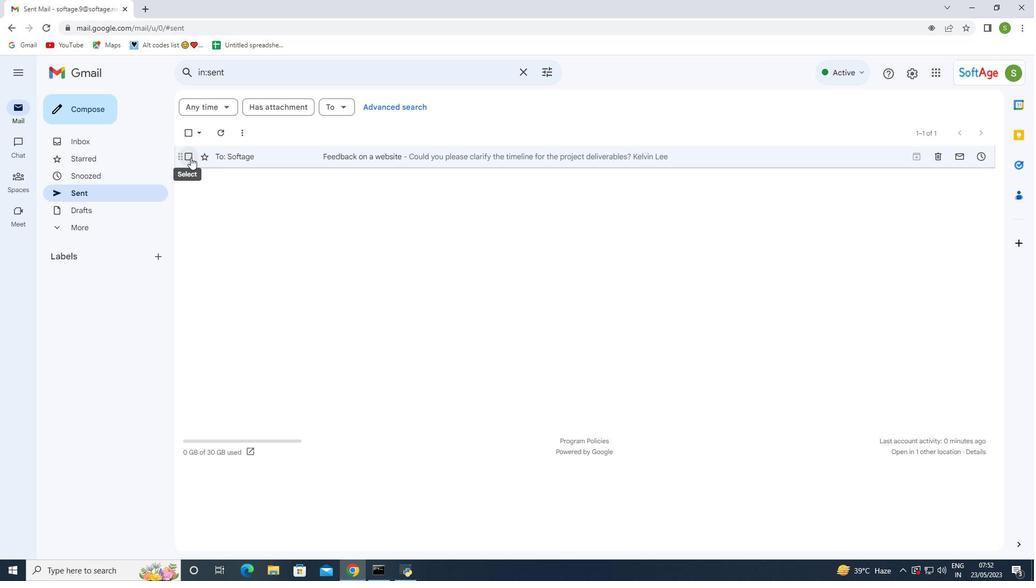 
Action: Mouse pressed left at (189, 156)
Screenshot: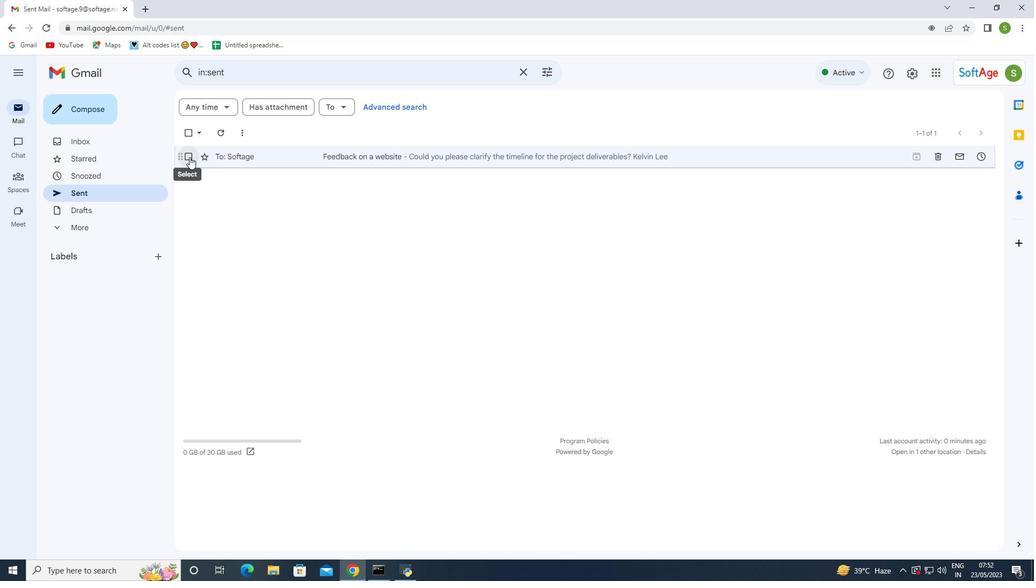 
Action: Mouse moved to (310, 157)
Screenshot: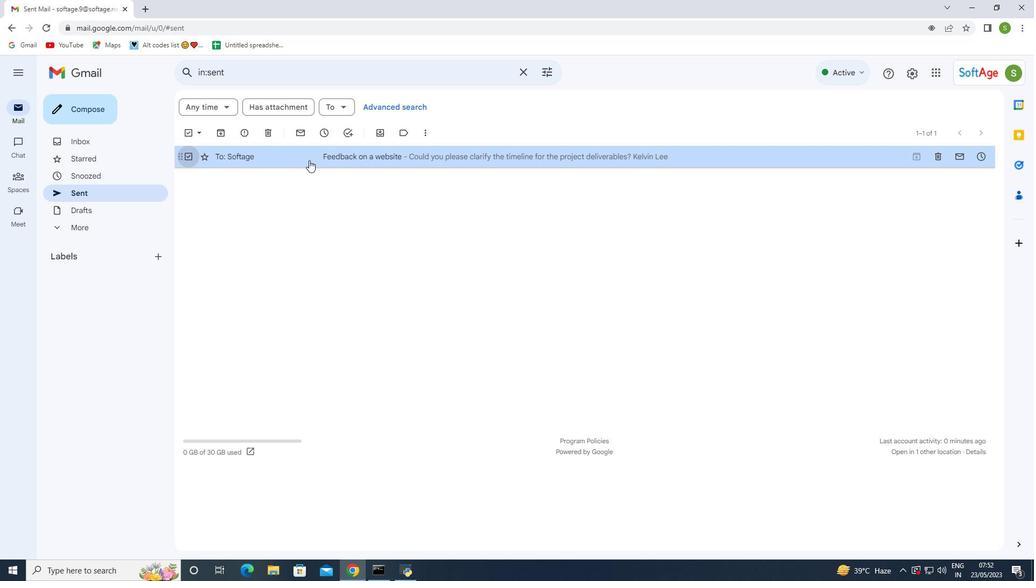 
Action: Mouse pressed right at (310, 157)
Screenshot: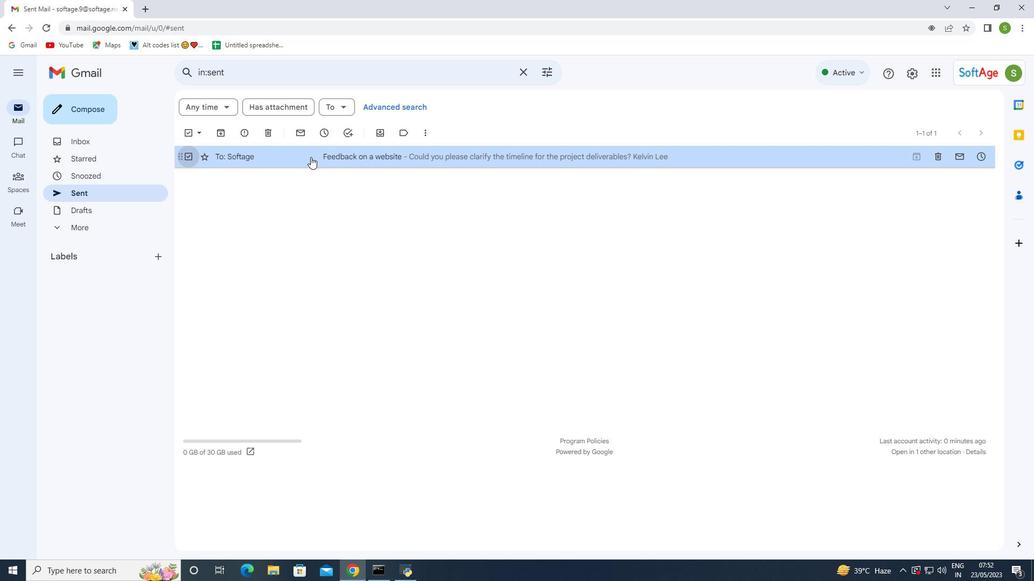
Action: Mouse moved to (478, 518)
Screenshot: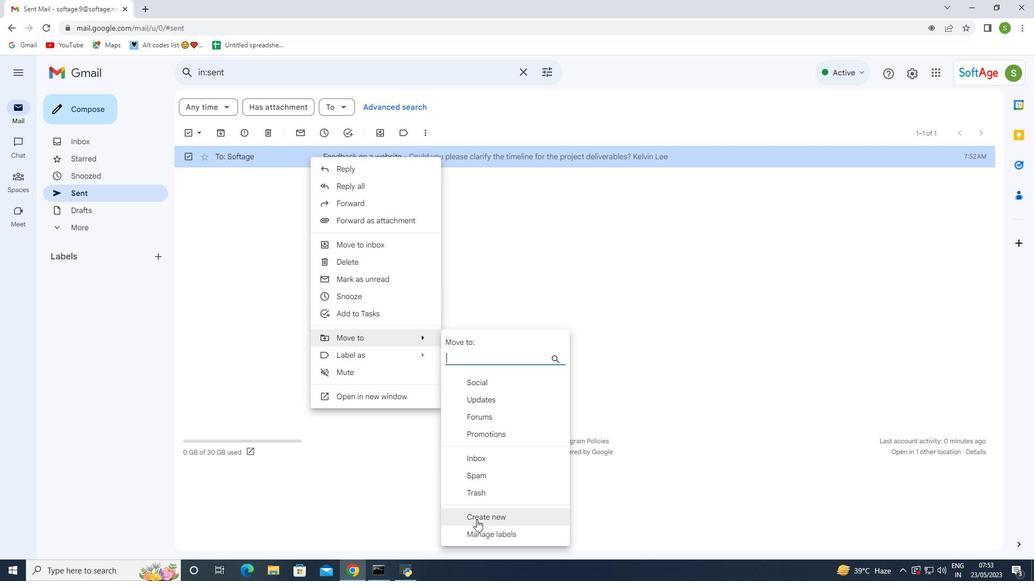 
Action: Mouse pressed left at (478, 518)
Screenshot: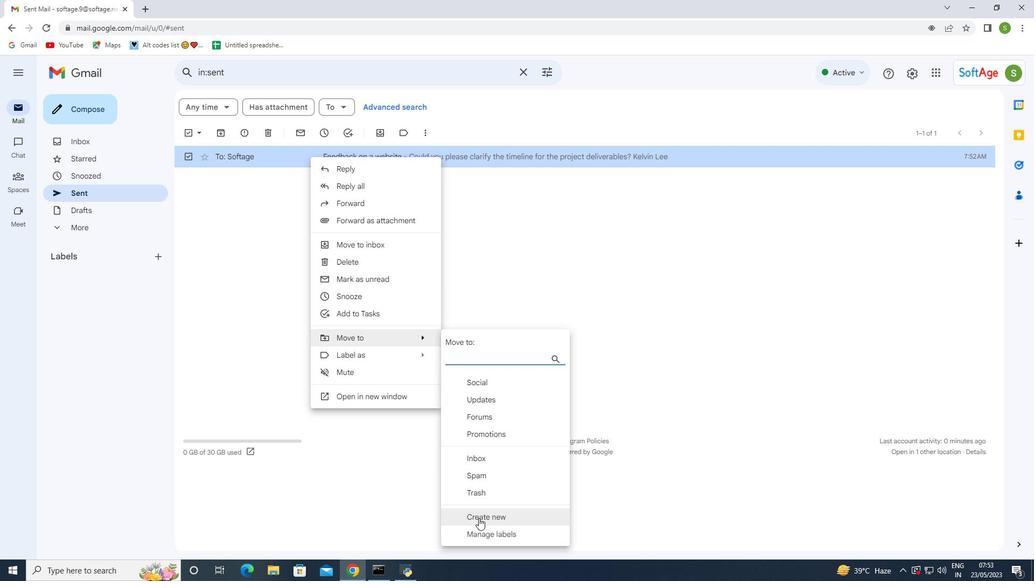 
Action: Mouse moved to (461, 295)
Screenshot: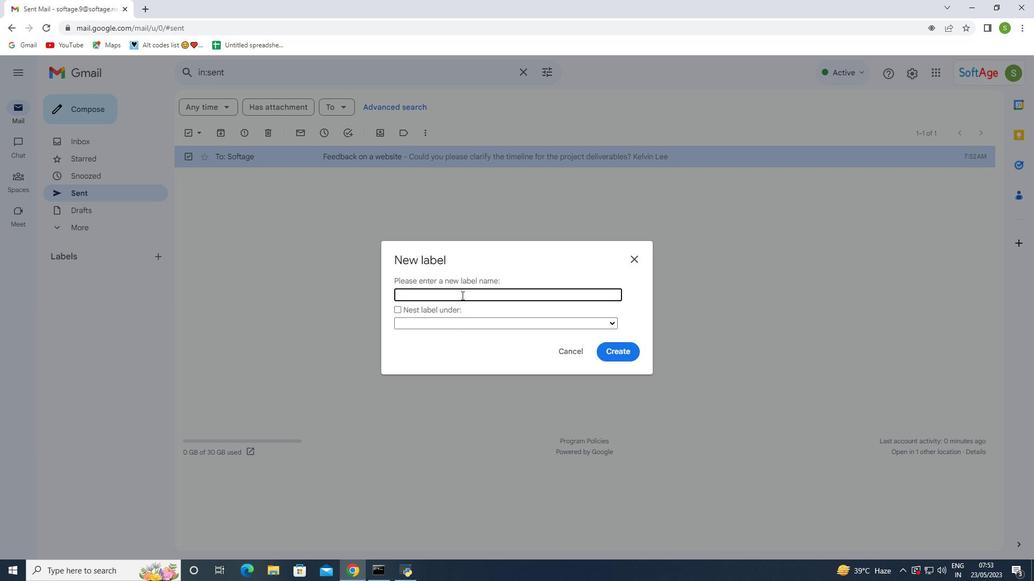 
Action: Mouse pressed left at (461, 295)
Screenshot: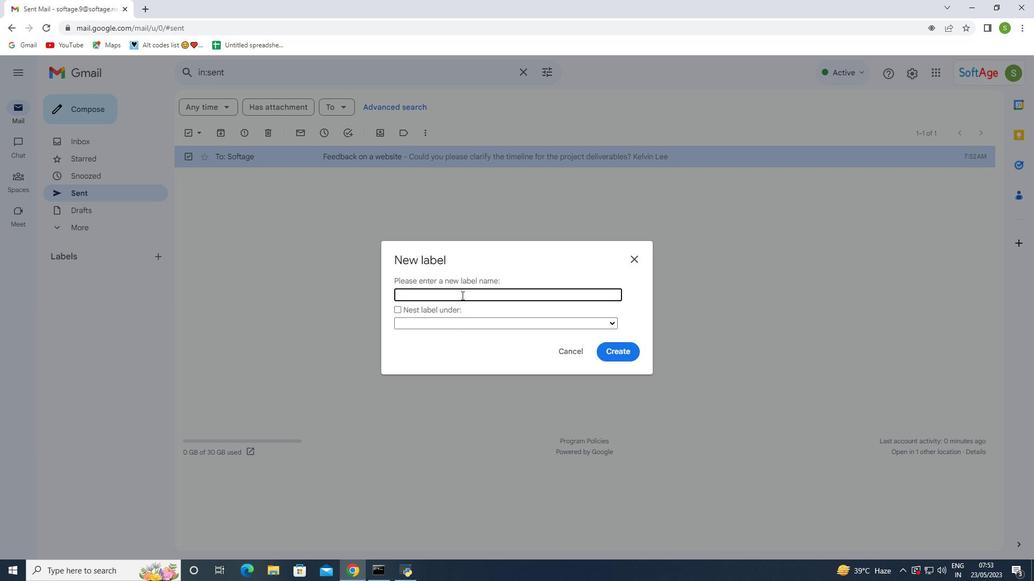 
Action: Mouse moved to (461, 295)
Screenshot: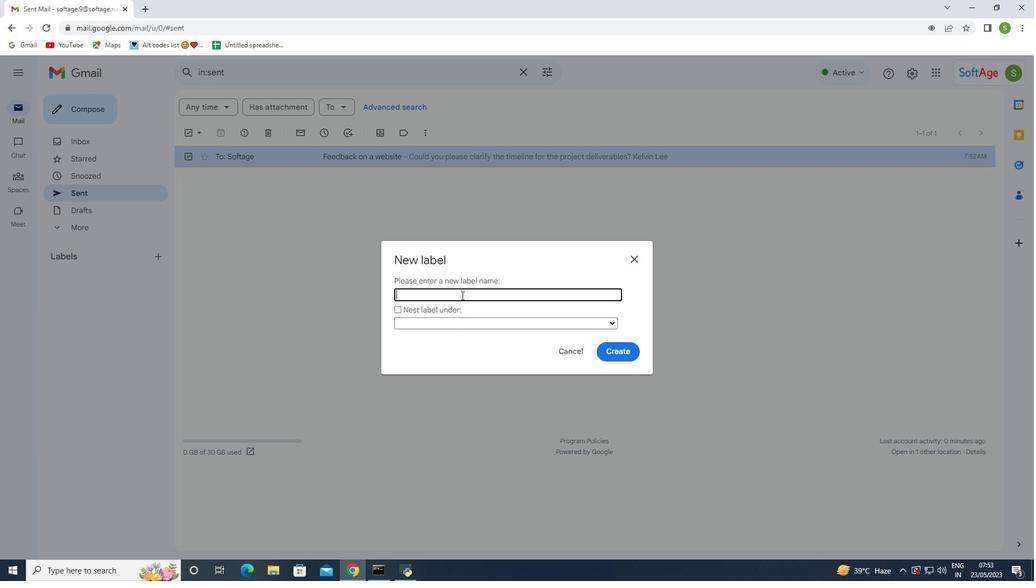 
Action: Key pressed <Key.shift><Key.shift>Chemicals
Screenshot: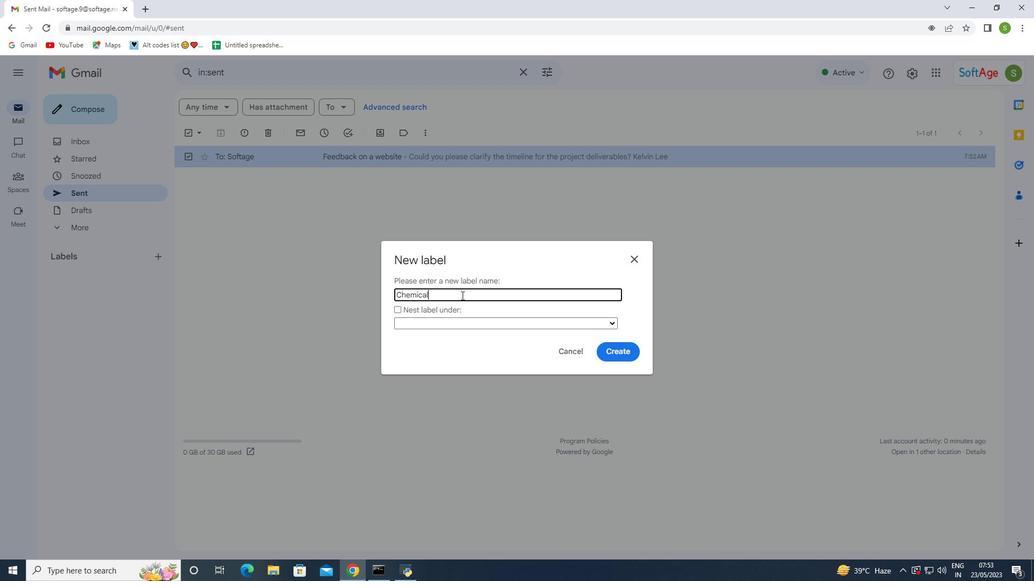 
Action: Mouse moved to (622, 351)
Screenshot: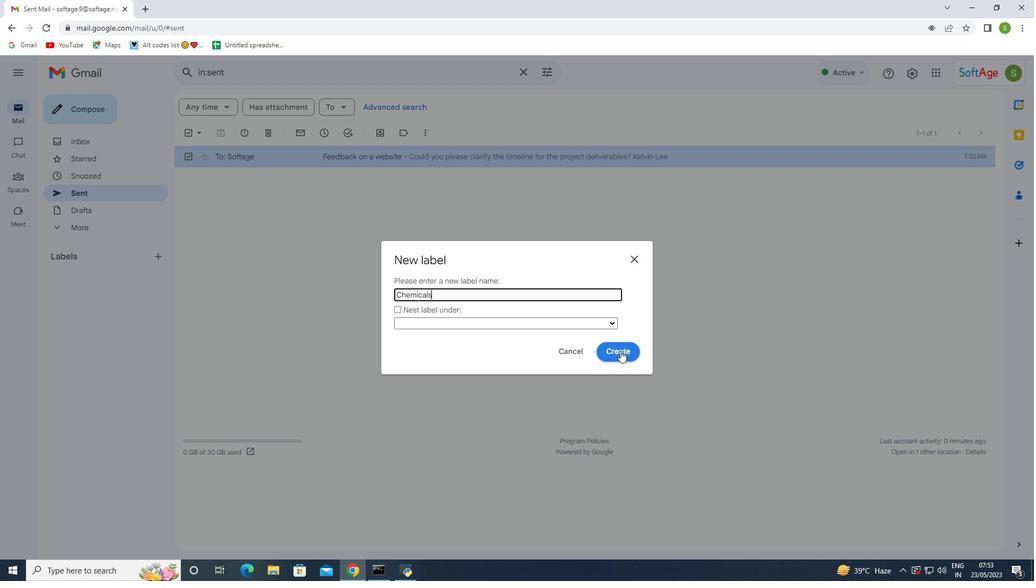 
Action: Mouse pressed left at (622, 351)
Screenshot: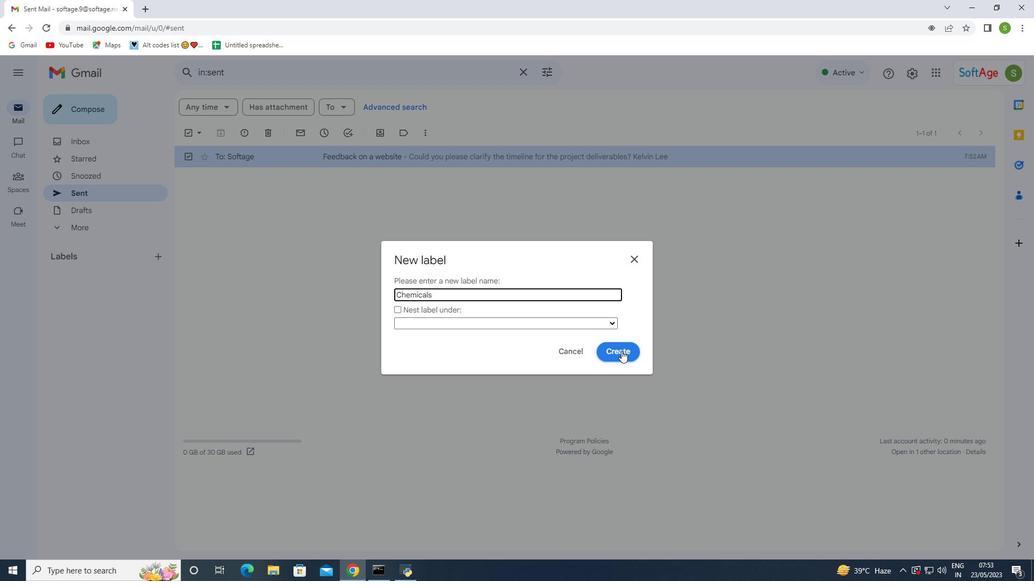 
Action: Mouse moved to (155, 276)
Screenshot: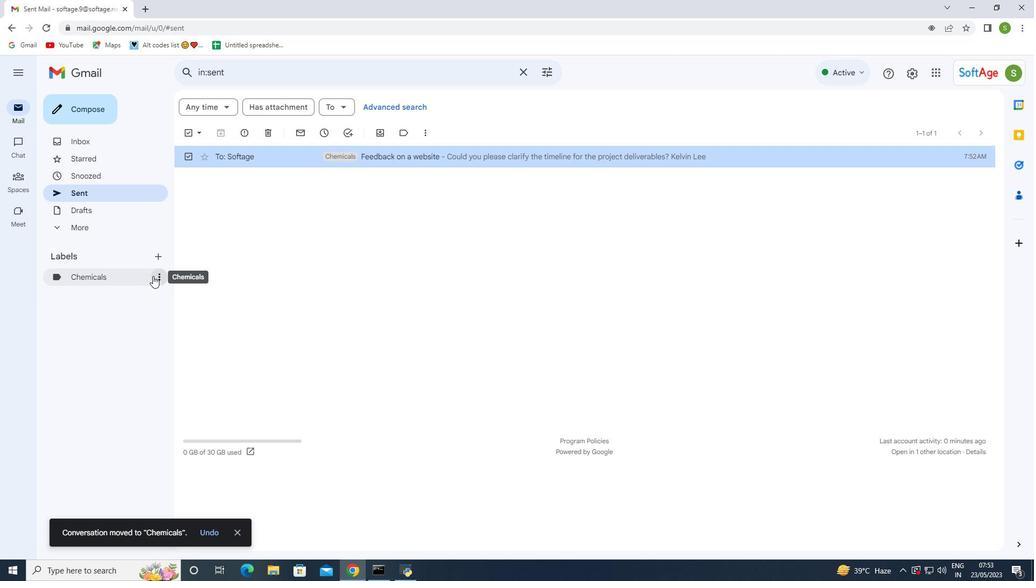 
Action: Mouse pressed left at (155, 276)
Screenshot: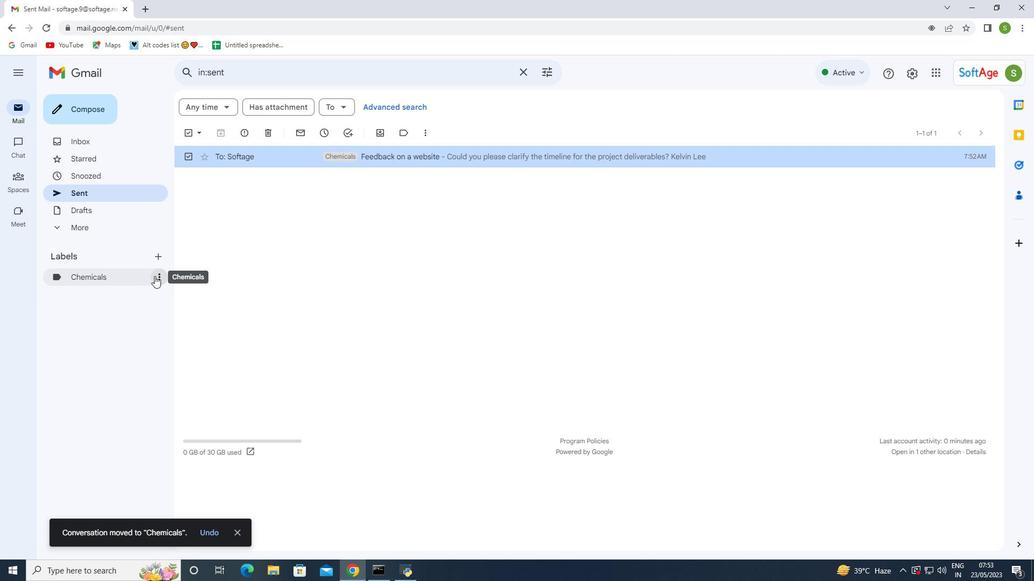 
Action: Mouse moved to (355, 327)
Screenshot: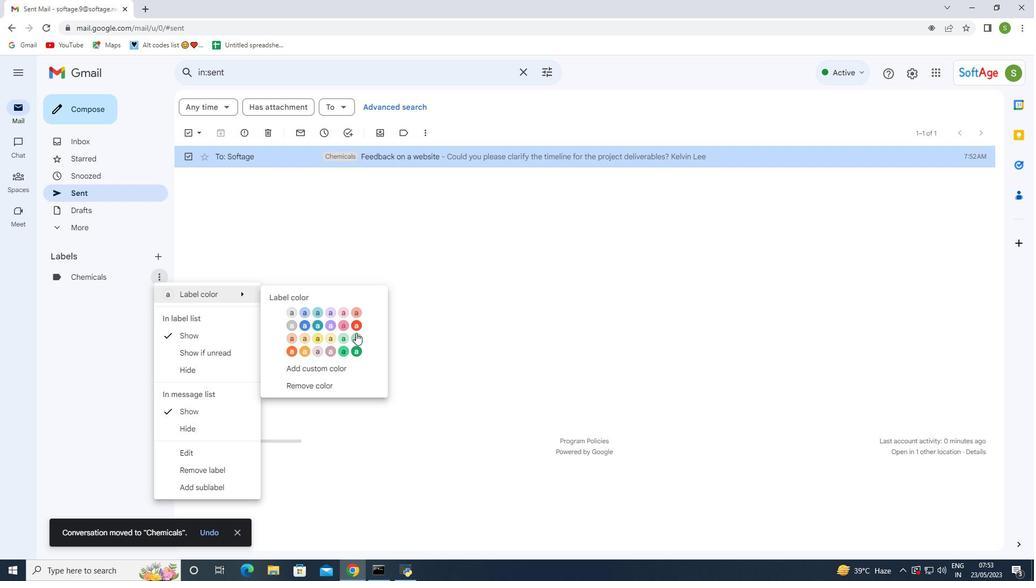 
Action: Mouse pressed left at (355, 327)
Screenshot: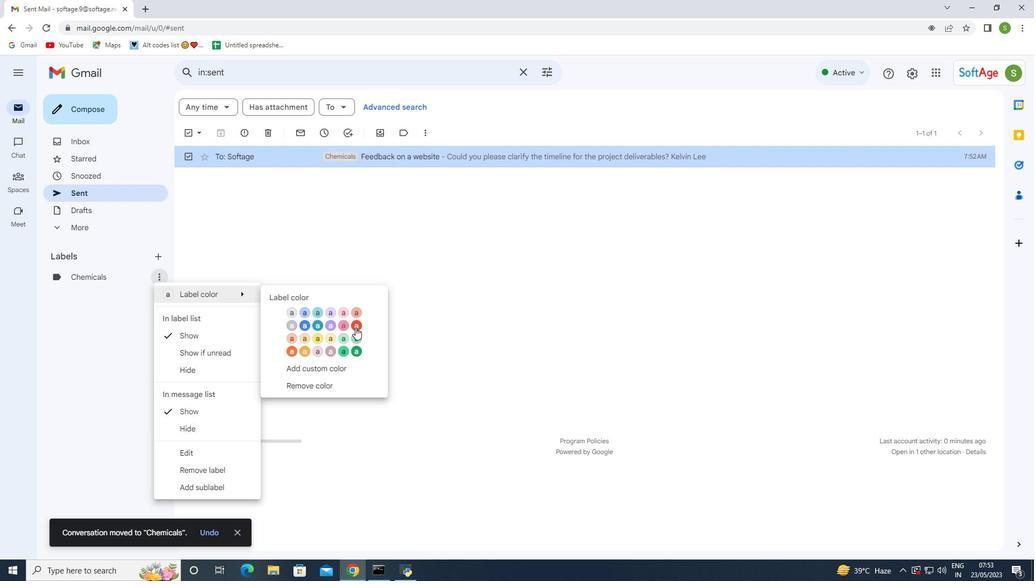 
Action: Mouse moved to (108, 281)
Screenshot: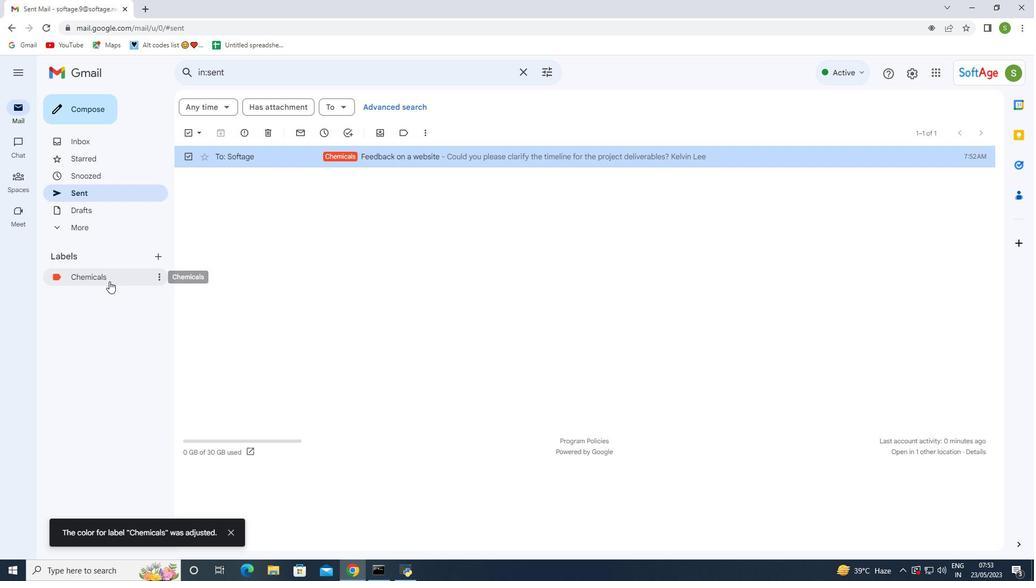 
Action: Mouse pressed left at (108, 281)
Screenshot: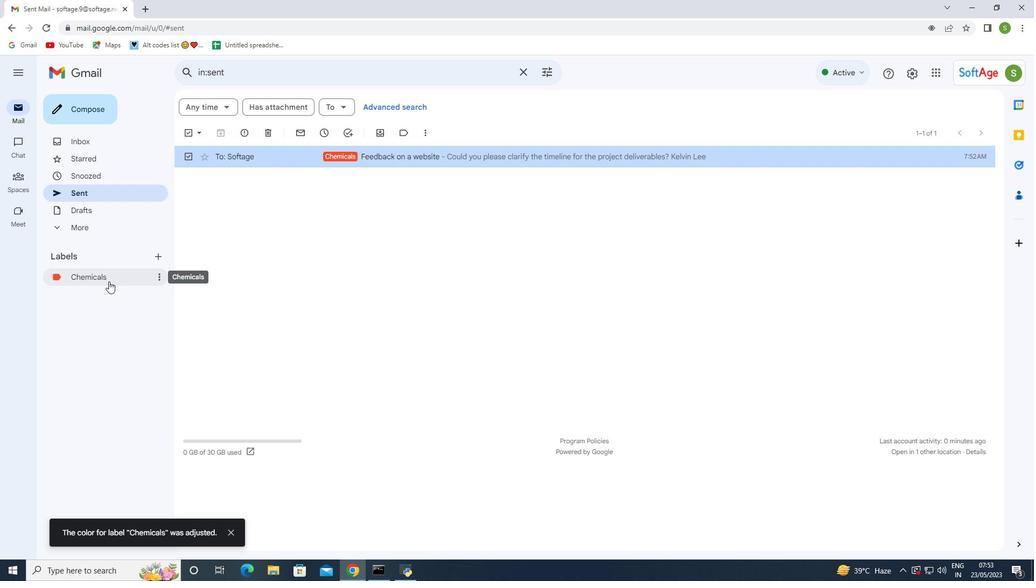 
Action: Mouse pressed left at (108, 281)
Screenshot: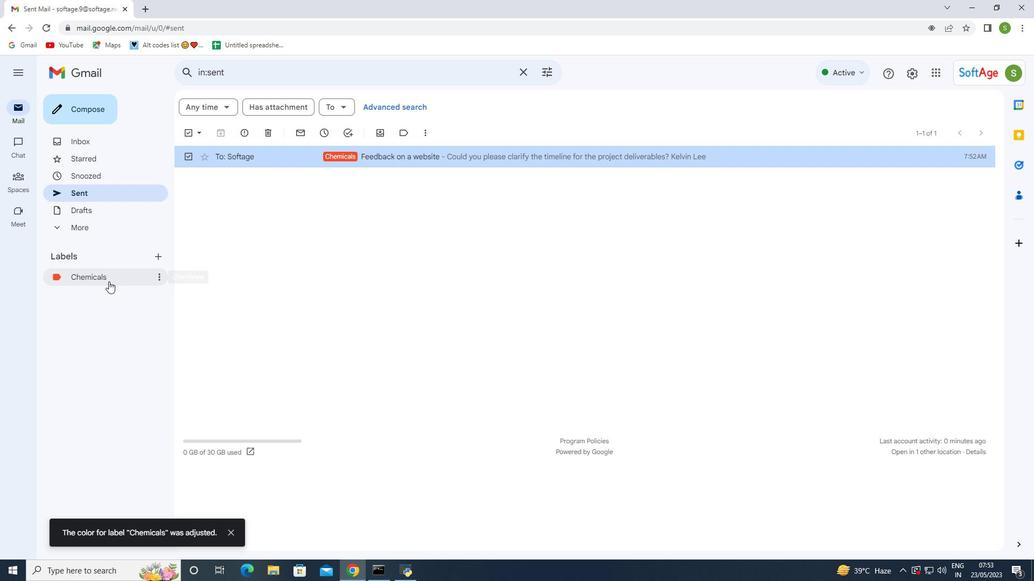 
Action: Mouse moved to (94, 273)
Screenshot: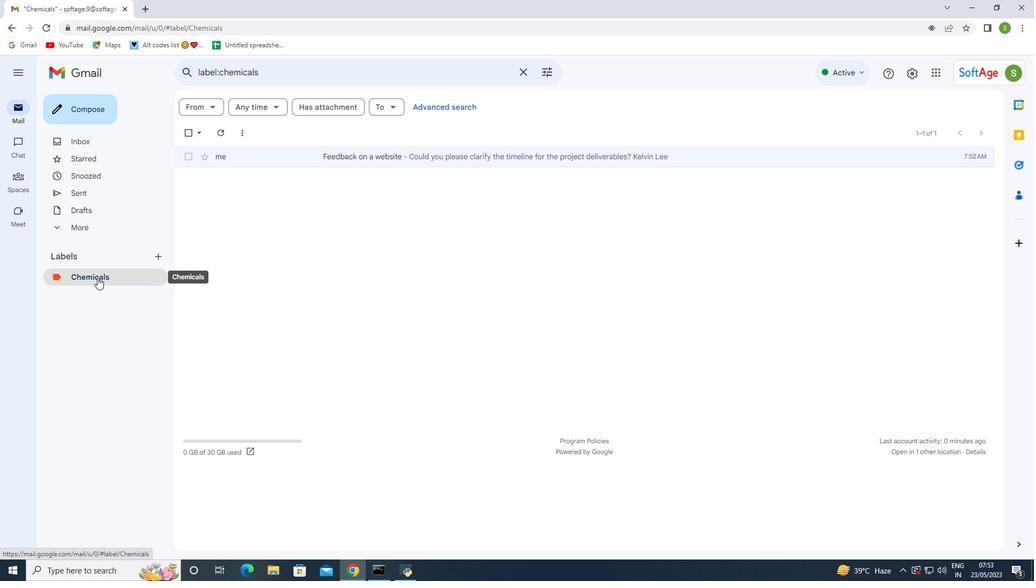 
Action: Mouse pressed left at (94, 273)
Screenshot: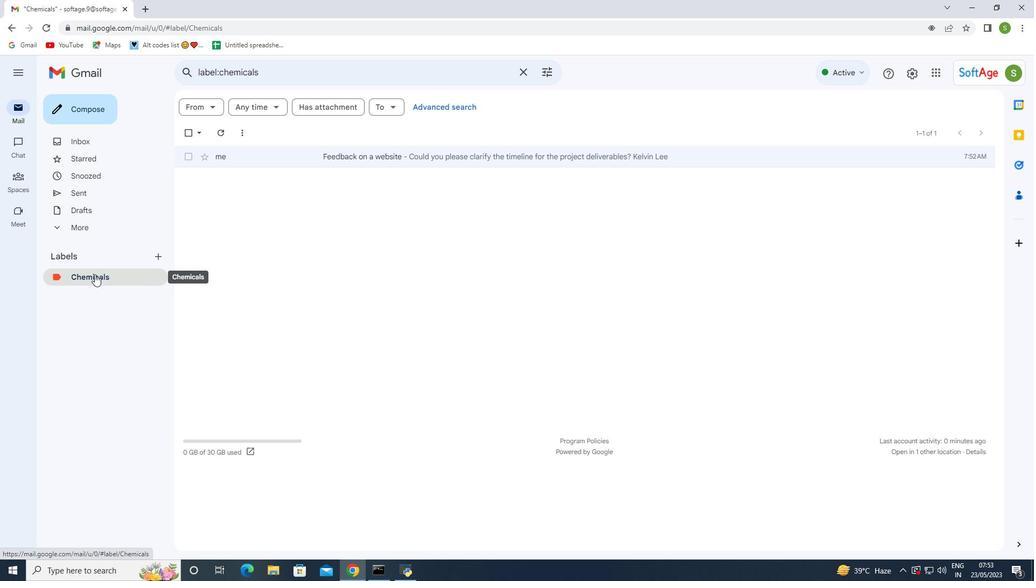 
Action: Mouse moved to (94, 273)
Screenshot: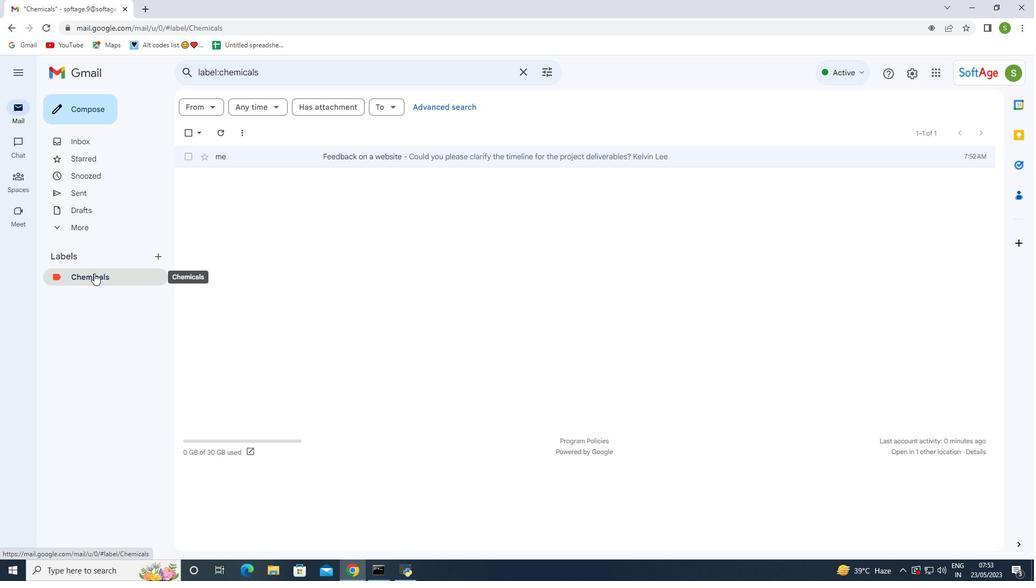 
Action: Mouse pressed left at (94, 273)
Screenshot: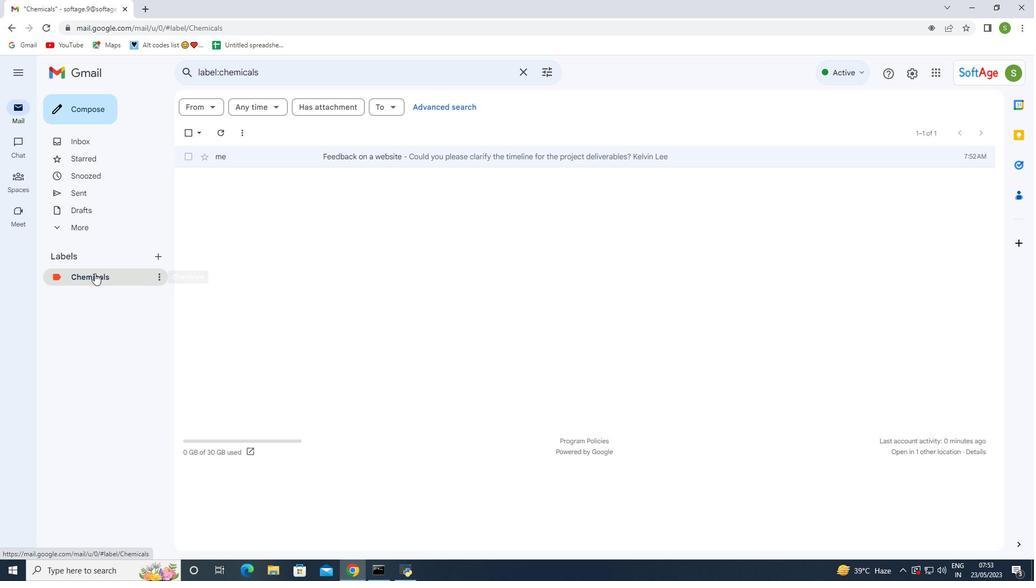 
Action: Mouse moved to (281, 157)
Screenshot: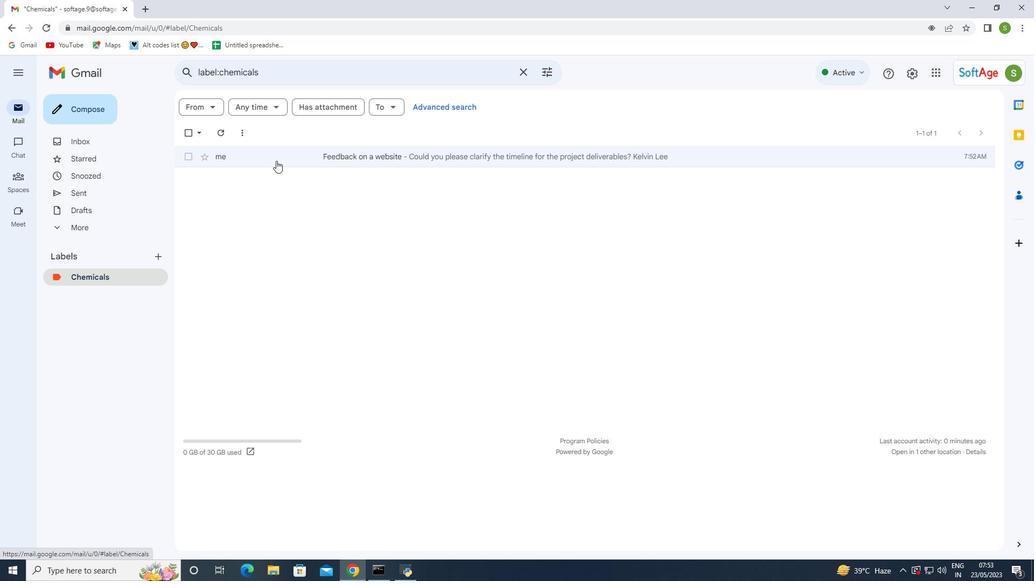 
Action: Mouse pressed left at (281, 157)
Screenshot: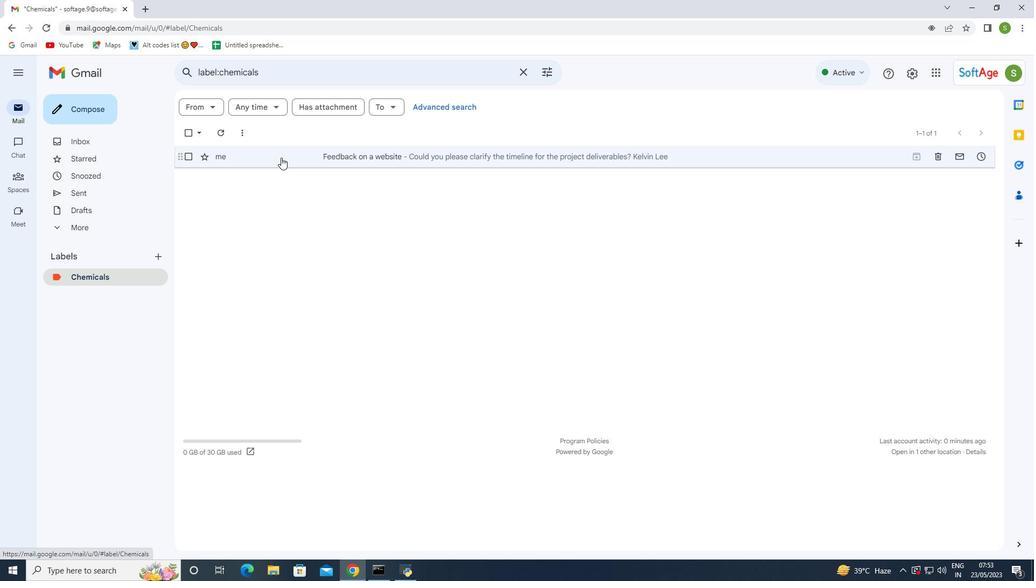 
Action: Mouse moved to (281, 157)
Screenshot: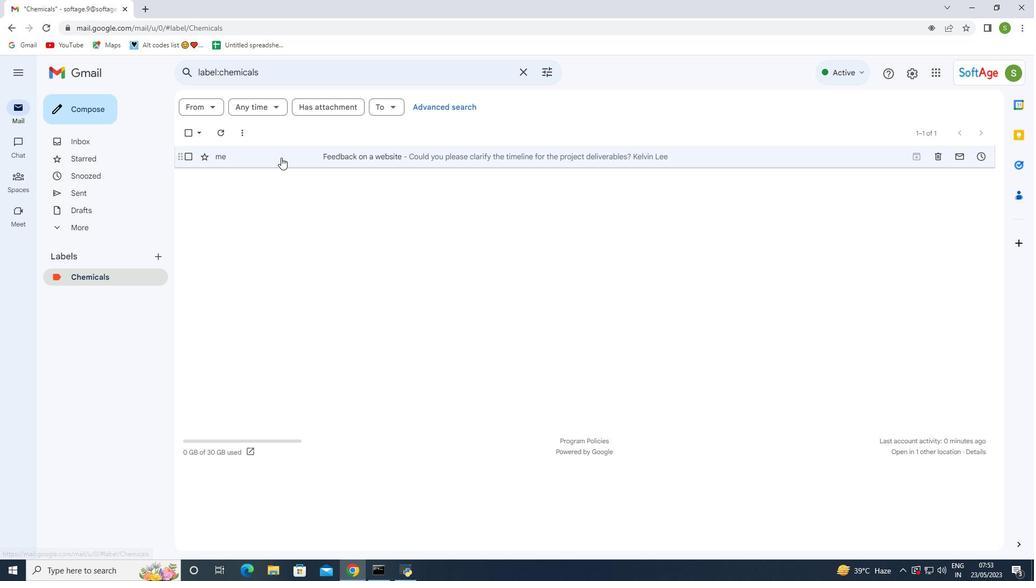 
Action: Mouse pressed left at (281, 157)
Screenshot: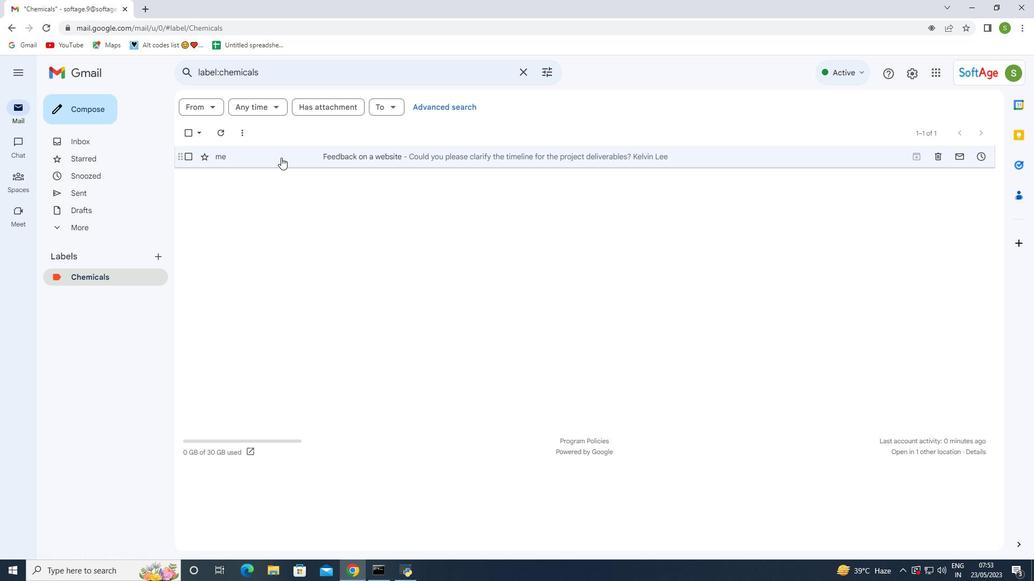 
Action: Mouse moved to (383, 173)
Screenshot: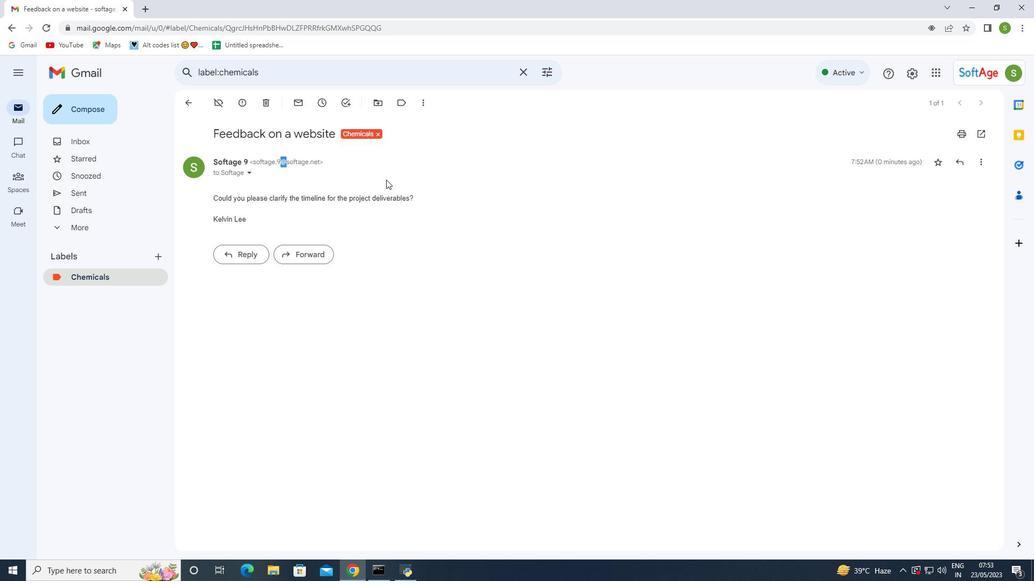 
Action: Mouse pressed left at (383, 173)
Screenshot: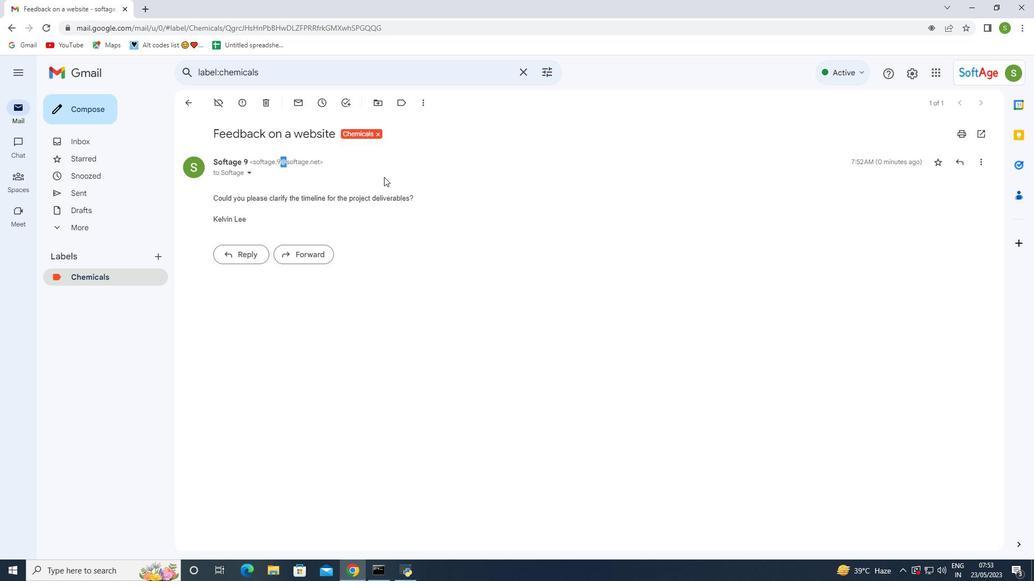 
Action: Mouse moved to (189, 102)
Screenshot: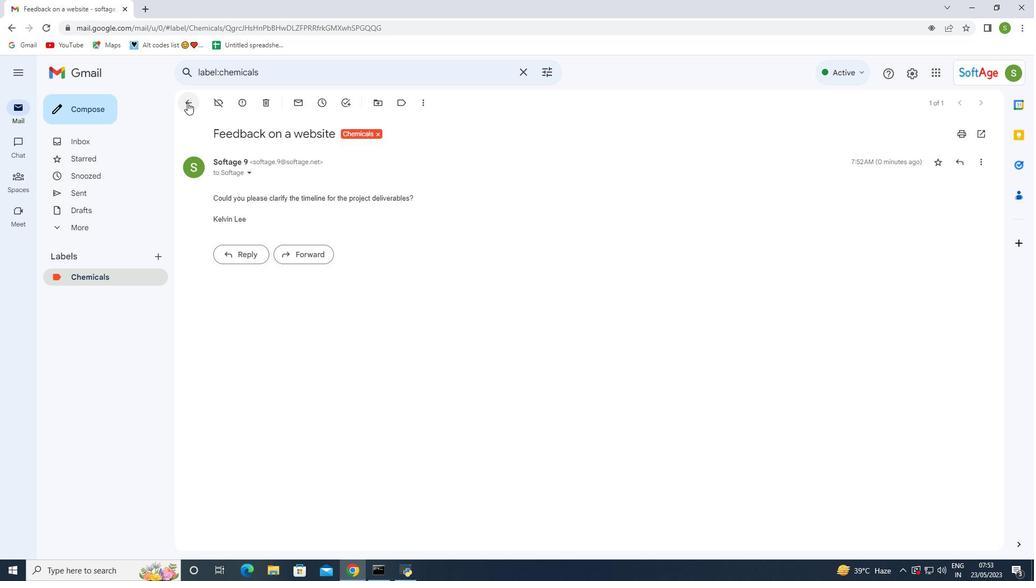 
Action: Mouse pressed left at (189, 102)
Screenshot: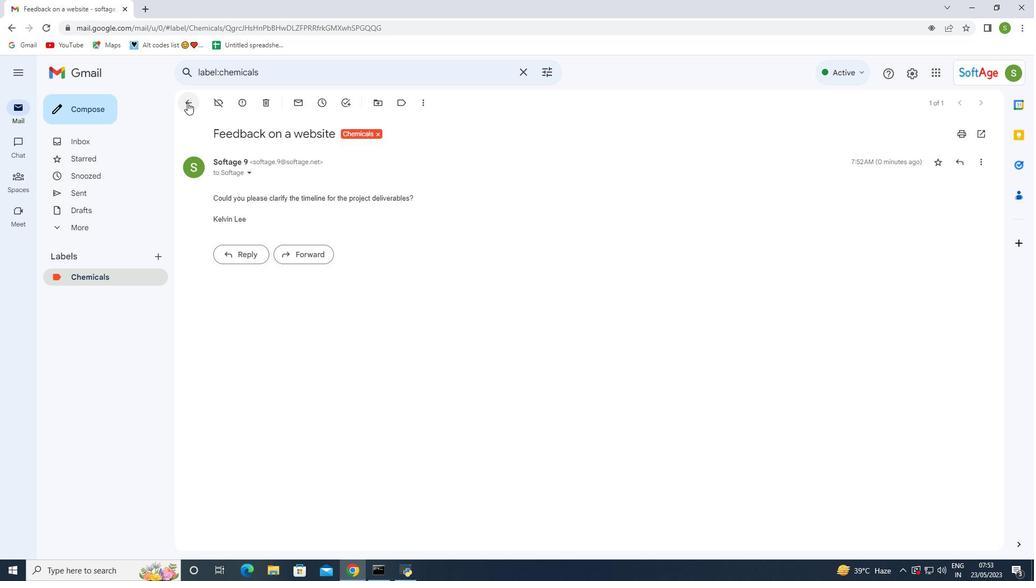 
Action: Mouse moved to (136, 280)
Screenshot: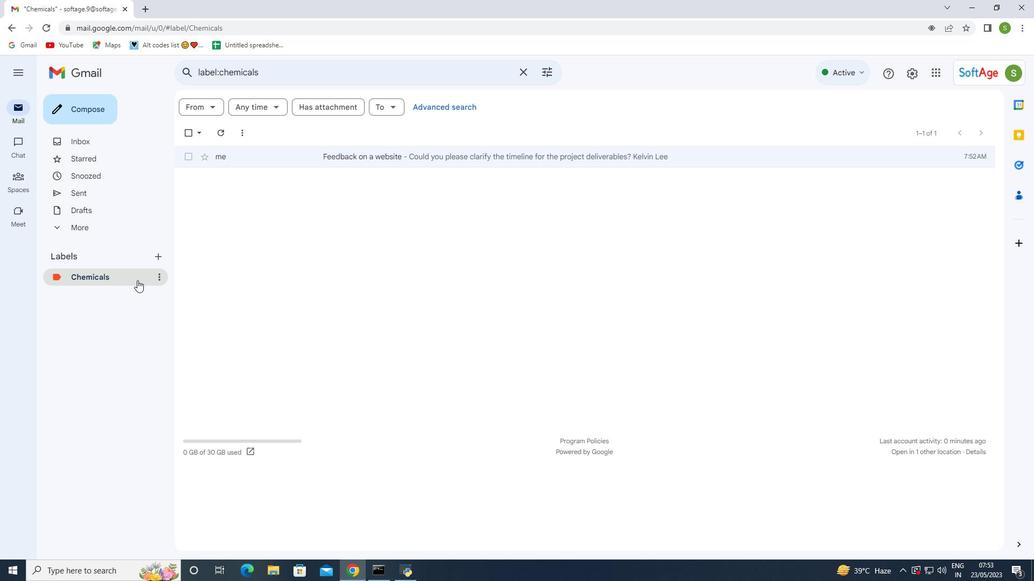 
Action: Mouse pressed left at (136, 280)
Screenshot: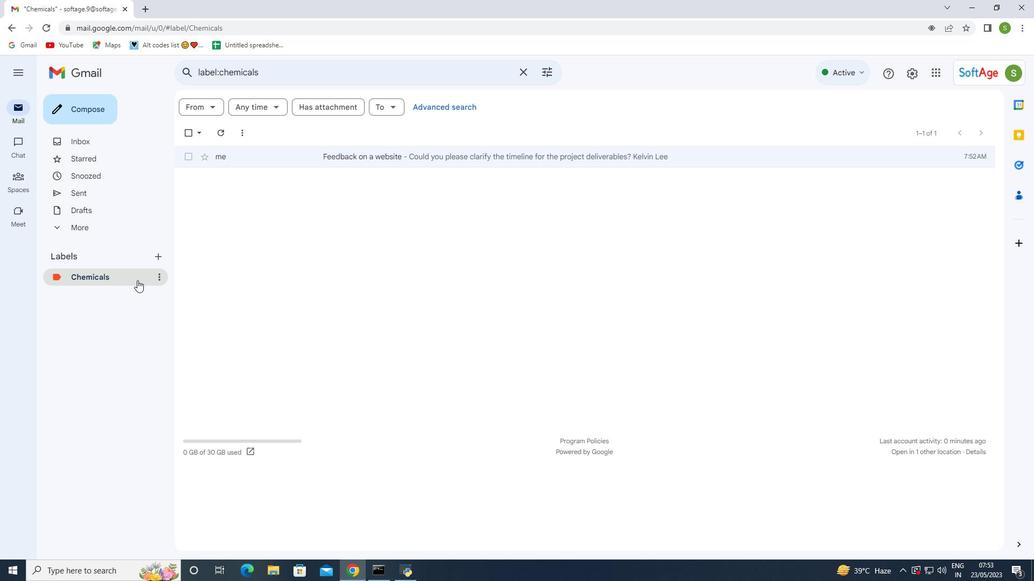 
Action: Mouse moved to (306, 277)
Screenshot: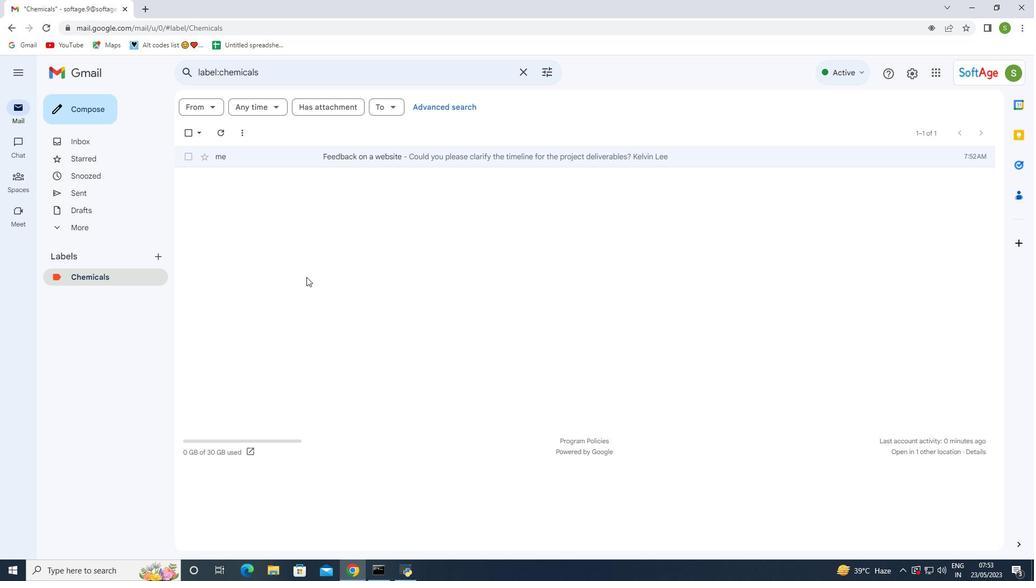 
